 Task: Find connections with filter location Caucete with filter topic #technologywith filter profile language German with filter current company Godrej Properties Limited with filter school Maharaja Surajmal Institute with filter industry Real Estate with filter service category Financial Advisory with filter keywords title Line Cook
Action: Mouse moved to (560, 117)
Screenshot: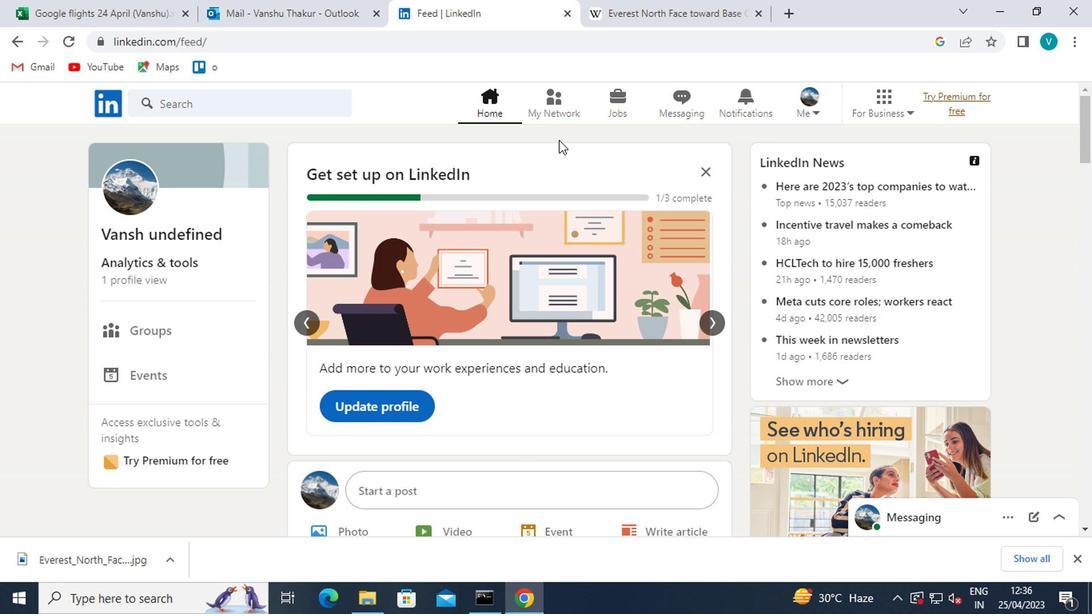 
Action: Mouse pressed left at (560, 117)
Screenshot: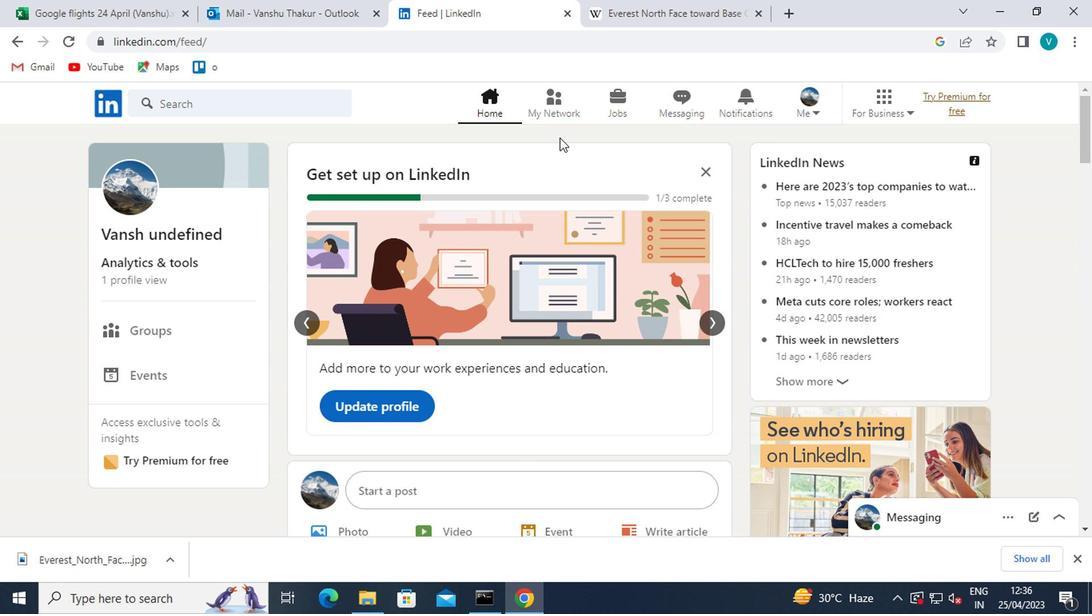 
Action: Mouse moved to (186, 193)
Screenshot: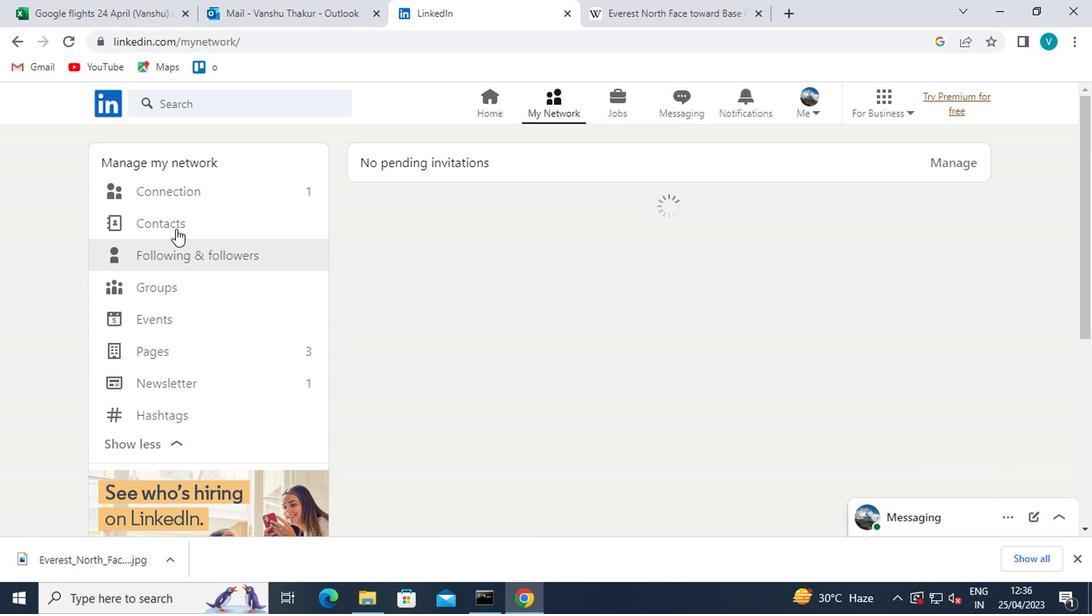 
Action: Mouse pressed left at (186, 193)
Screenshot: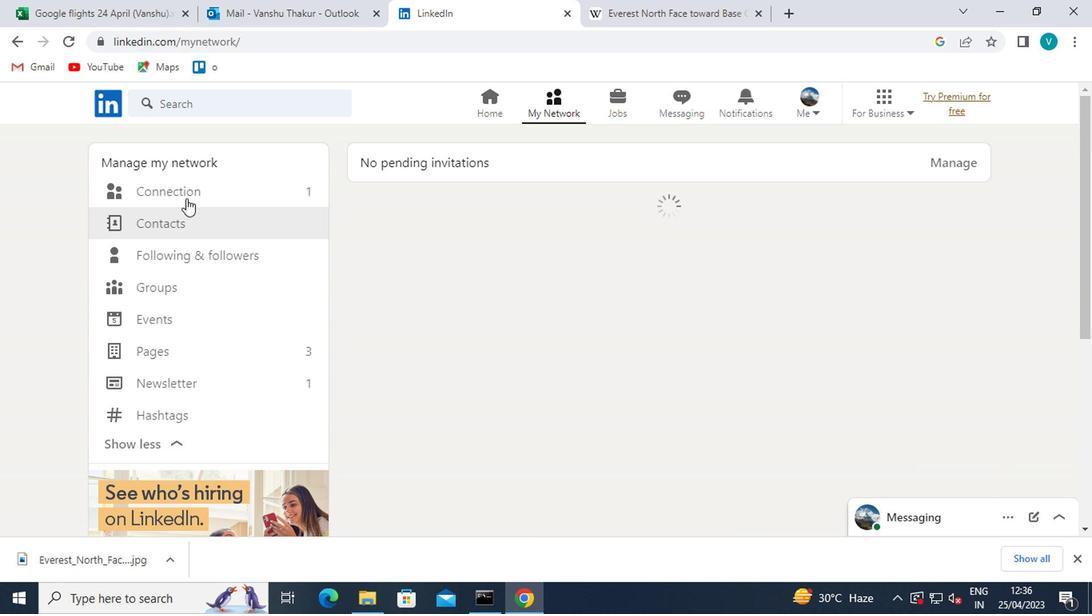
Action: Mouse moved to (620, 196)
Screenshot: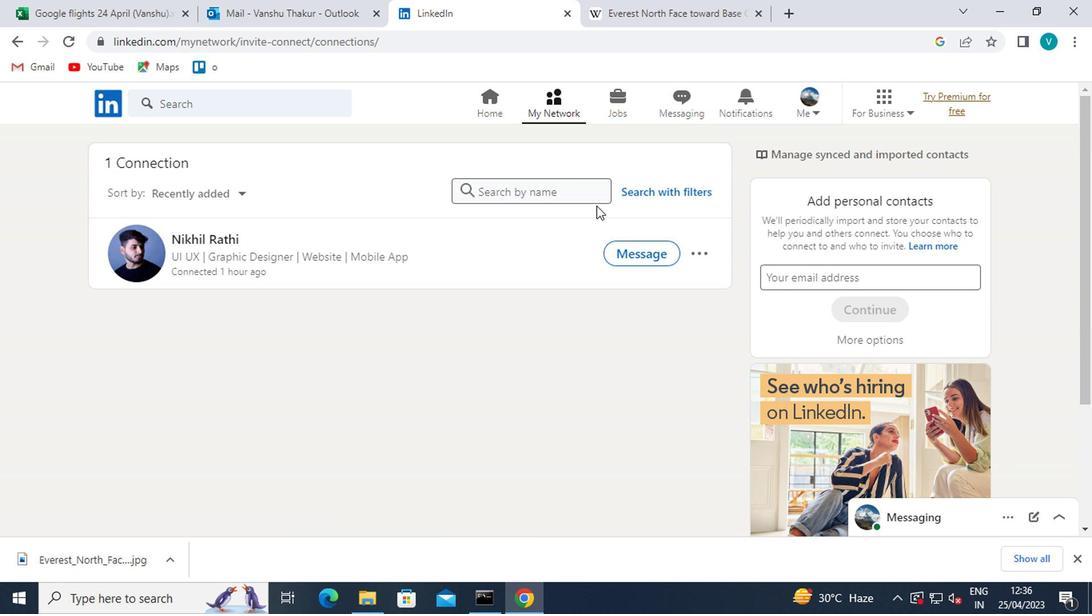 
Action: Mouse pressed left at (620, 196)
Screenshot: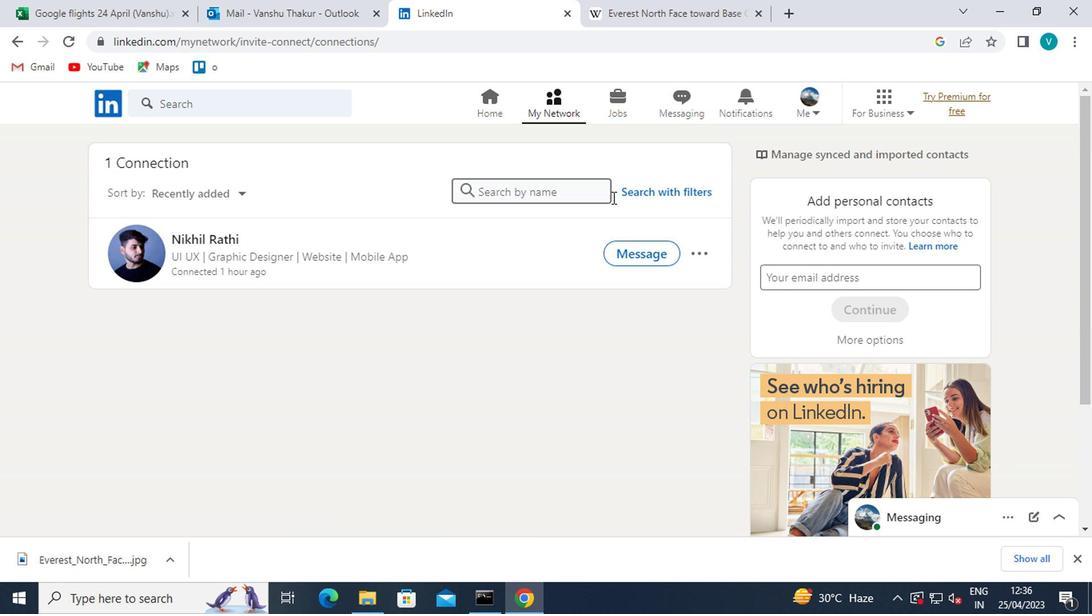 
Action: Mouse moved to (539, 149)
Screenshot: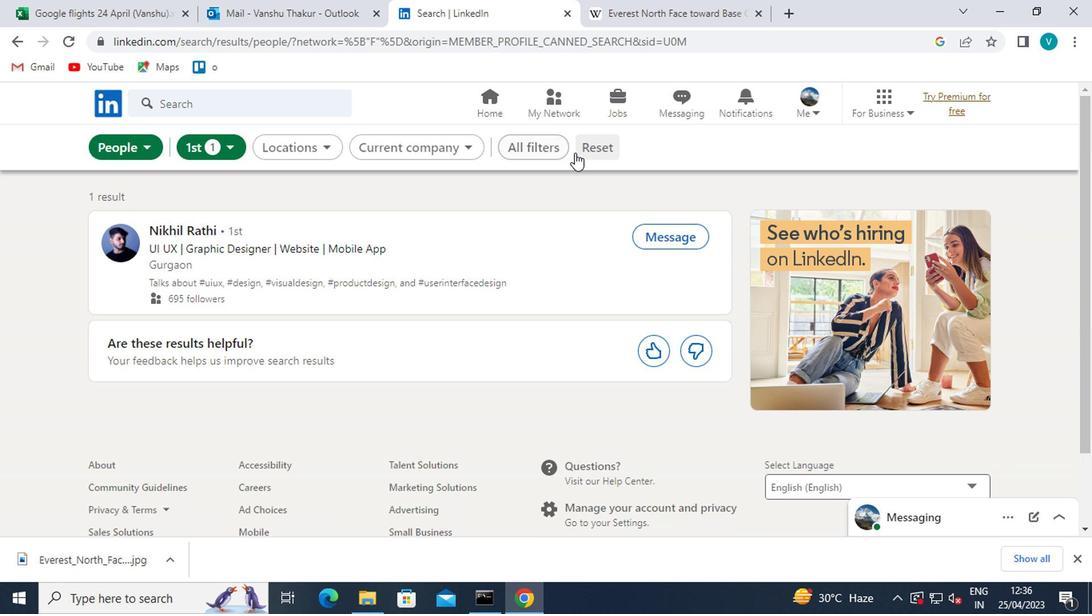 
Action: Mouse pressed left at (539, 149)
Screenshot: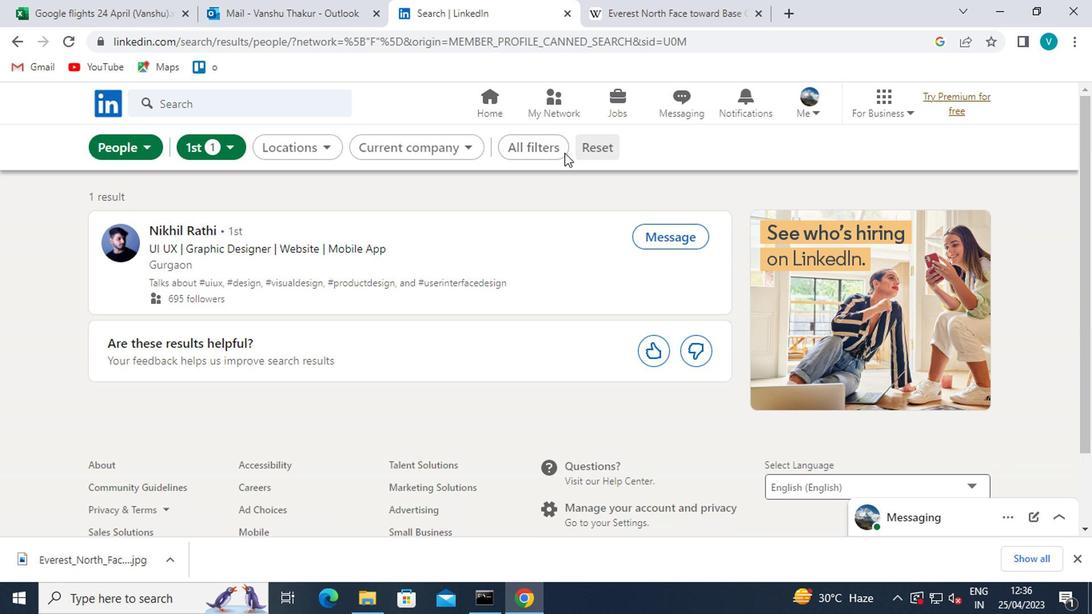 
Action: Mouse moved to (776, 316)
Screenshot: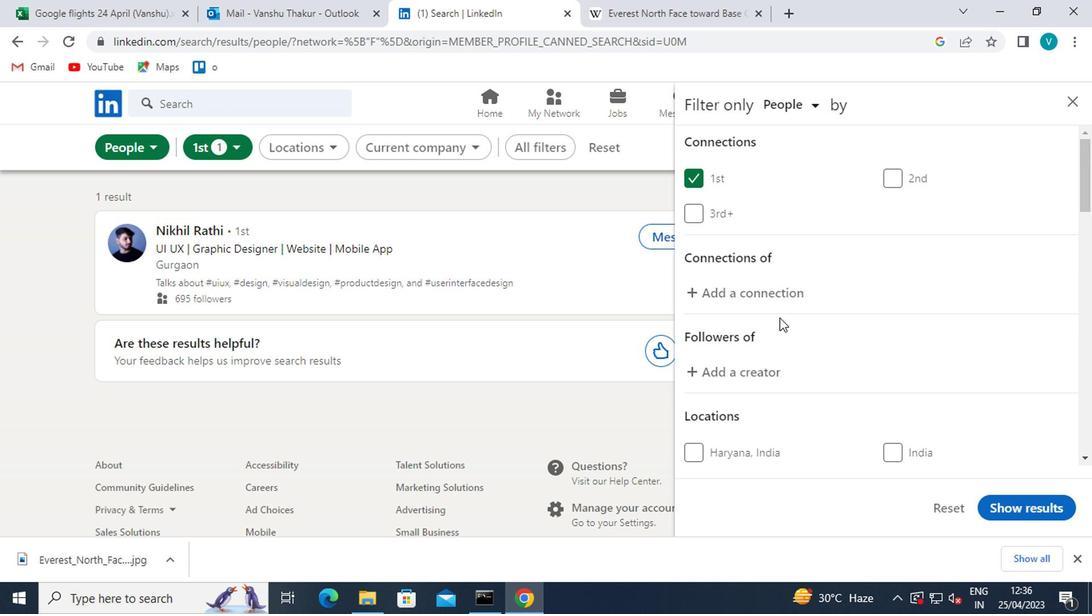 
Action: Mouse scrolled (776, 316) with delta (0, 0)
Screenshot: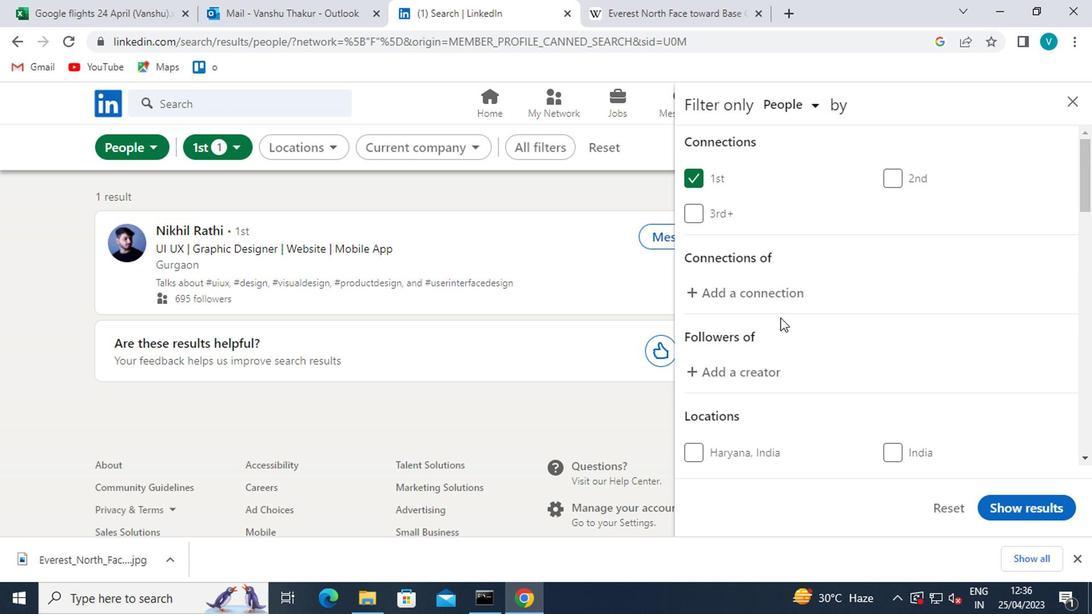 
Action: Mouse moved to (776, 320)
Screenshot: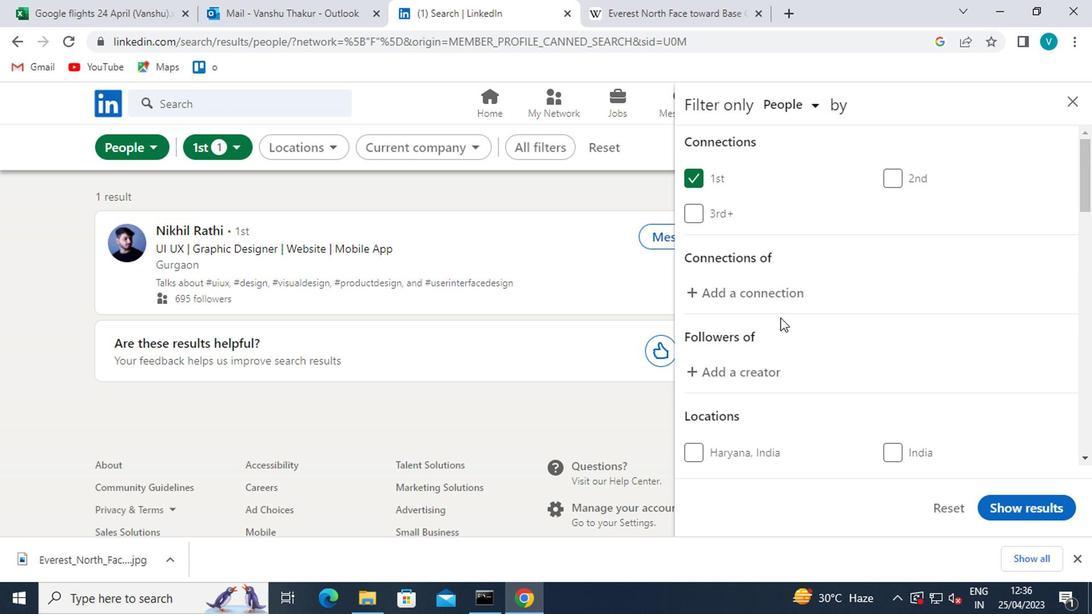 
Action: Mouse scrolled (776, 319) with delta (0, -1)
Screenshot: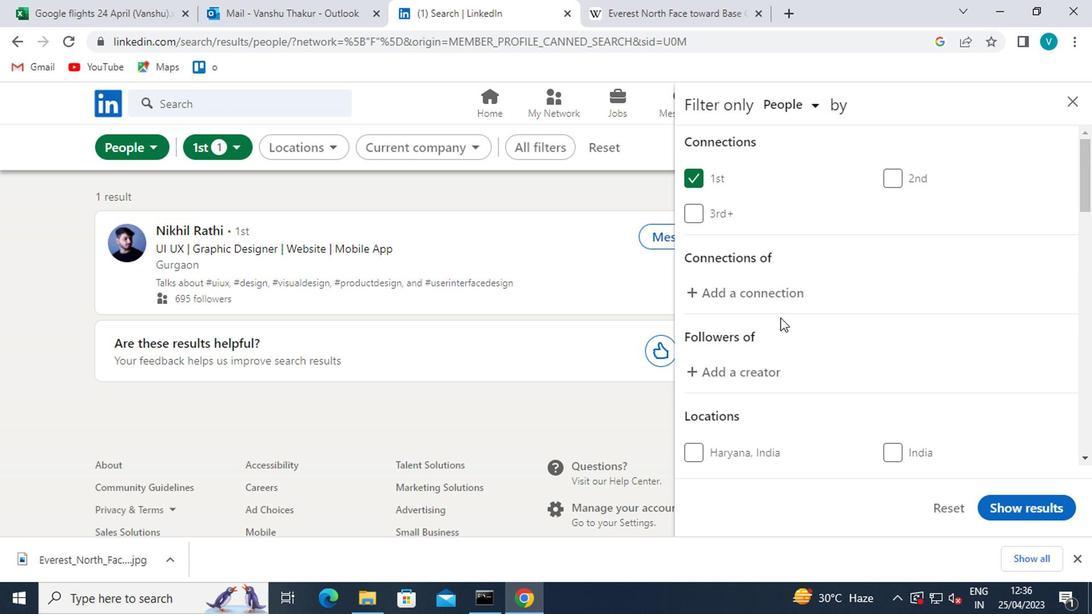 
Action: Mouse moved to (746, 366)
Screenshot: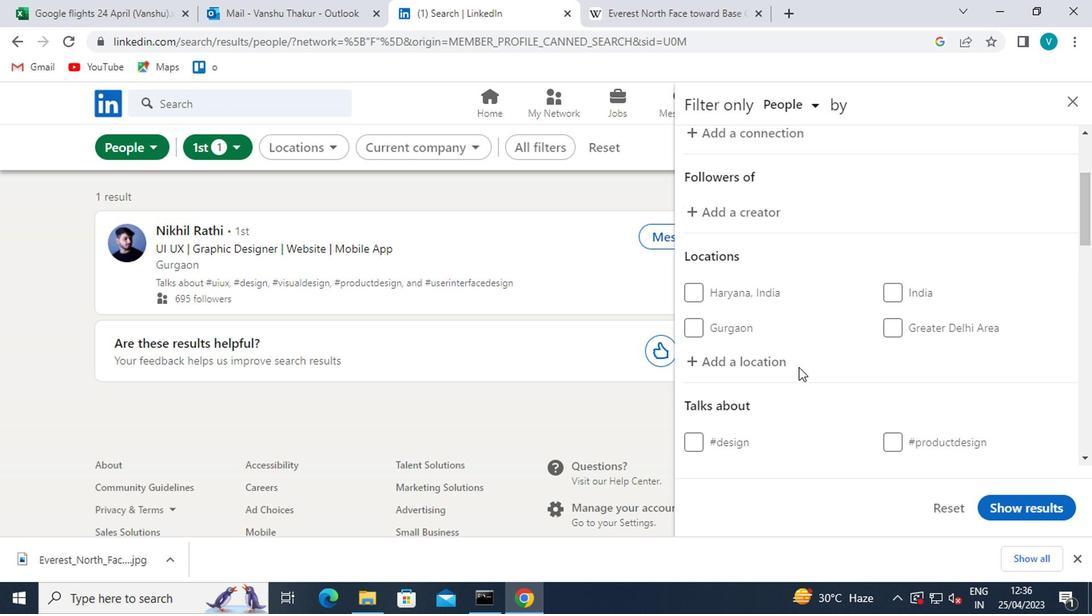 
Action: Mouse pressed left at (746, 366)
Screenshot: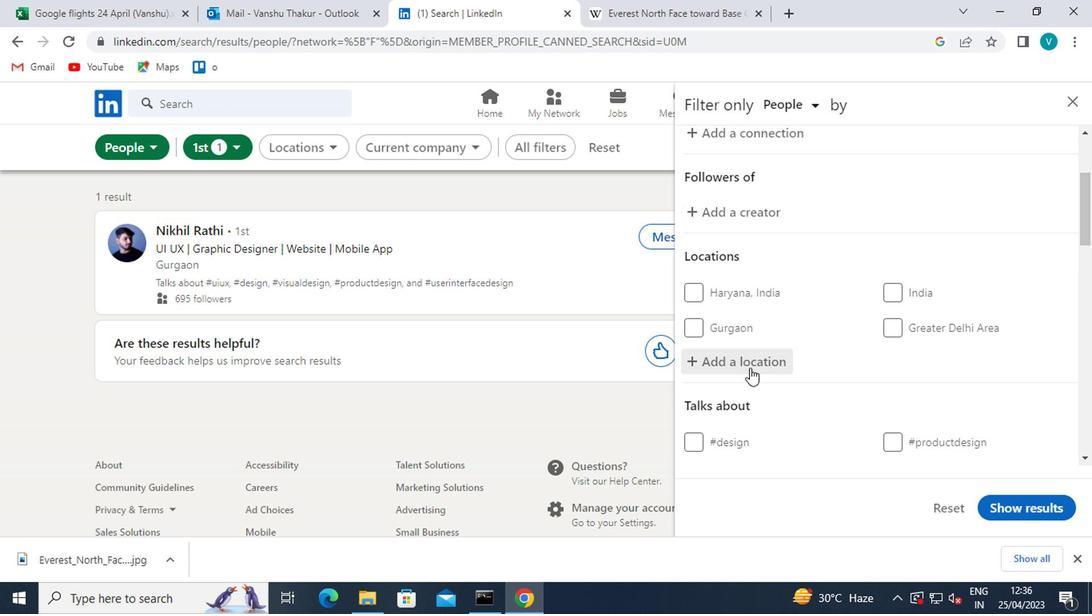 
Action: Mouse moved to (628, 432)
Screenshot: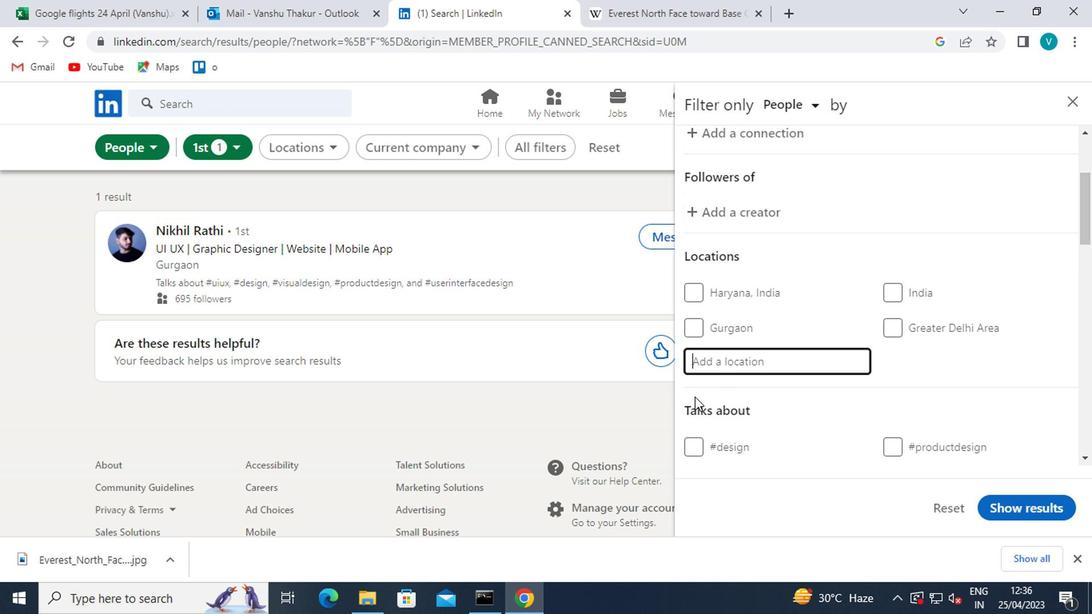 
Action: Key pressed <Key.shift>CAUCETE
Screenshot: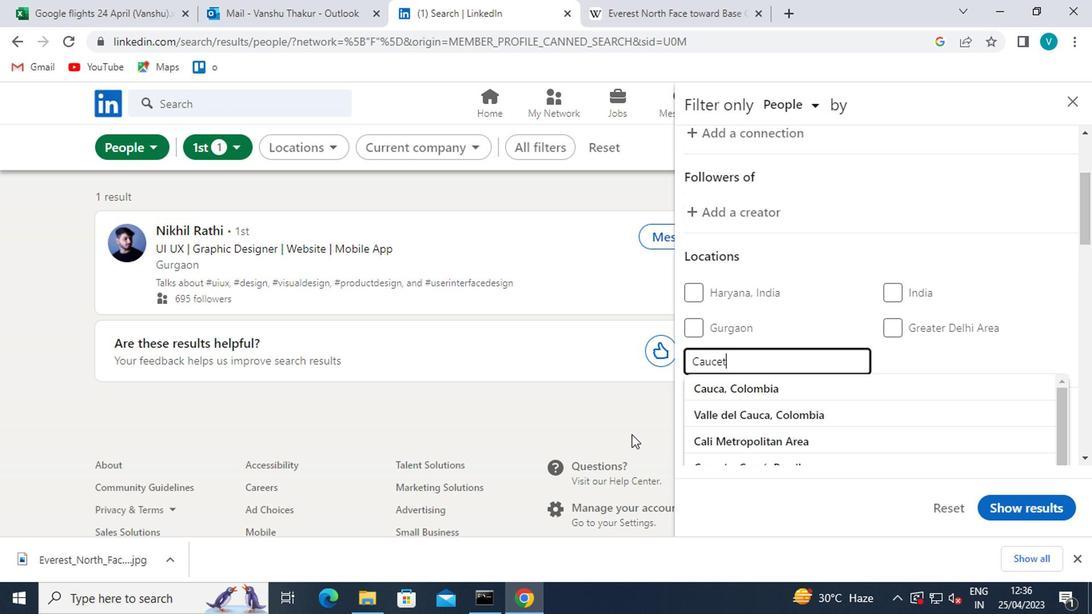 
Action: Mouse moved to (788, 411)
Screenshot: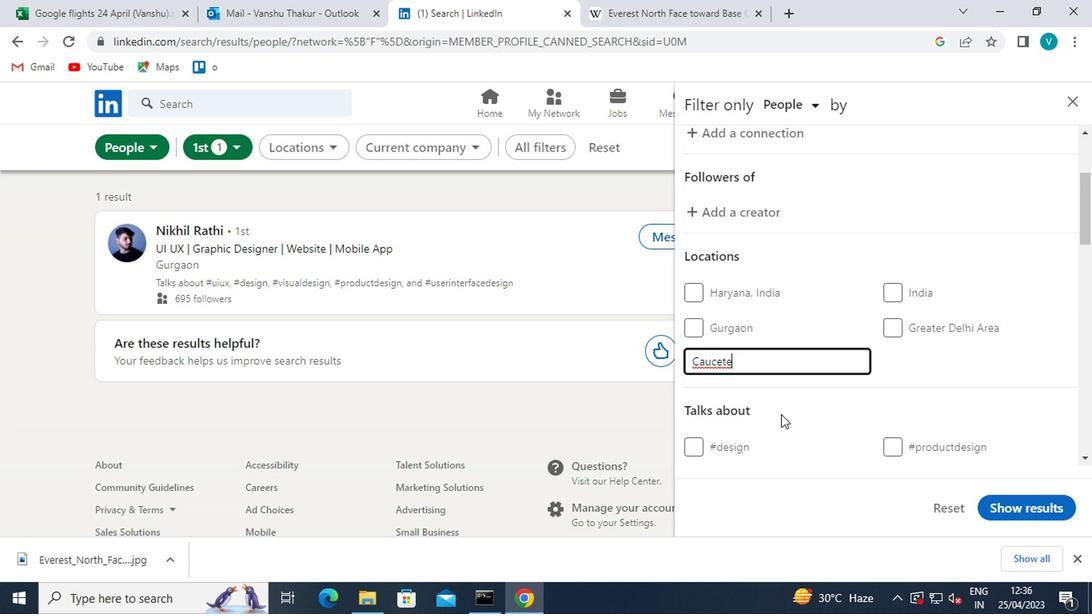 
Action: Mouse scrolled (788, 410) with delta (0, 0)
Screenshot: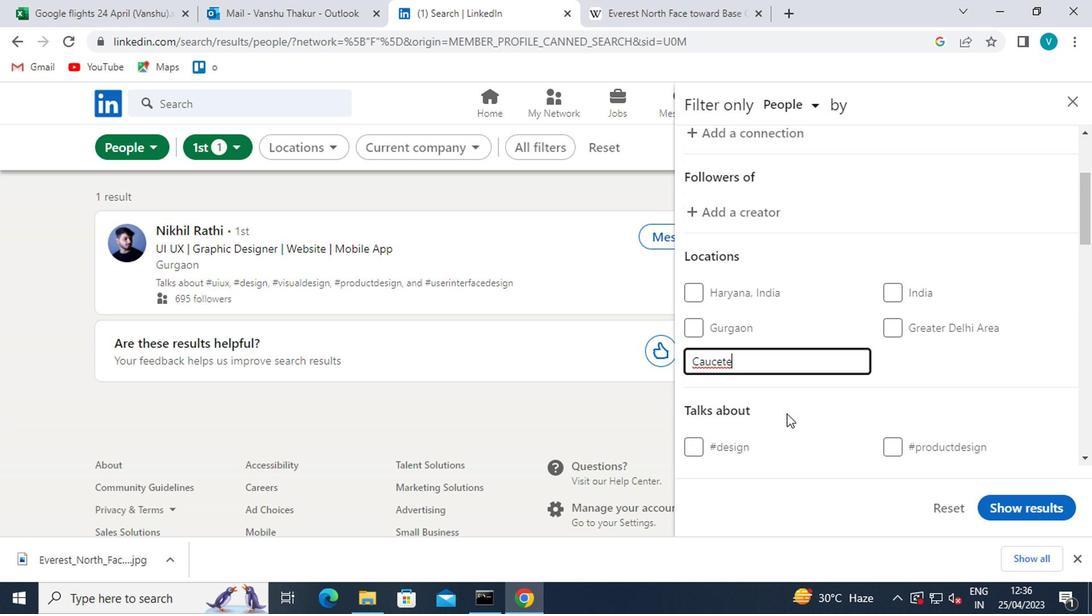 
Action: Mouse moved to (803, 407)
Screenshot: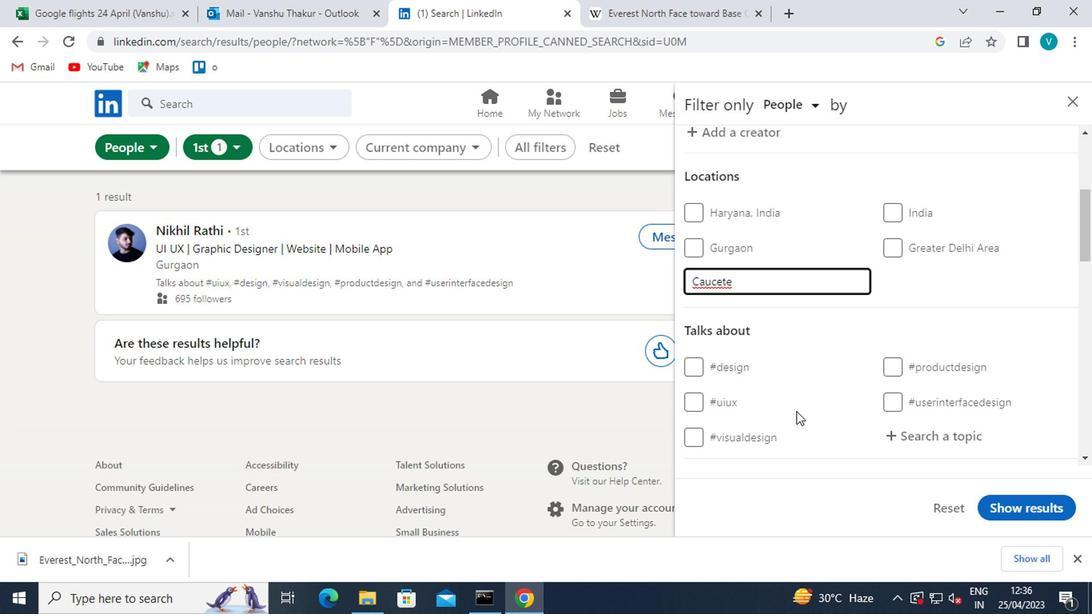 
Action: Mouse scrolled (803, 406) with delta (0, 0)
Screenshot: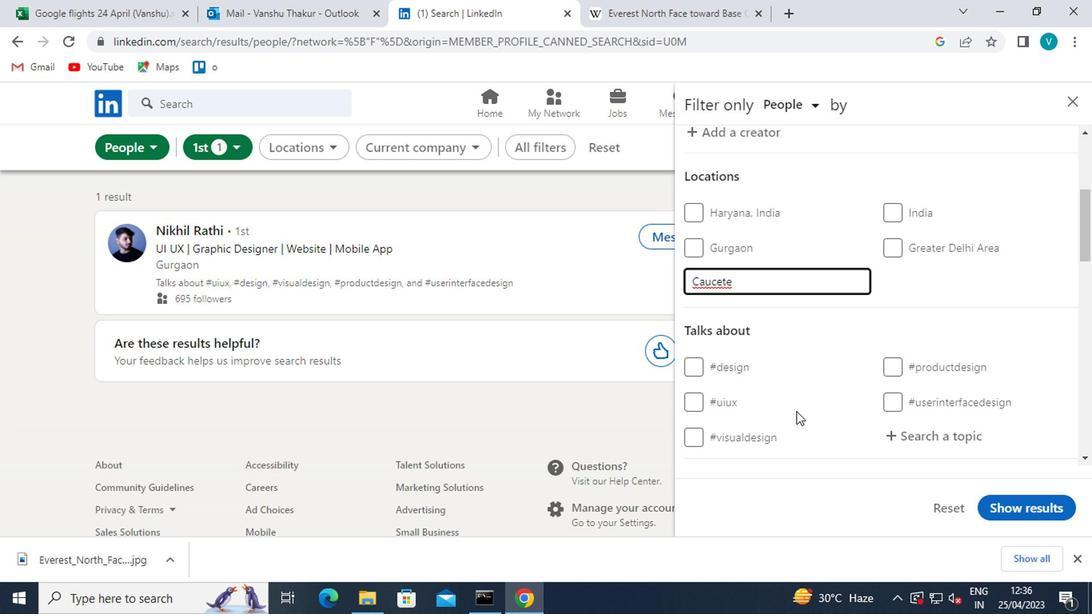 
Action: Mouse moved to (906, 353)
Screenshot: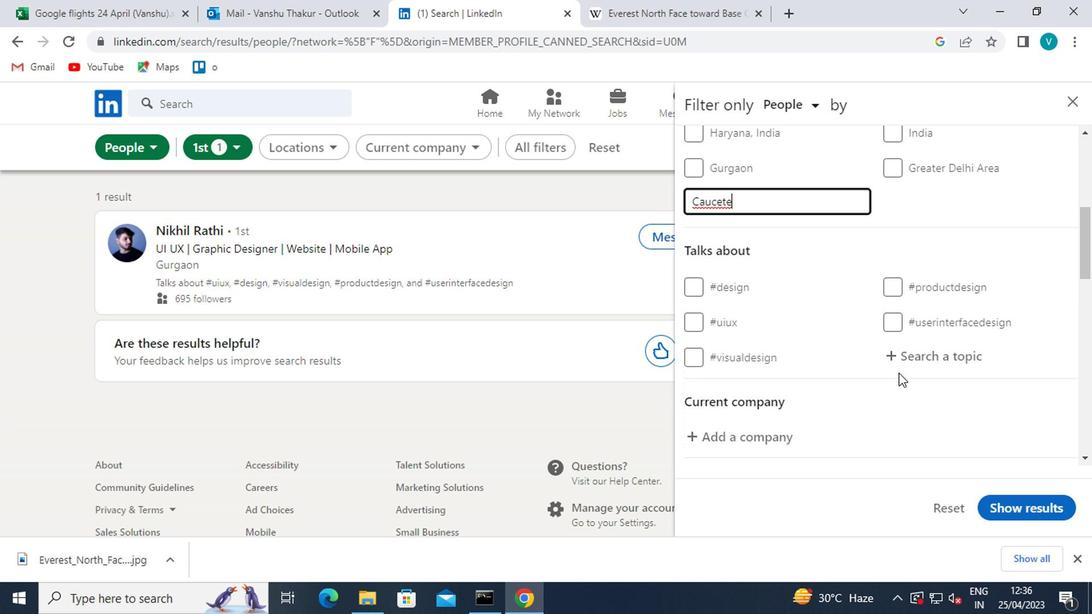 
Action: Mouse pressed left at (906, 353)
Screenshot: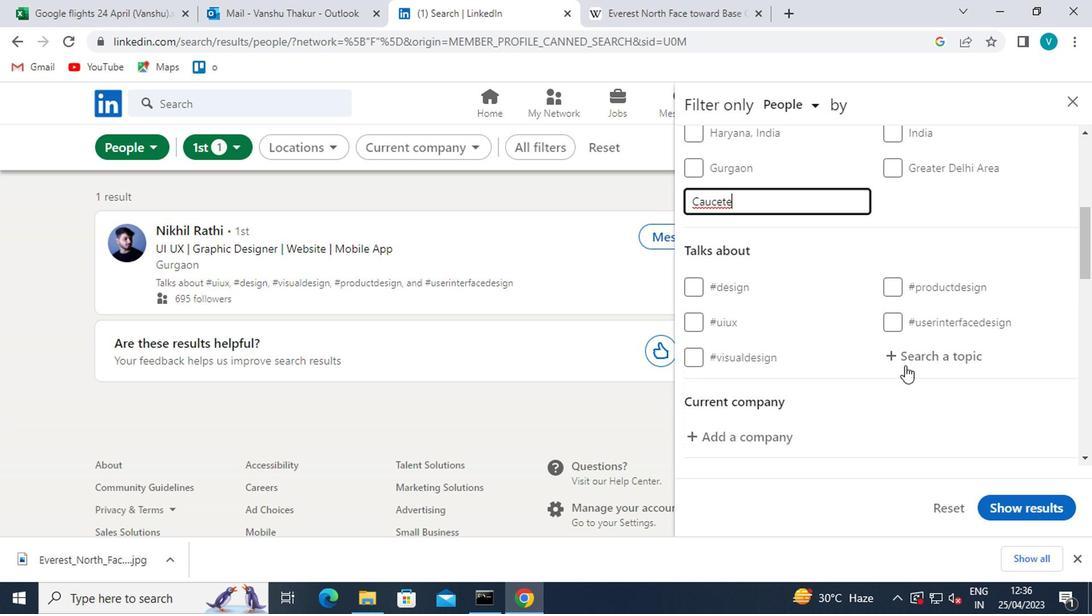 
Action: Mouse moved to (582, 184)
Screenshot: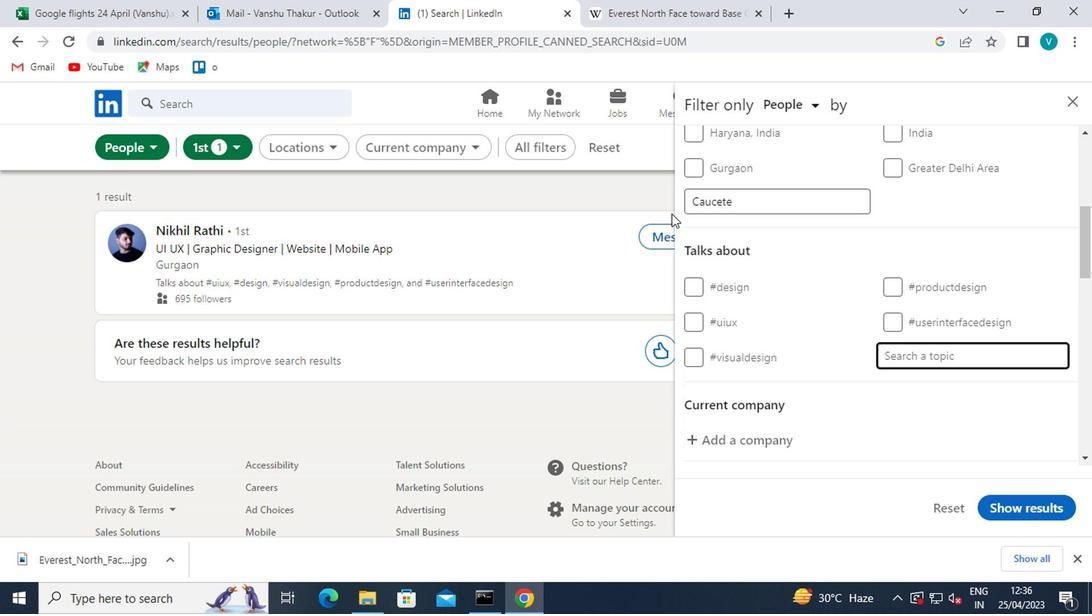 
Action: Key pressed <Key.shift><Key.shift><Key.shift><Key.shift><Key.shift><Key.shift><Key.shift><Key.shift><Key.shift><Key.shift><Key.shift><Key.shift><Key.shift><Key.shift><Key.shift><Key.shift><Key.shift><Key.shift><Key.shift><Key.shift><Key.shift><Key.shift><Key.shift><Key.shift><Key.shift><Key.shift><Key.shift><Key.shift><Key.shift><Key.shift><Key.shift><Key.shift><Key.shift><Key.shift><Key.shift><Key.shift>#TECHNOLOGY
Screenshot: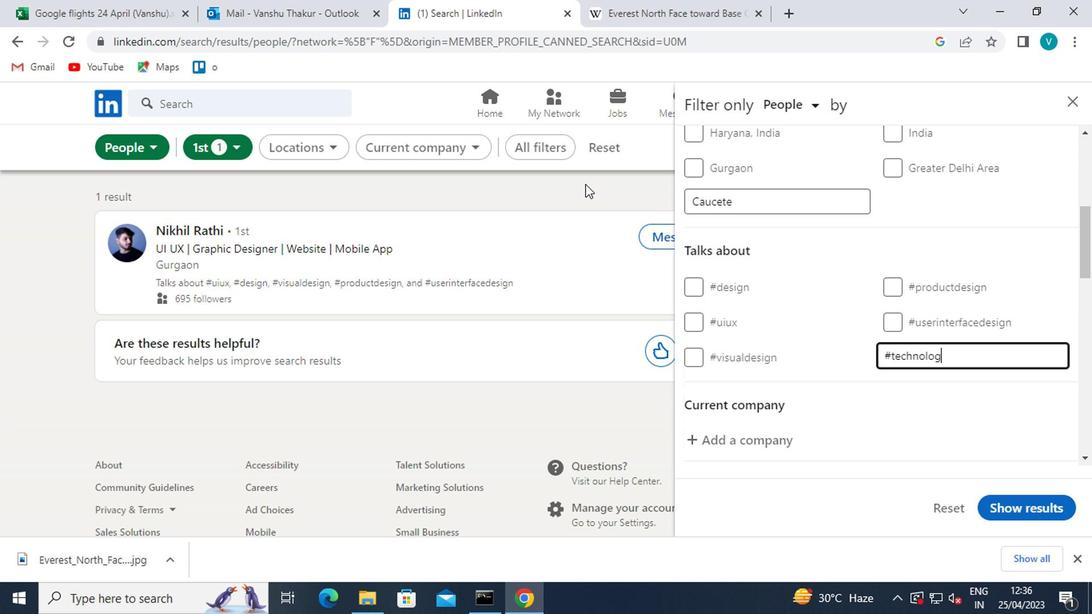 
Action: Mouse moved to (896, 400)
Screenshot: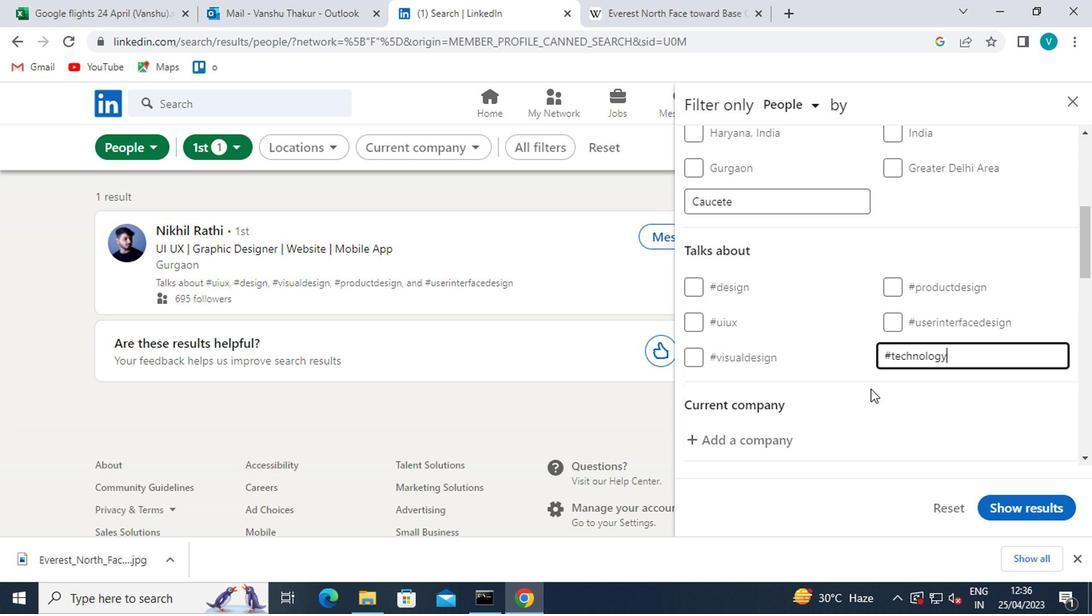 
Action: Mouse pressed left at (896, 400)
Screenshot: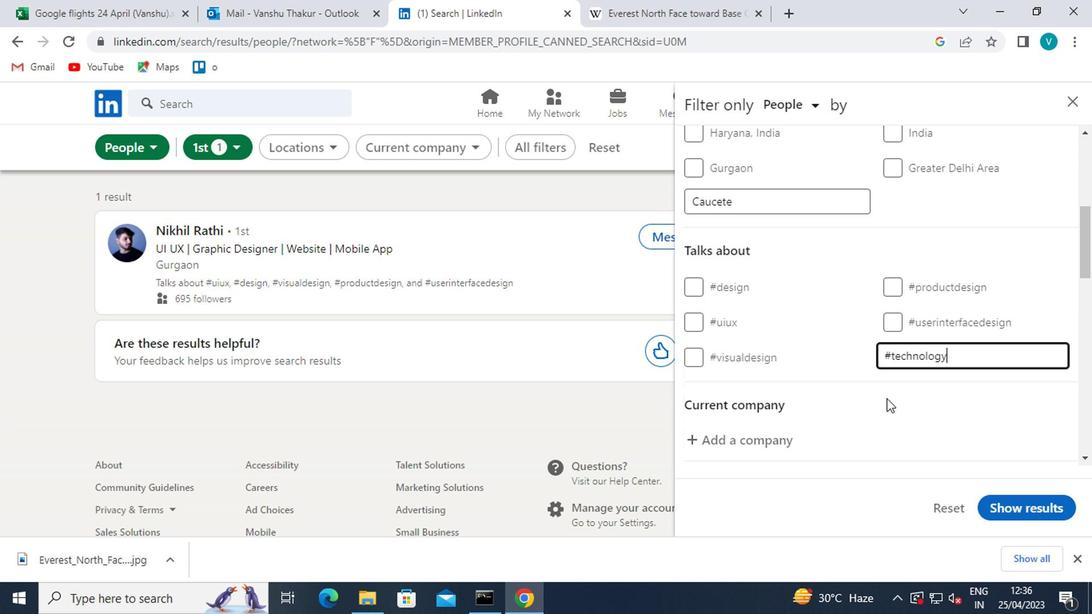 
Action: Mouse moved to (728, 318)
Screenshot: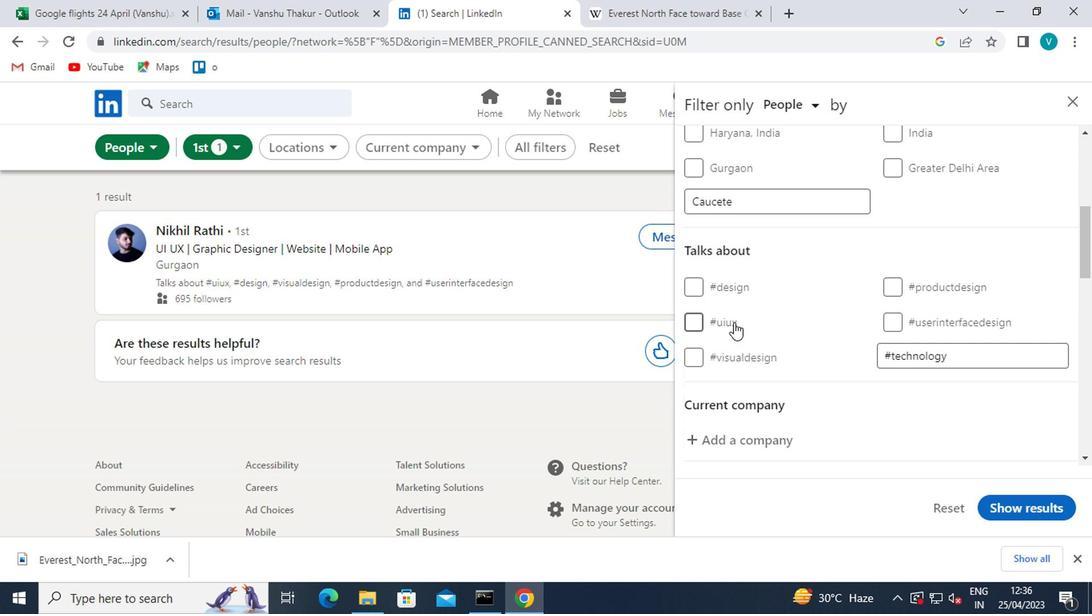 
Action: Mouse scrolled (728, 318) with delta (0, 0)
Screenshot: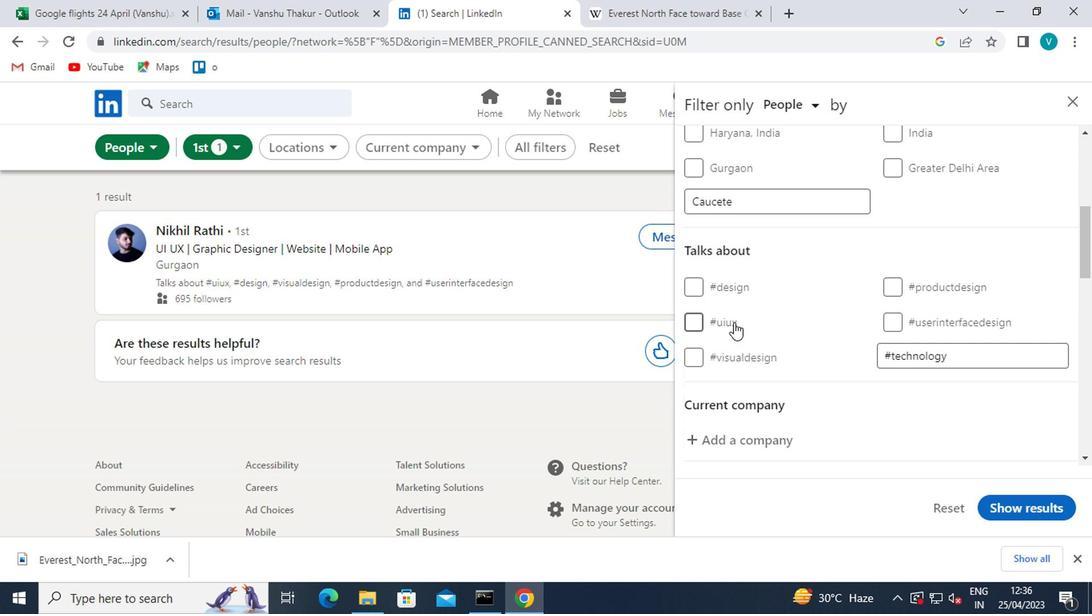 
Action: Mouse moved to (720, 314)
Screenshot: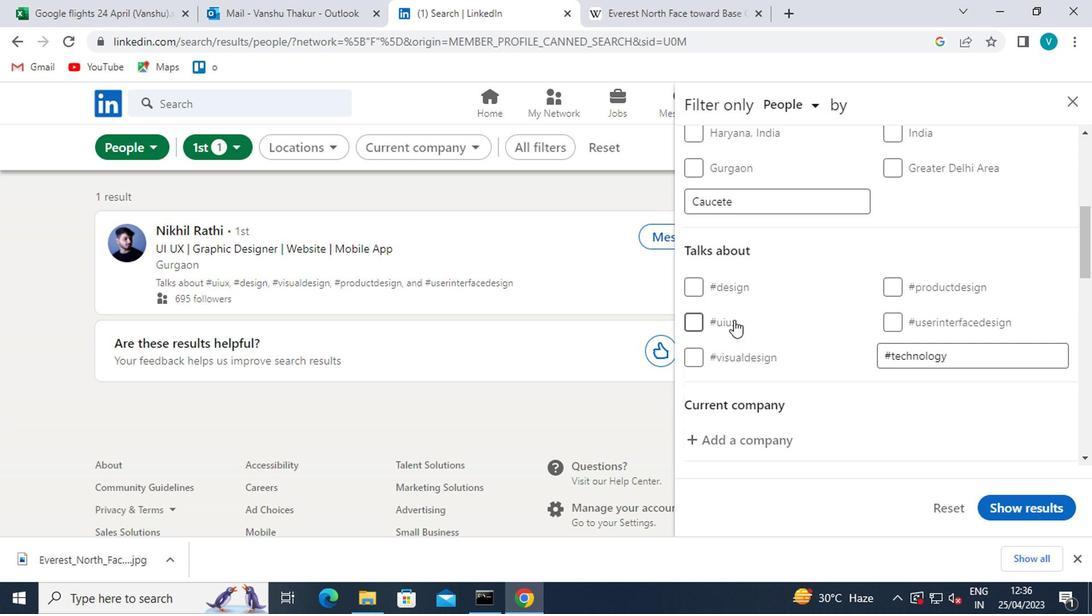 
Action: Mouse scrolled (720, 312) with delta (0, -1)
Screenshot: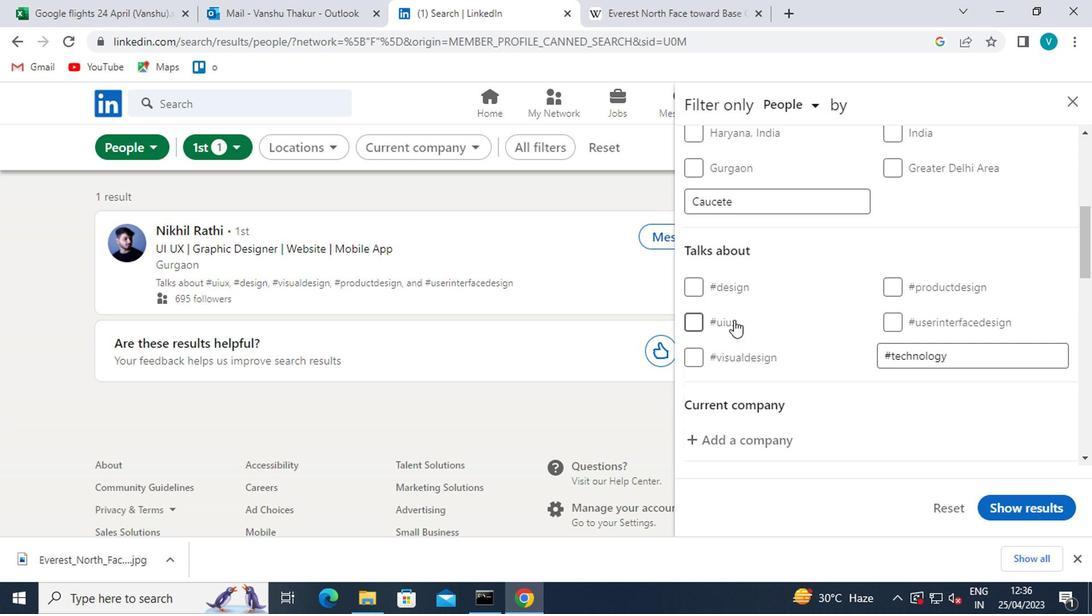 
Action: Mouse moved to (713, 312)
Screenshot: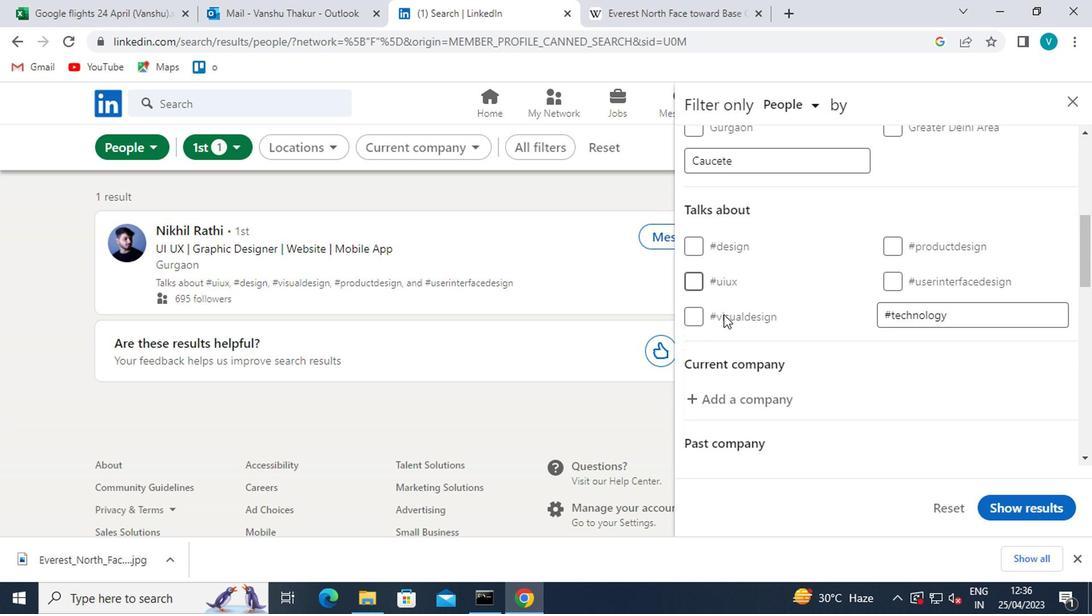 
Action: Mouse scrolled (713, 312) with delta (0, 0)
Screenshot: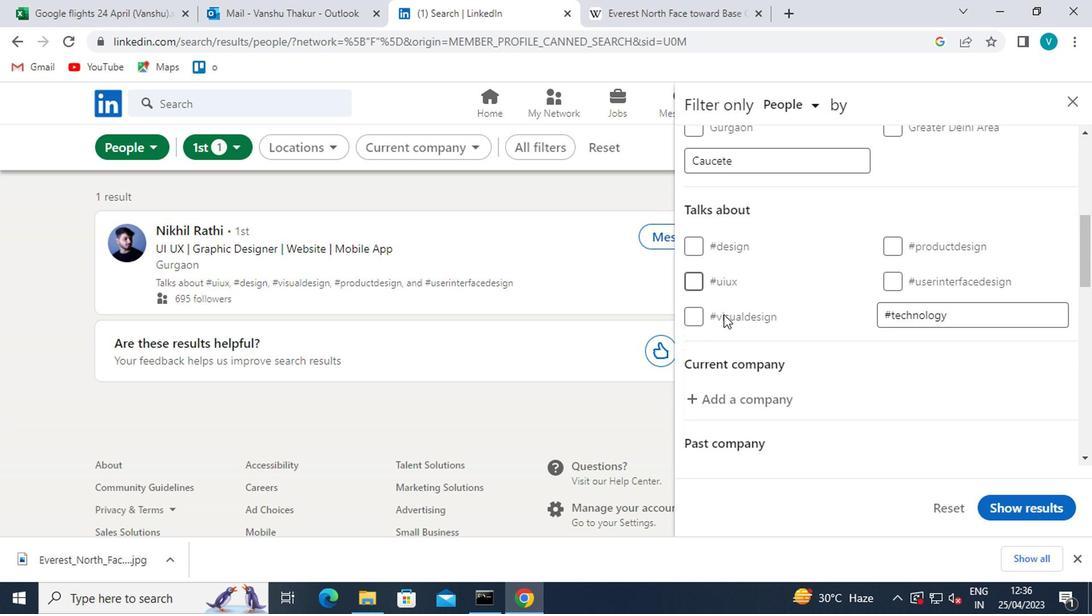 
Action: Mouse moved to (711, 312)
Screenshot: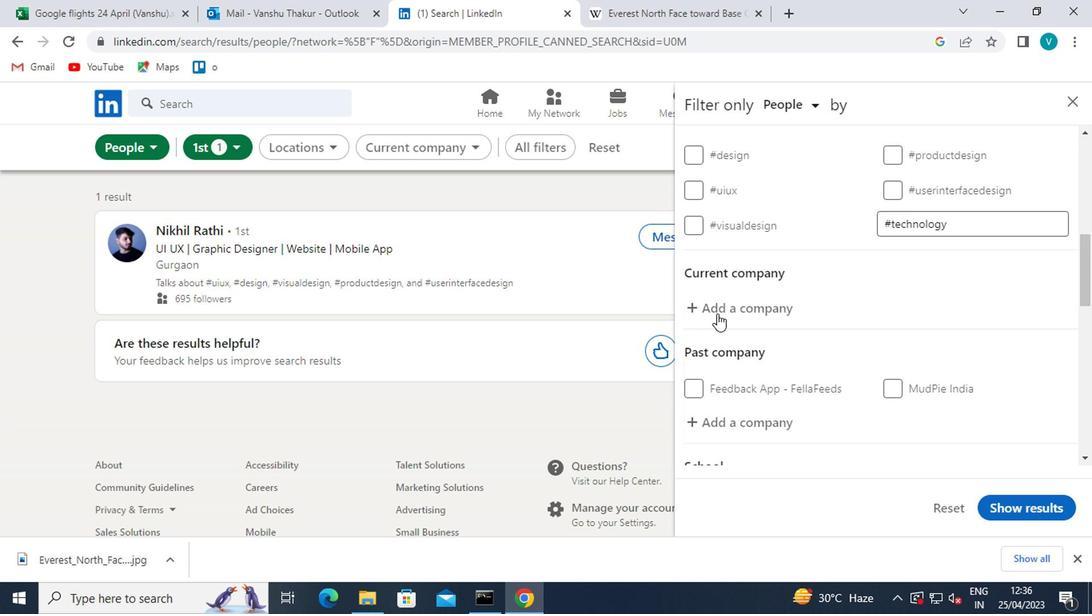
Action: Mouse scrolled (711, 312) with delta (0, 0)
Screenshot: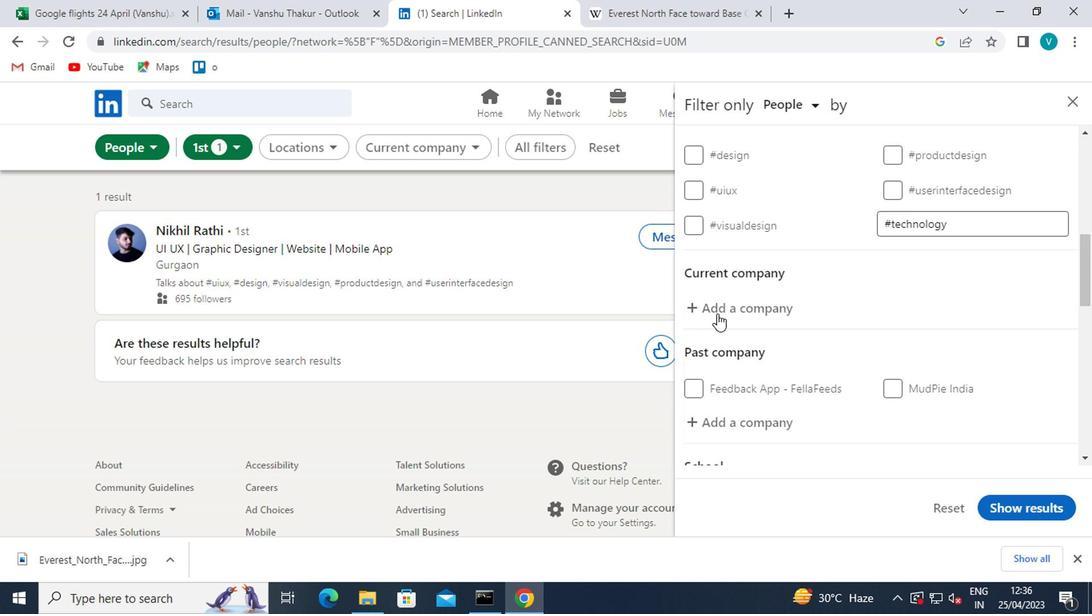 
Action: Mouse moved to (710, 316)
Screenshot: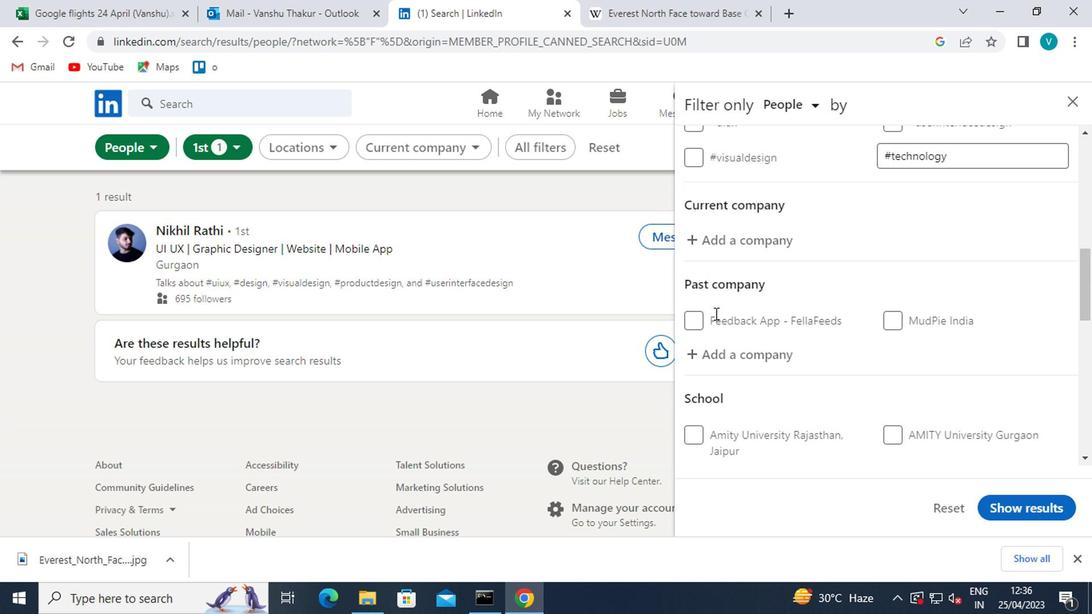 
Action: Mouse scrolled (710, 315) with delta (0, -1)
Screenshot: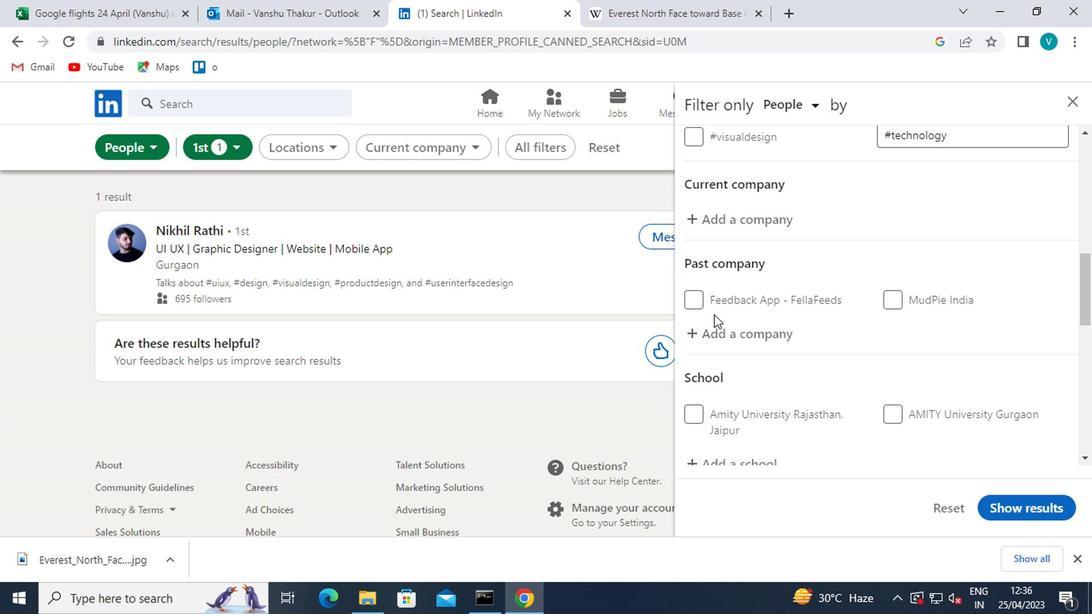 
Action: Mouse moved to (720, 323)
Screenshot: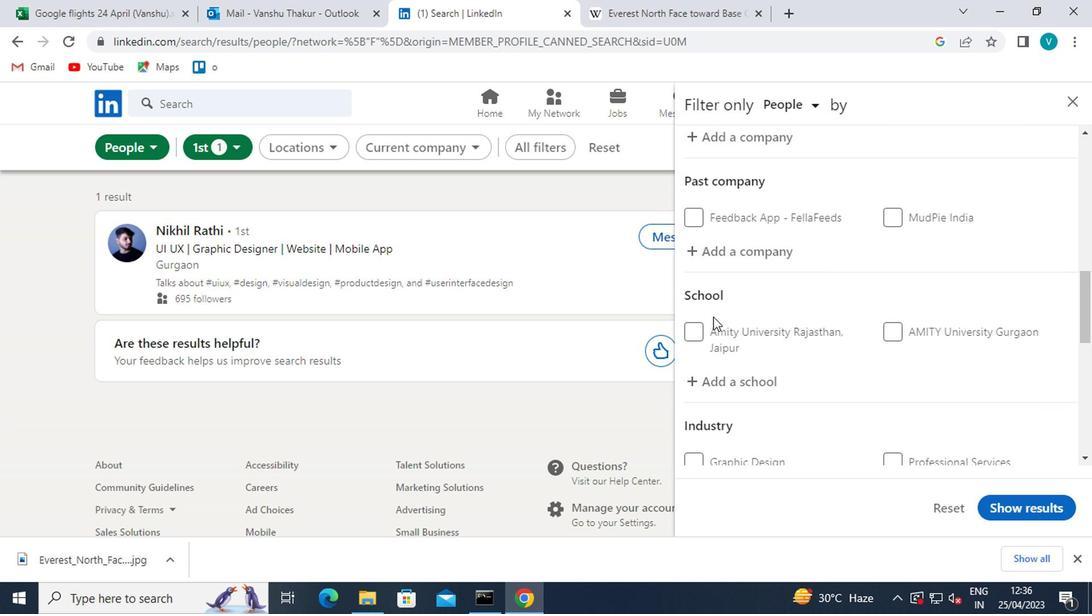 
Action: Mouse scrolled (720, 322) with delta (0, 0)
Screenshot: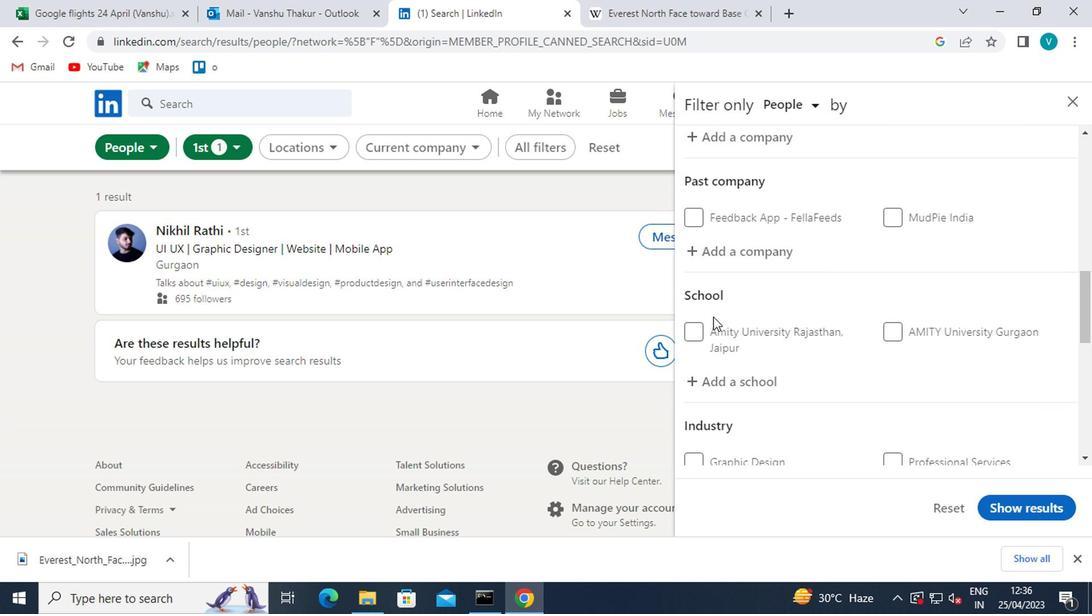 
Action: Mouse moved to (768, 345)
Screenshot: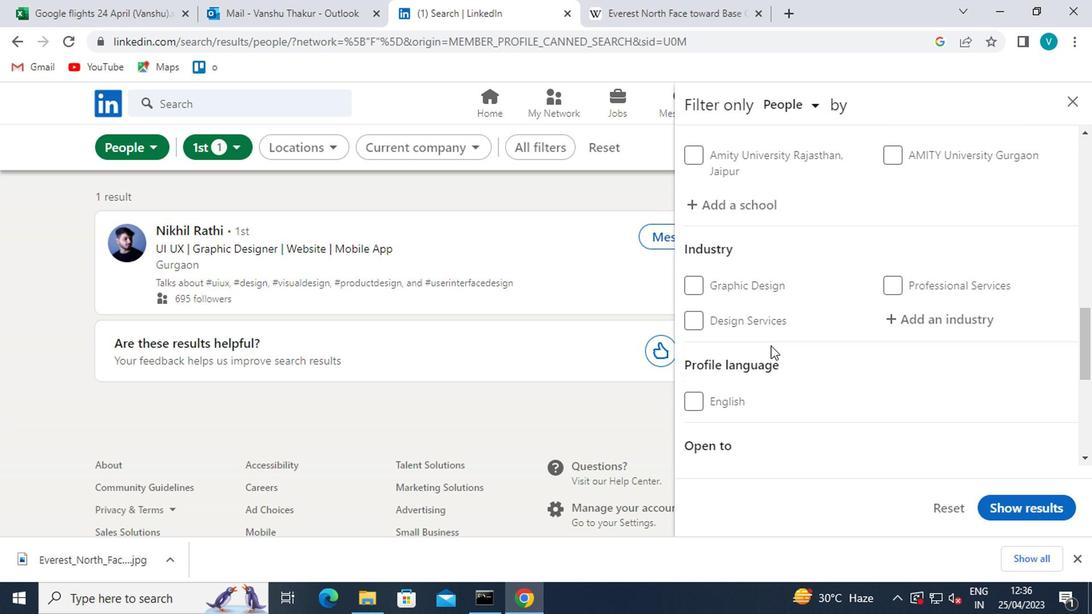 
Action: Mouse scrolled (768, 344) with delta (0, 0)
Screenshot: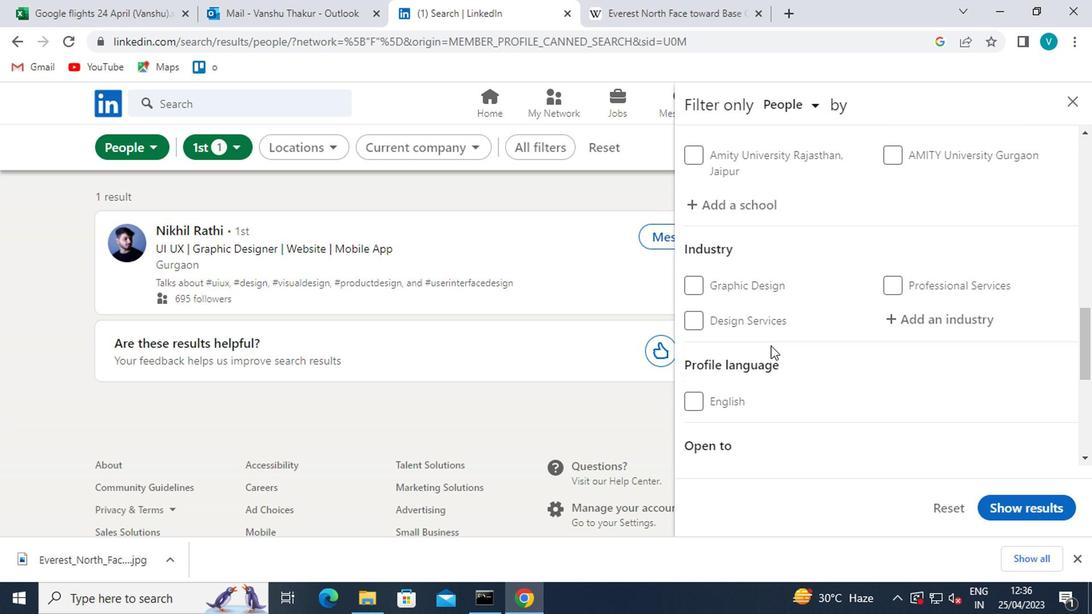 
Action: Mouse moved to (774, 355)
Screenshot: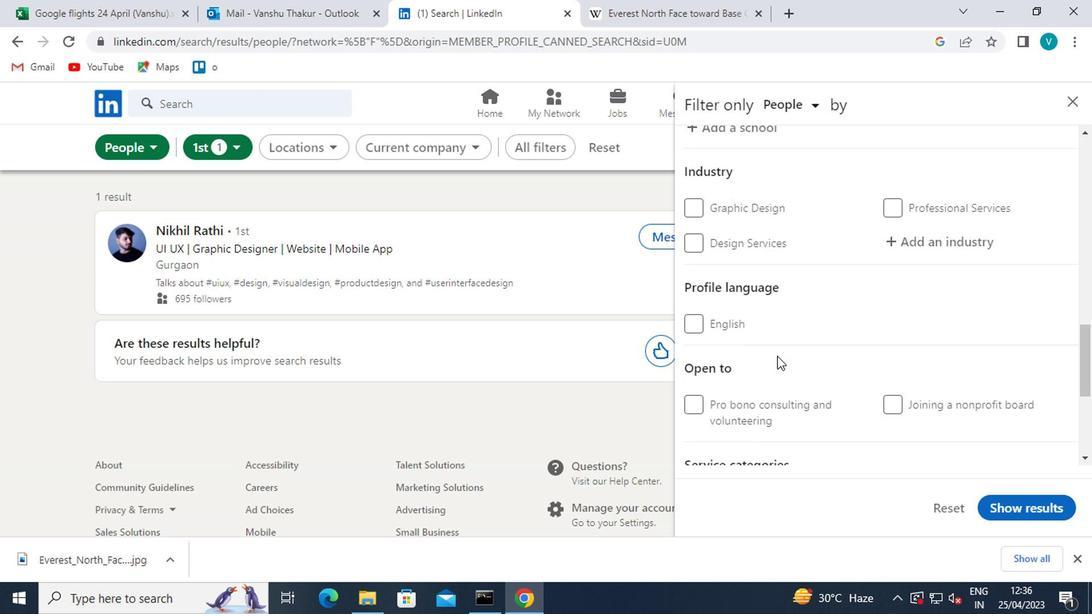 
Action: Mouse scrolled (774, 355) with delta (0, 0)
Screenshot: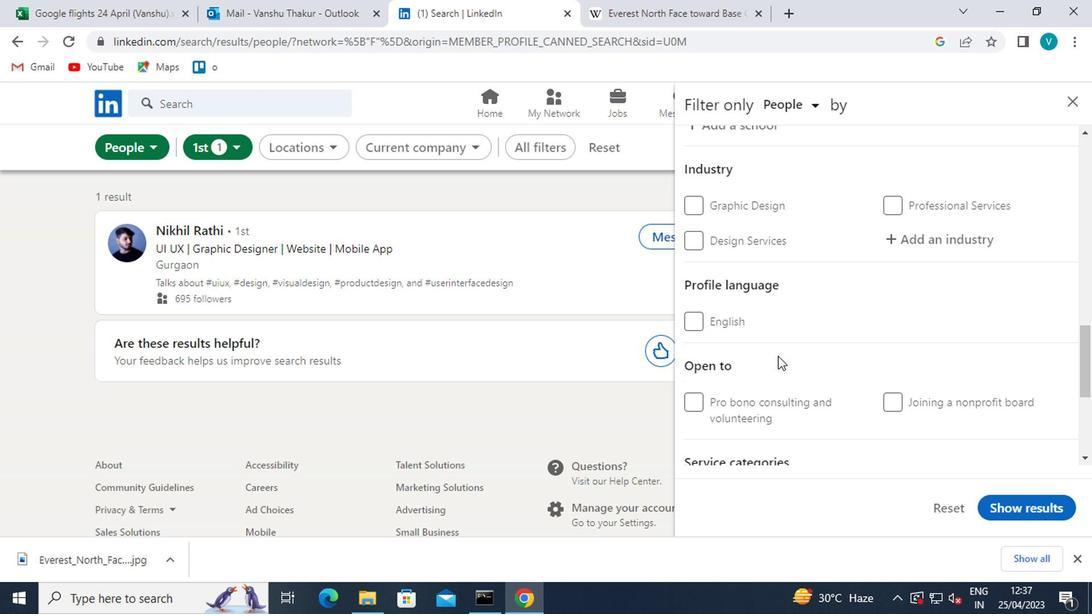 
Action: Mouse scrolled (774, 355) with delta (0, 0)
Screenshot: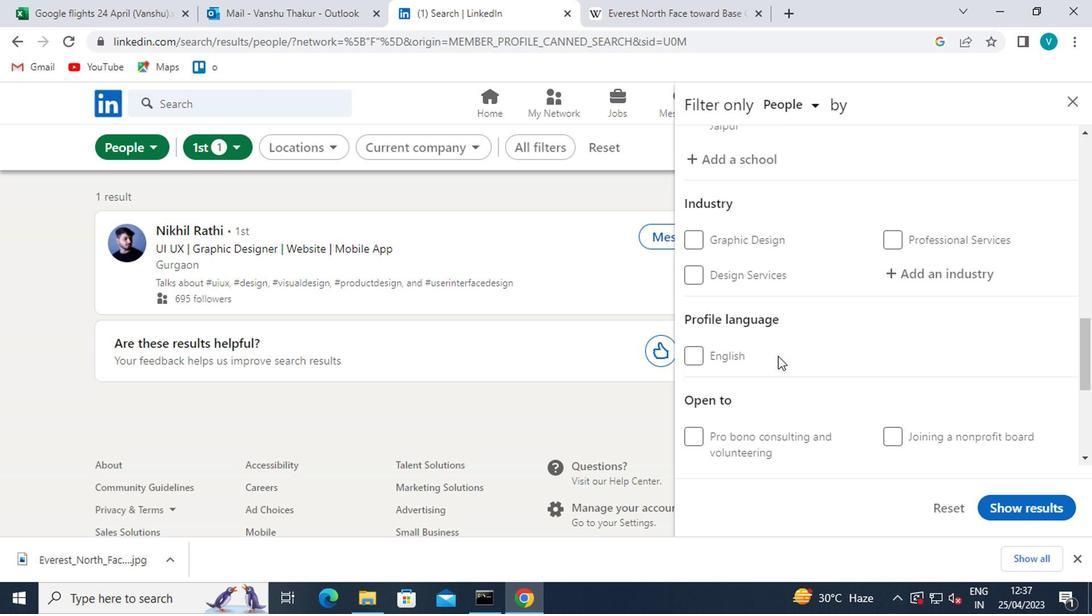 
Action: Mouse scrolled (774, 355) with delta (0, 0)
Screenshot: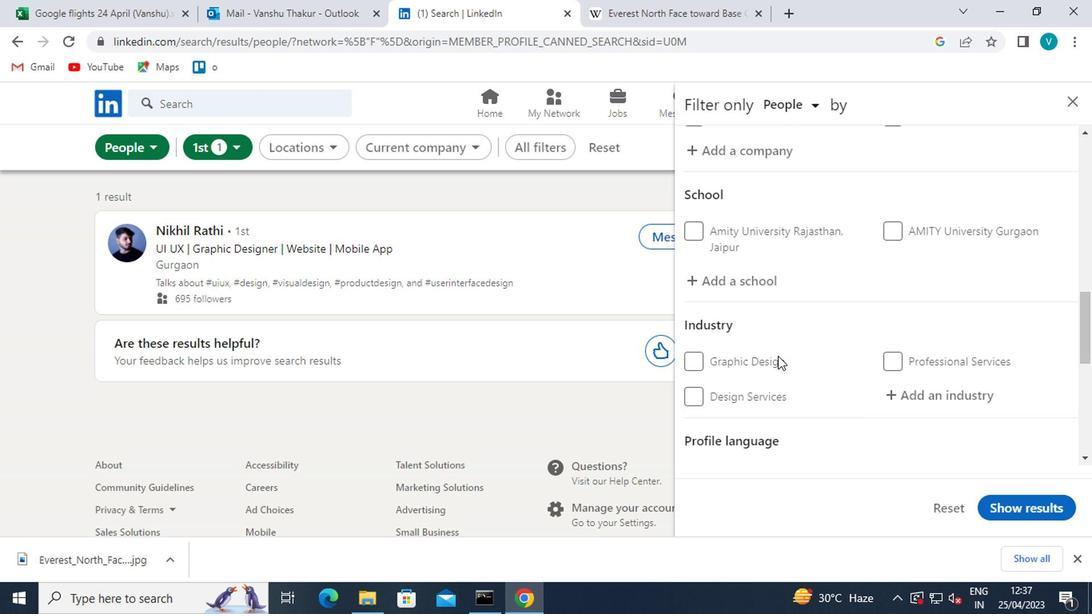 
Action: Mouse scrolled (774, 355) with delta (0, 0)
Screenshot: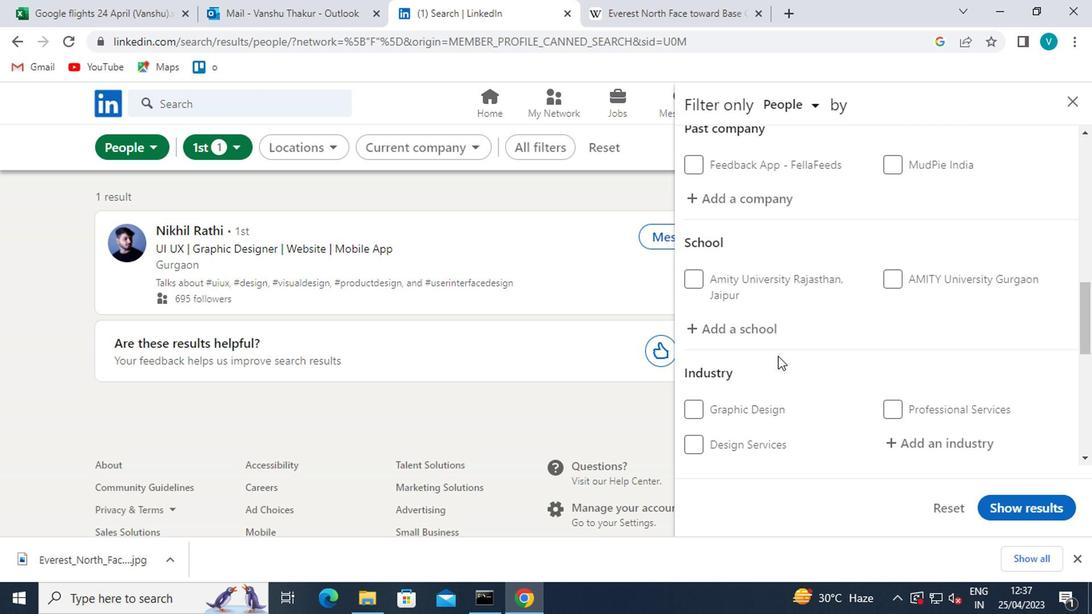 
Action: Mouse moved to (777, 351)
Screenshot: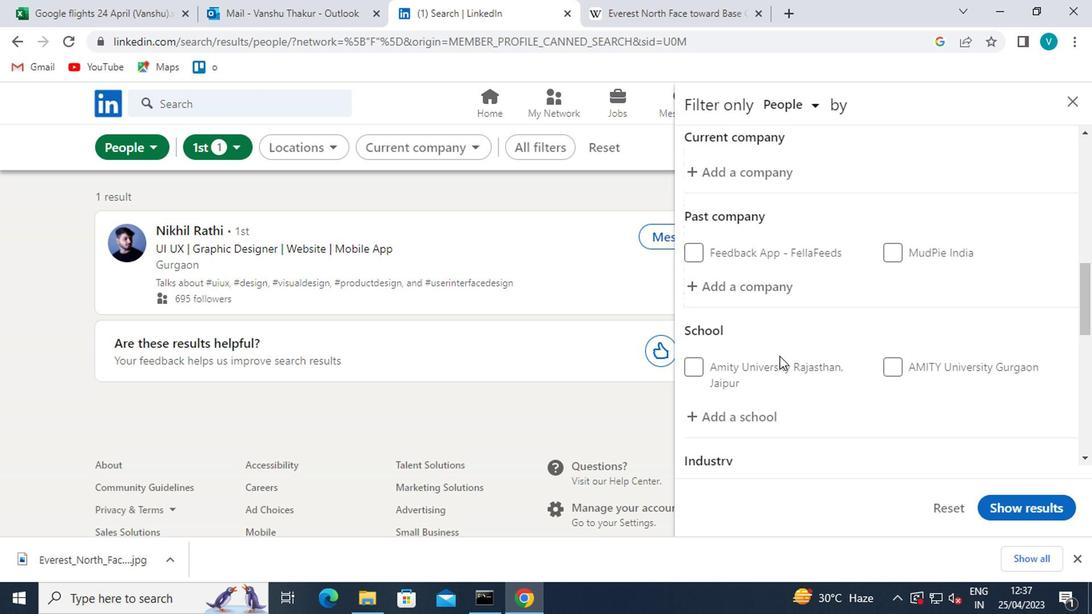 
Action: Mouse scrolled (777, 352) with delta (0, 1)
Screenshot: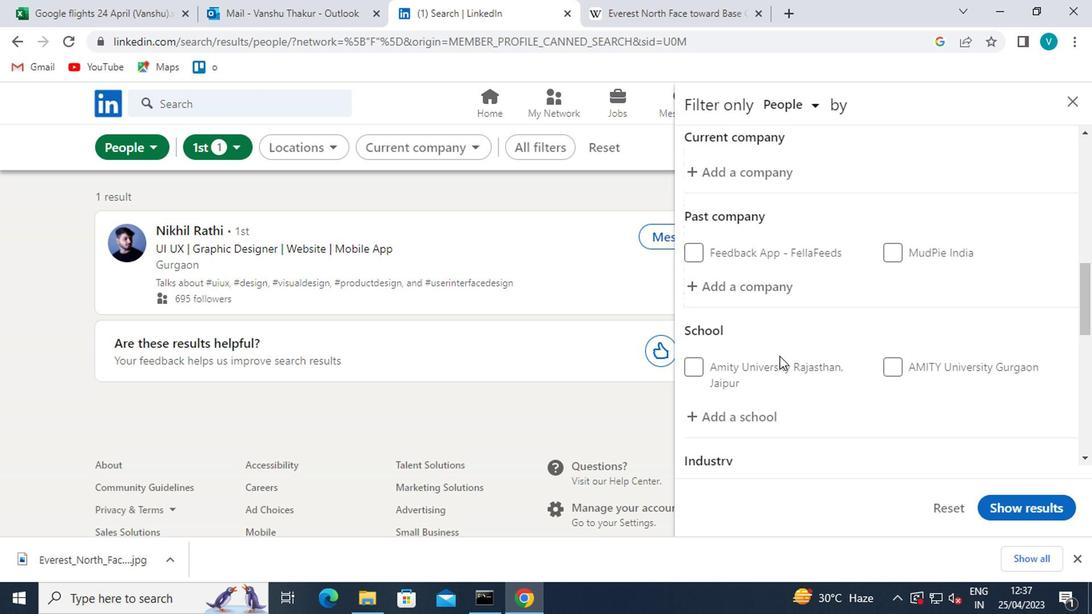 
Action: Mouse moved to (778, 344)
Screenshot: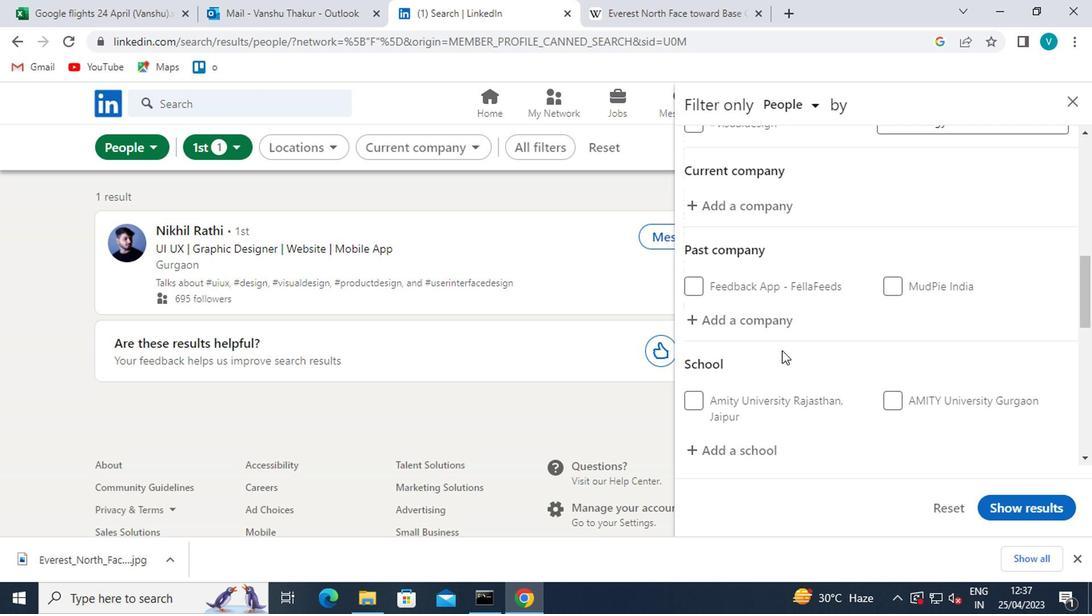 
Action: Mouse scrolled (778, 344) with delta (0, 0)
Screenshot: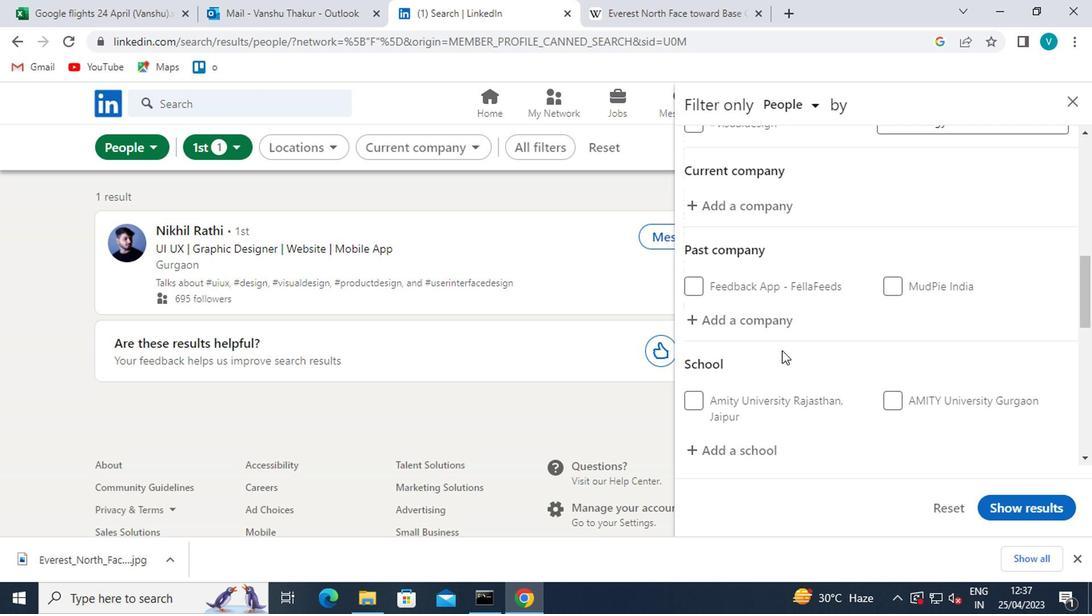 
Action: Mouse moved to (778, 340)
Screenshot: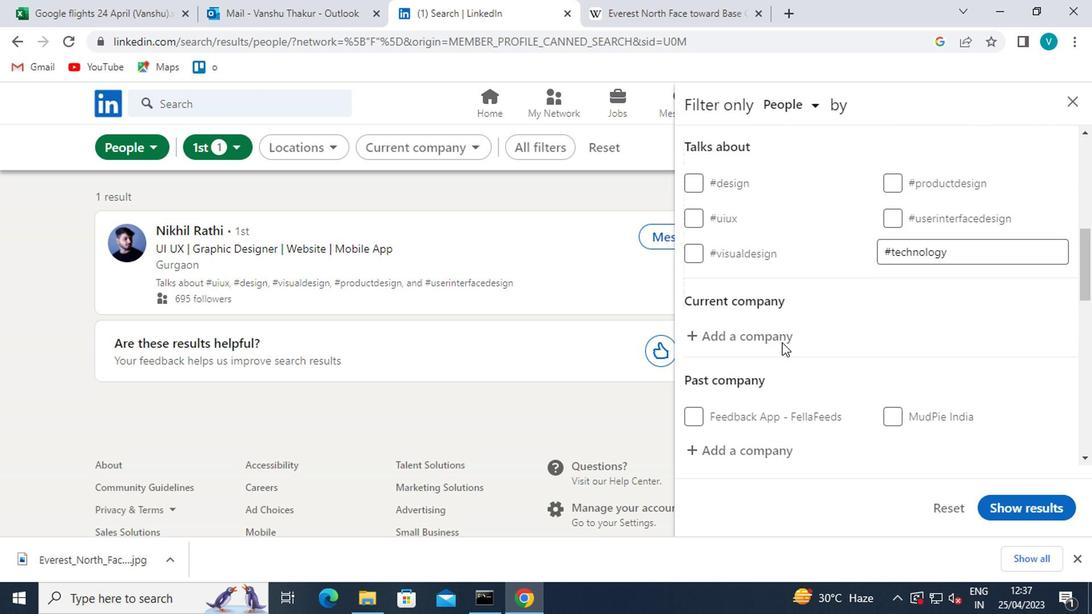 
Action: Mouse scrolled (778, 341) with delta (0, 0)
Screenshot: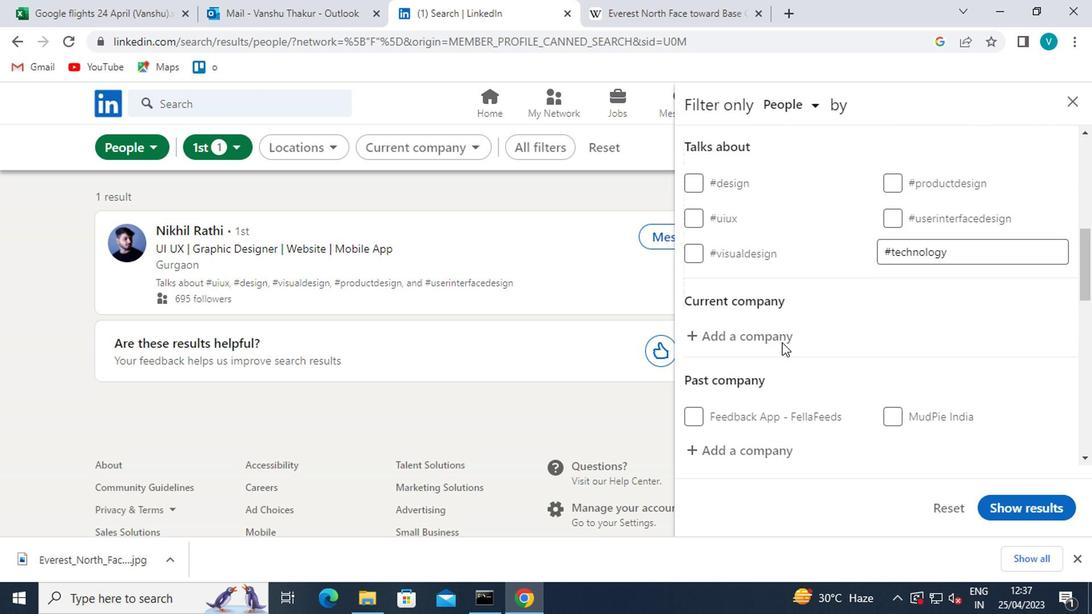 
Action: Mouse moved to (767, 433)
Screenshot: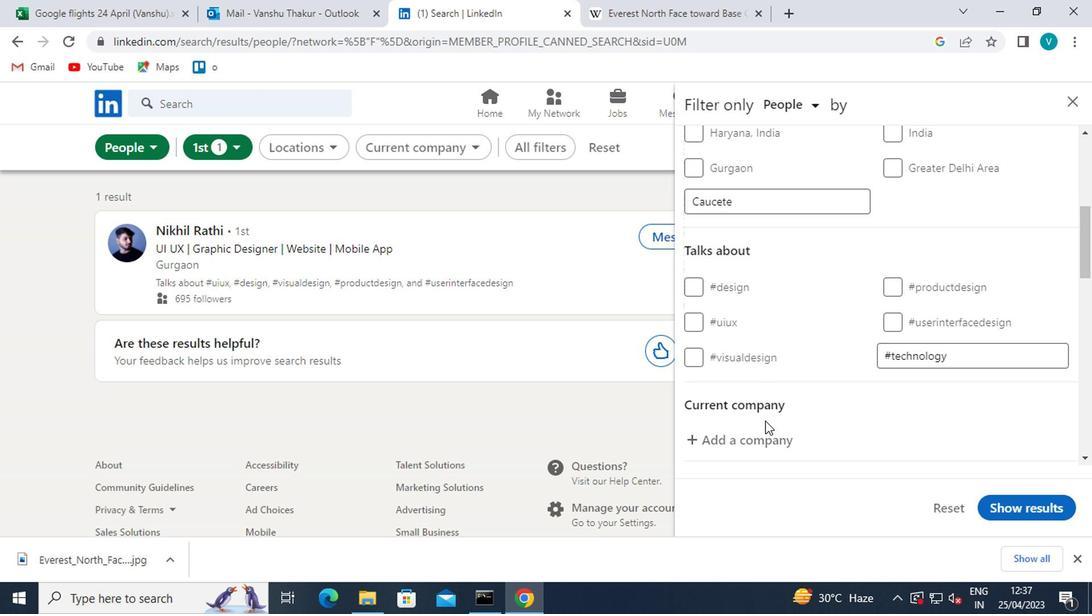 
Action: Mouse pressed left at (767, 433)
Screenshot: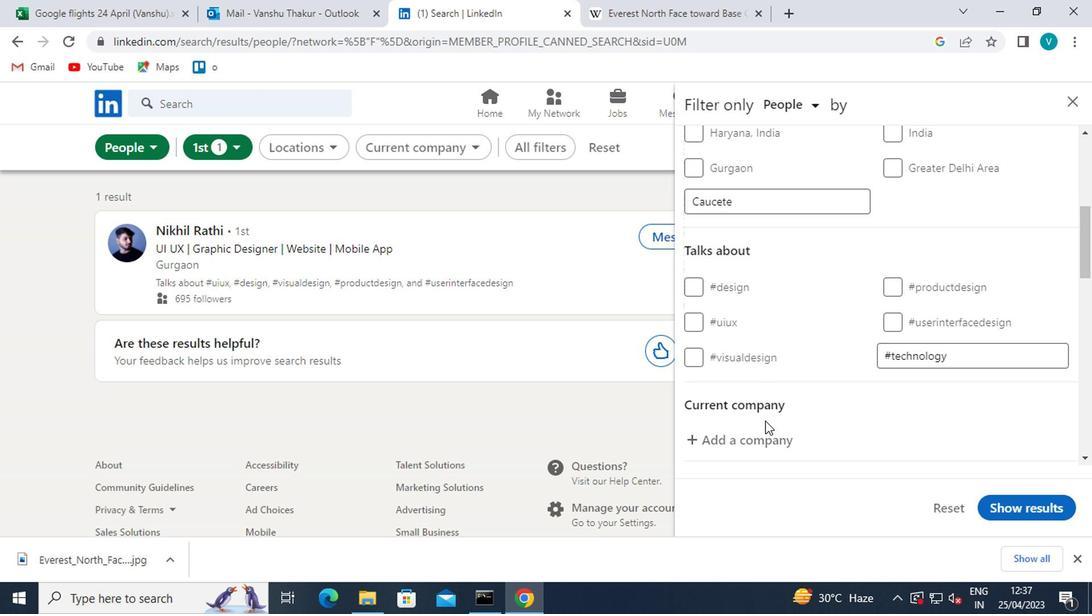 
Action: Mouse moved to (798, 364)
Screenshot: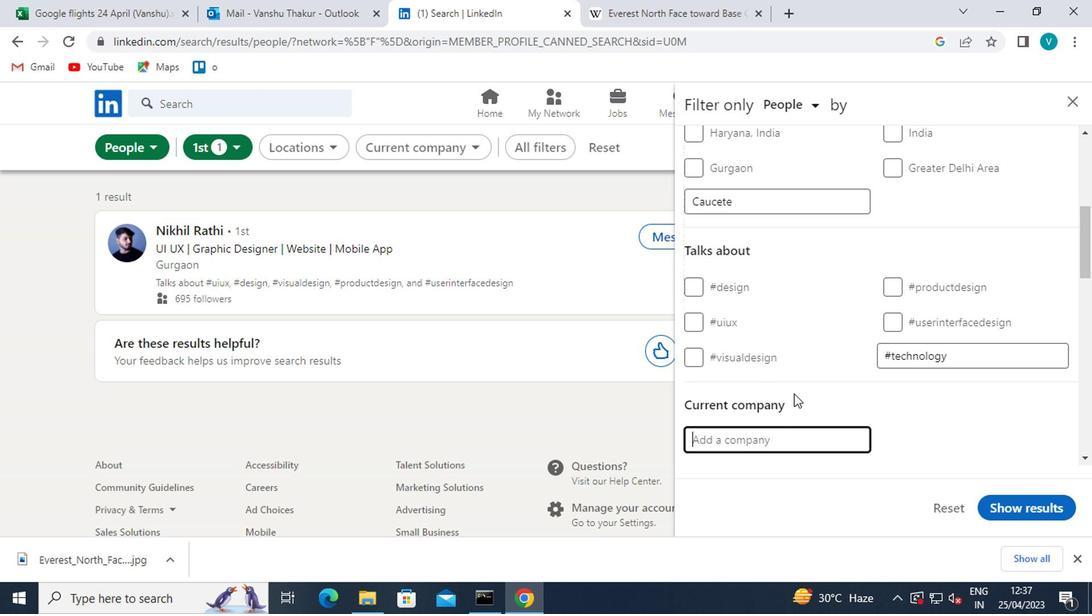 
Action: Mouse scrolled (798, 363) with delta (0, -1)
Screenshot: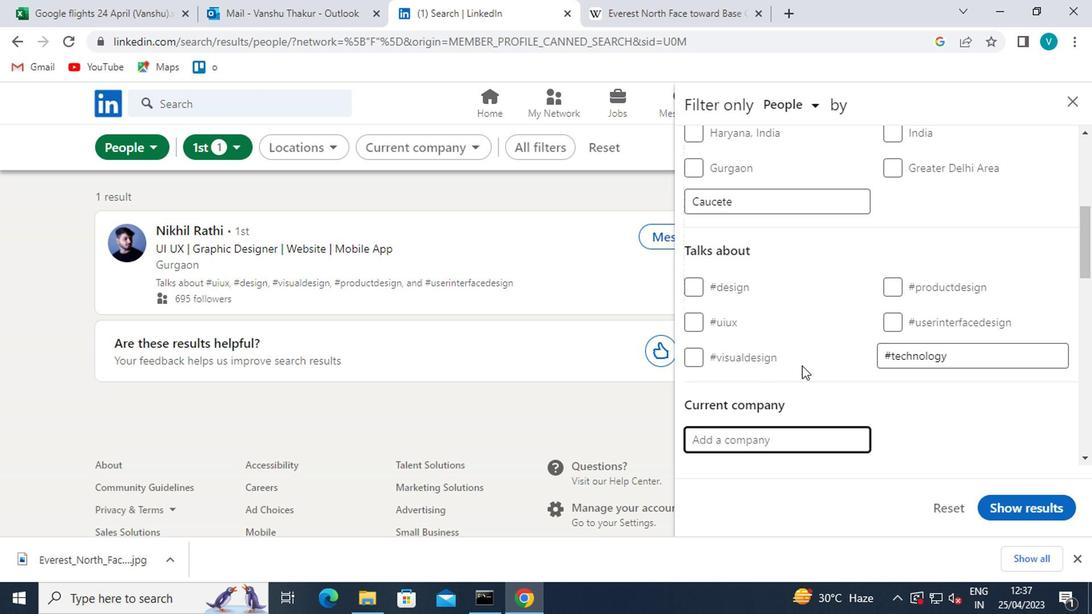 
Action: Mouse moved to (720, 340)
Screenshot: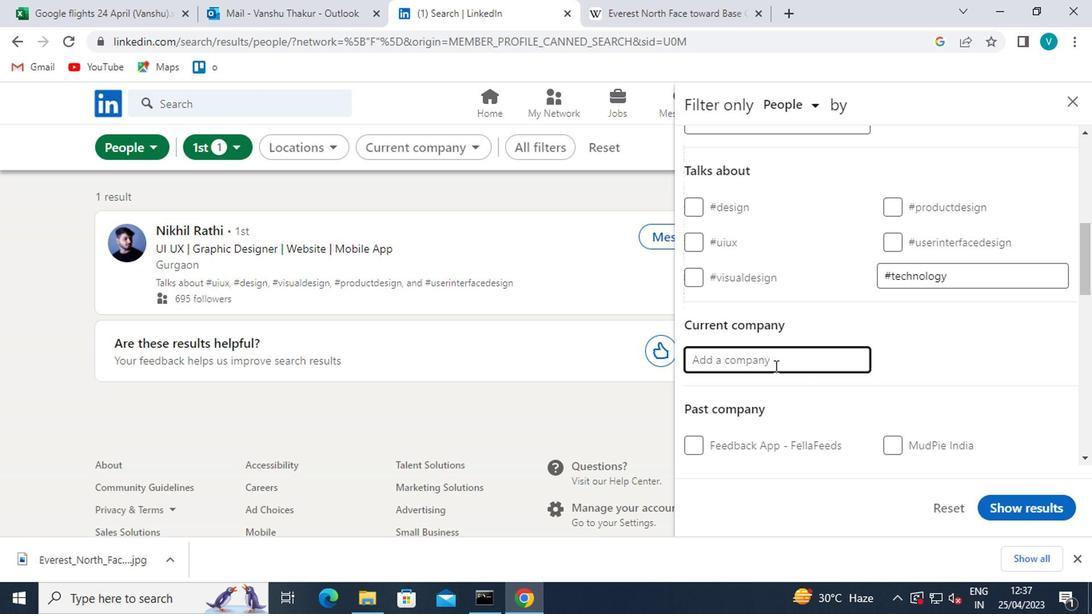 
Action: Key pressed <Key.shift>GODREH<Key.backspace>J<Key.space><Key.shift>PROP
Screenshot: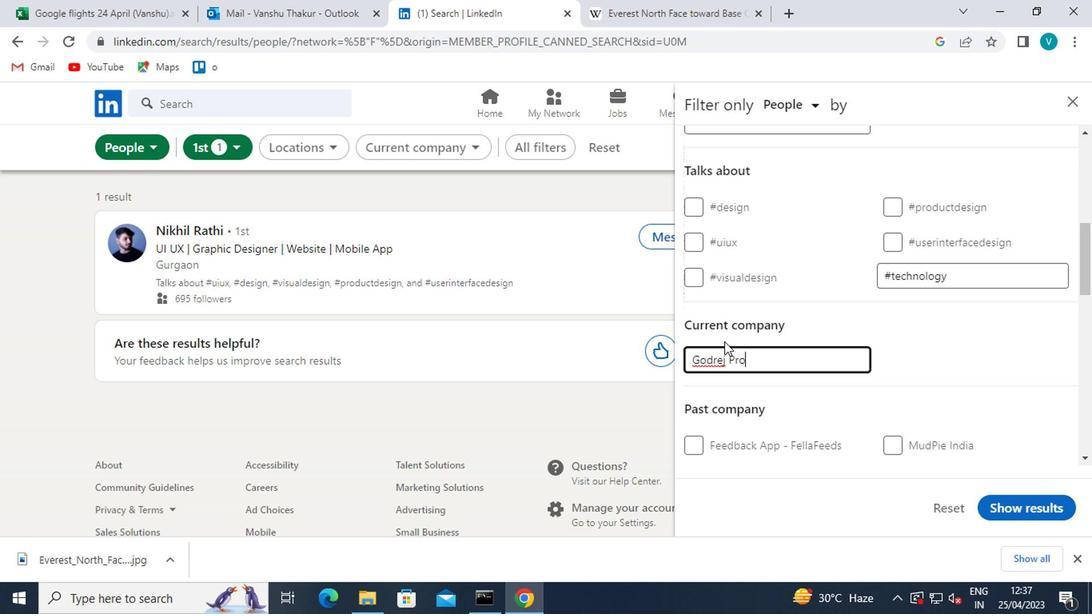 
Action: Mouse moved to (843, 399)
Screenshot: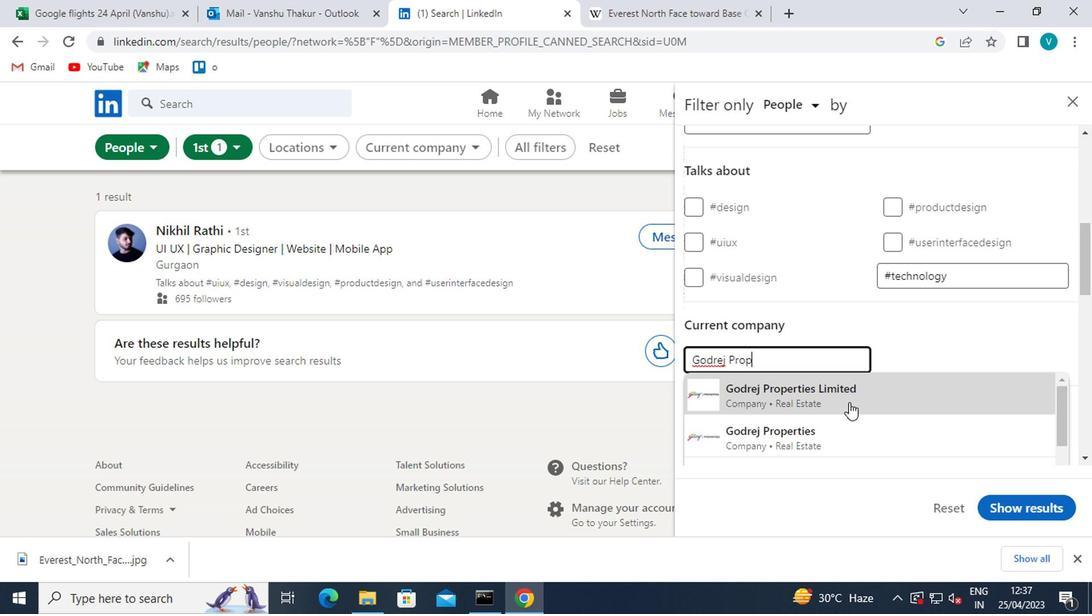
Action: Mouse pressed left at (843, 399)
Screenshot: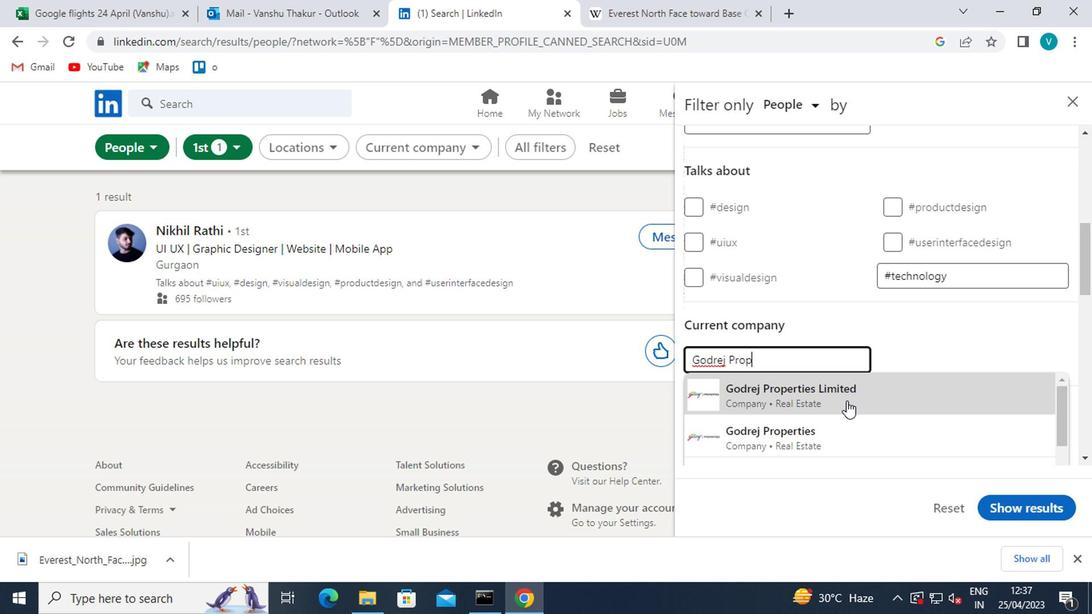 
Action: Mouse moved to (828, 364)
Screenshot: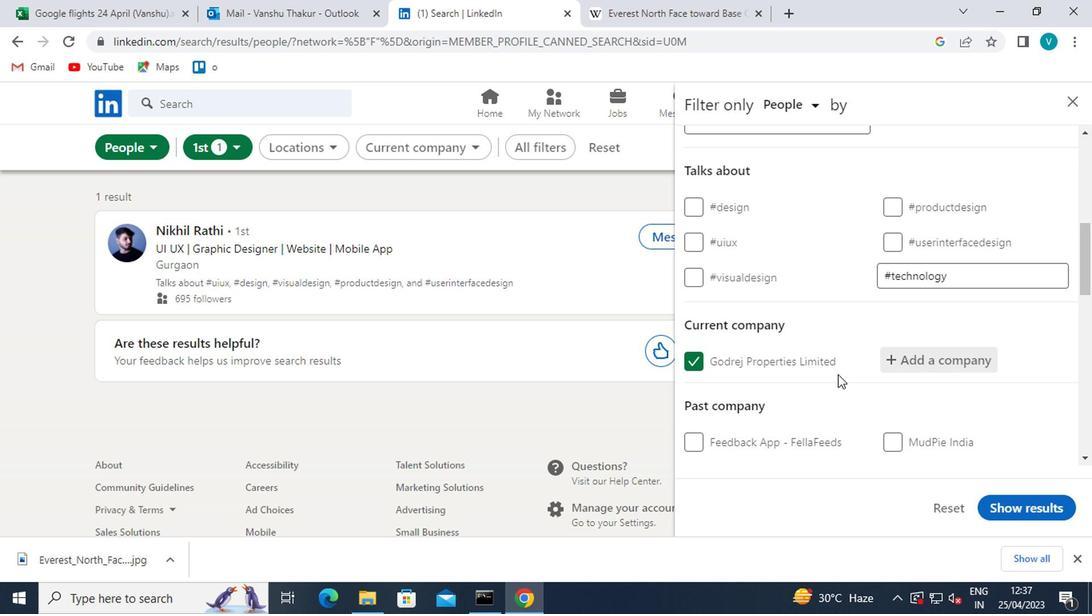 
Action: Mouse scrolled (828, 363) with delta (0, -1)
Screenshot: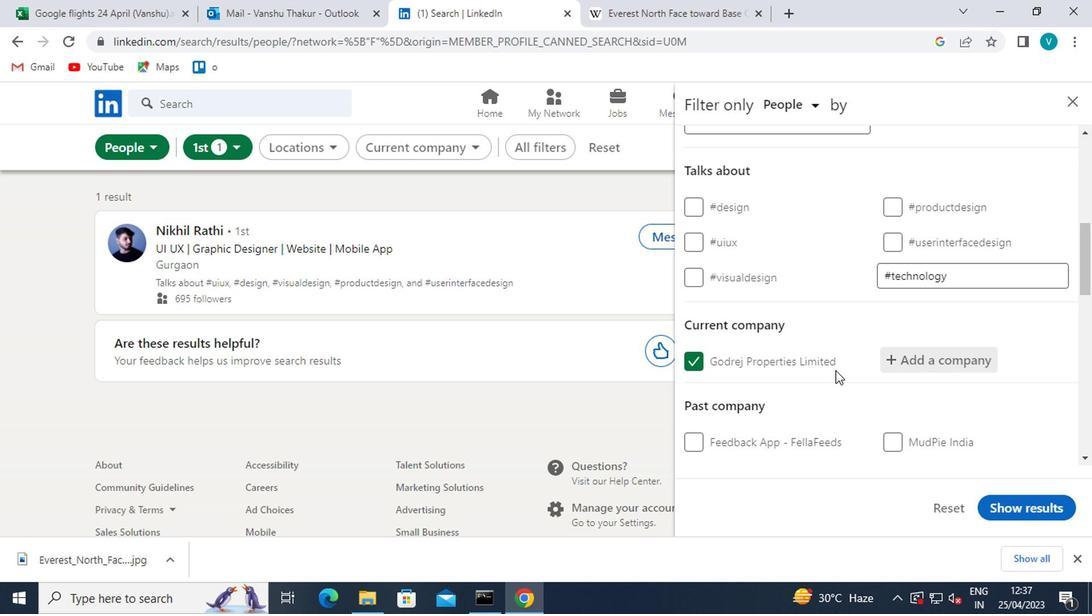 
Action: Mouse moved to (827, 362)
Screenshot: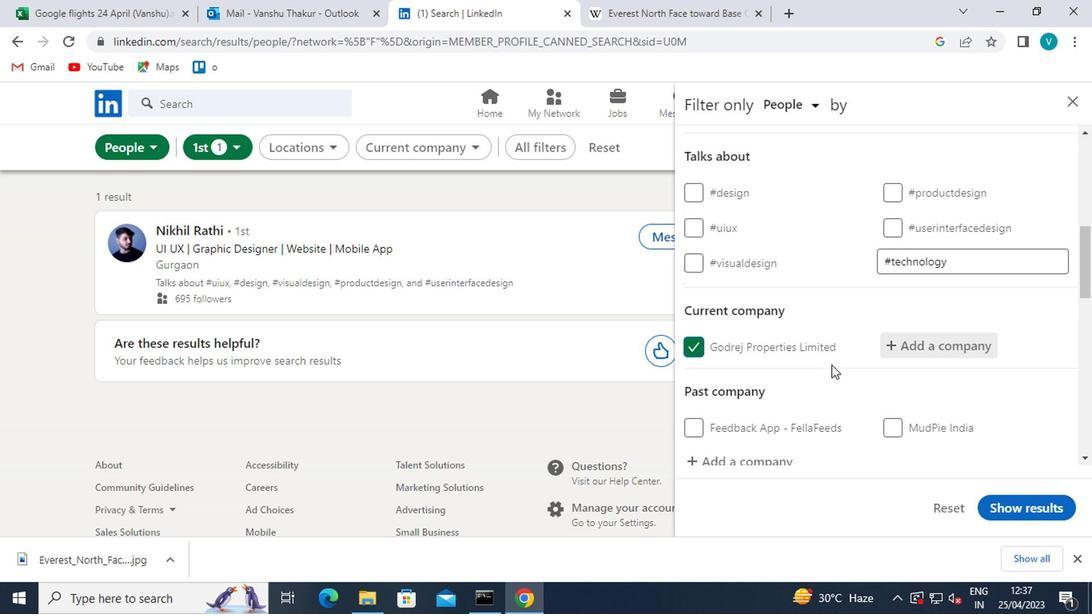
Action: Mouse scrolled (827, 362) with delta (0, 0)
Screenshot: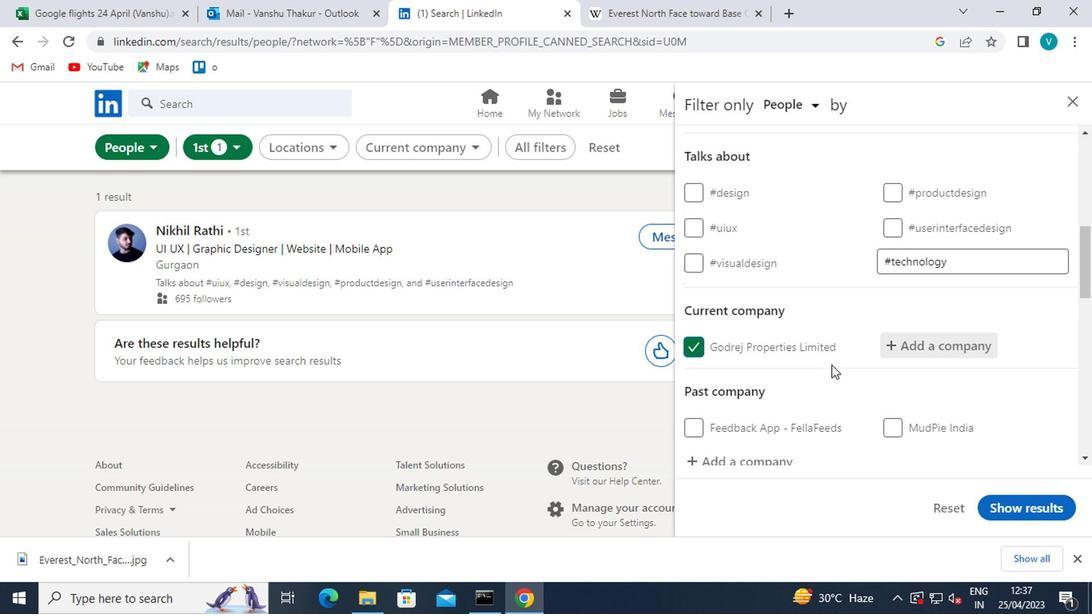 
Action: Mouse moved to (722, 391)
Screenshot: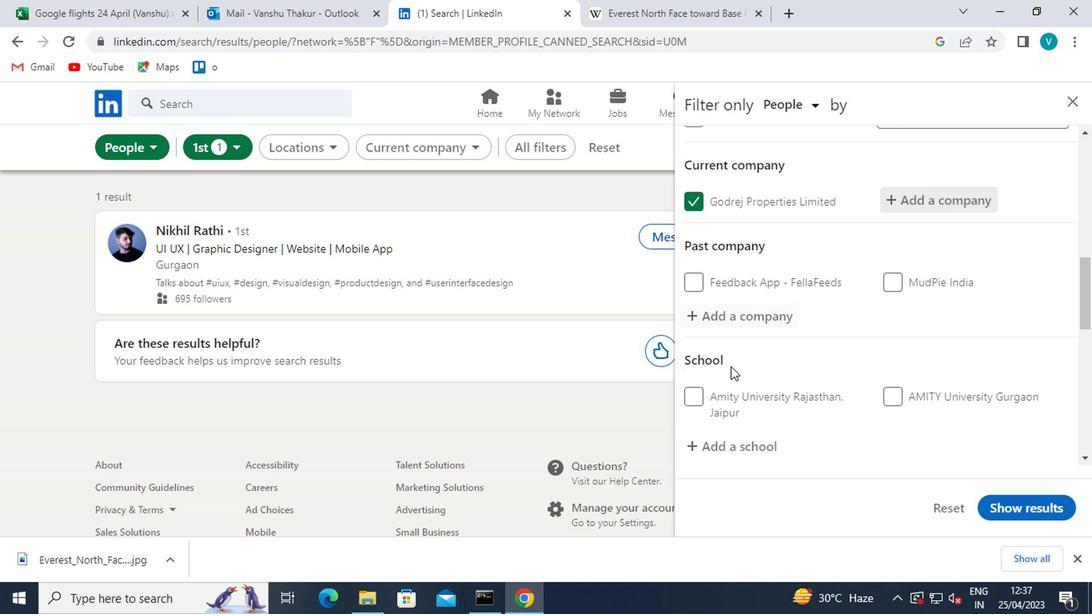 
Action: Mouse scrolled (722, 390) with delta (0, 0)
Screenshot: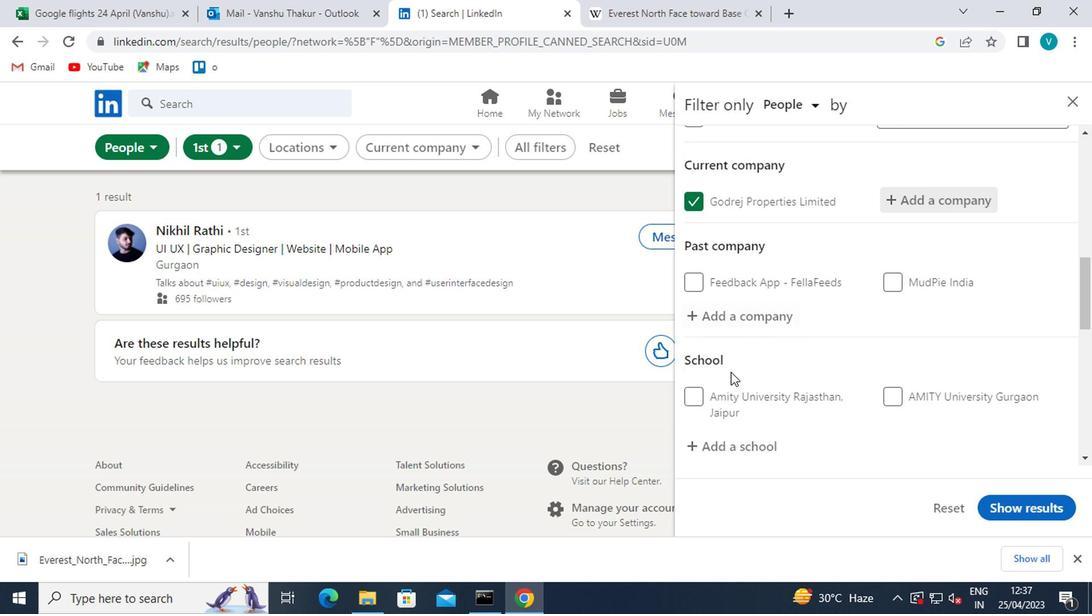 
Action: Mouse moved to (742, 362)
Screenshot: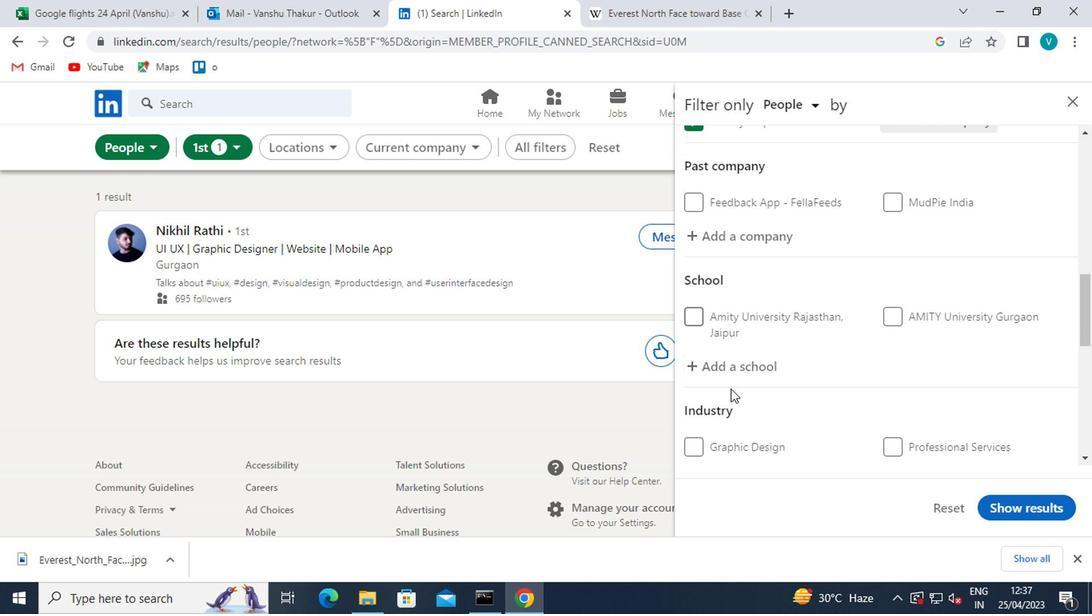 
Action: Mouse pressed left at (742, 362)
Screenshot: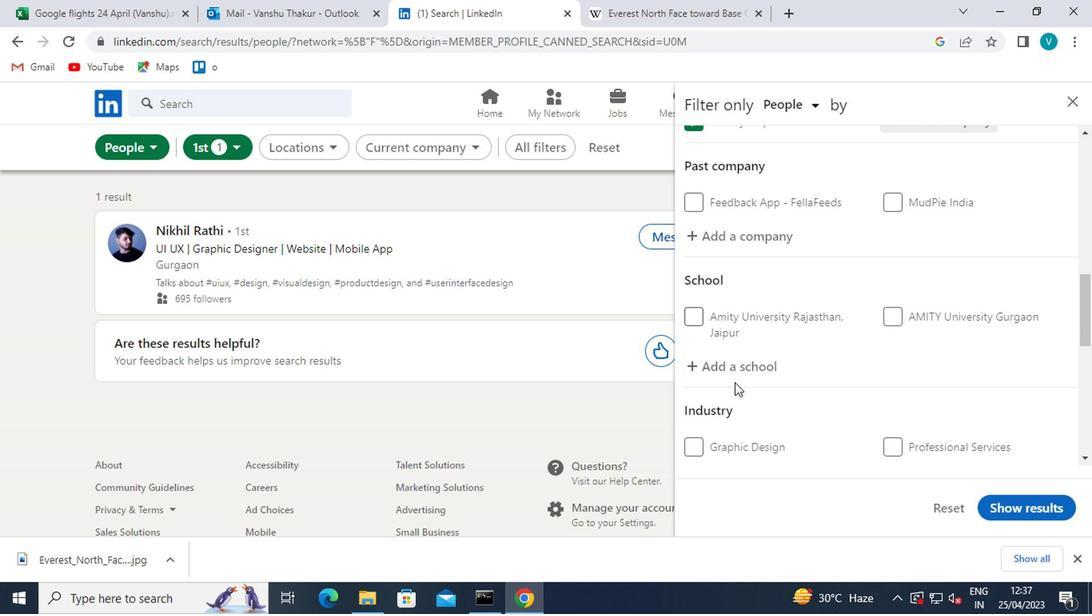 
Action: Mouse moved to (663, 327)
Screenshot: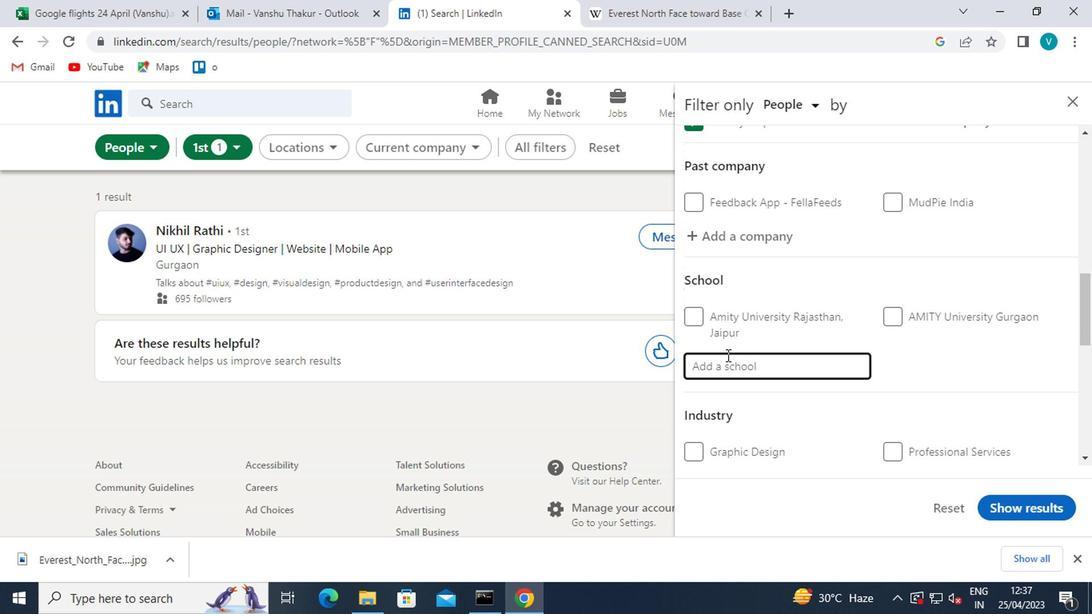 
Action: Key pressed <Key.shift>MAHARAJA
Screenshot: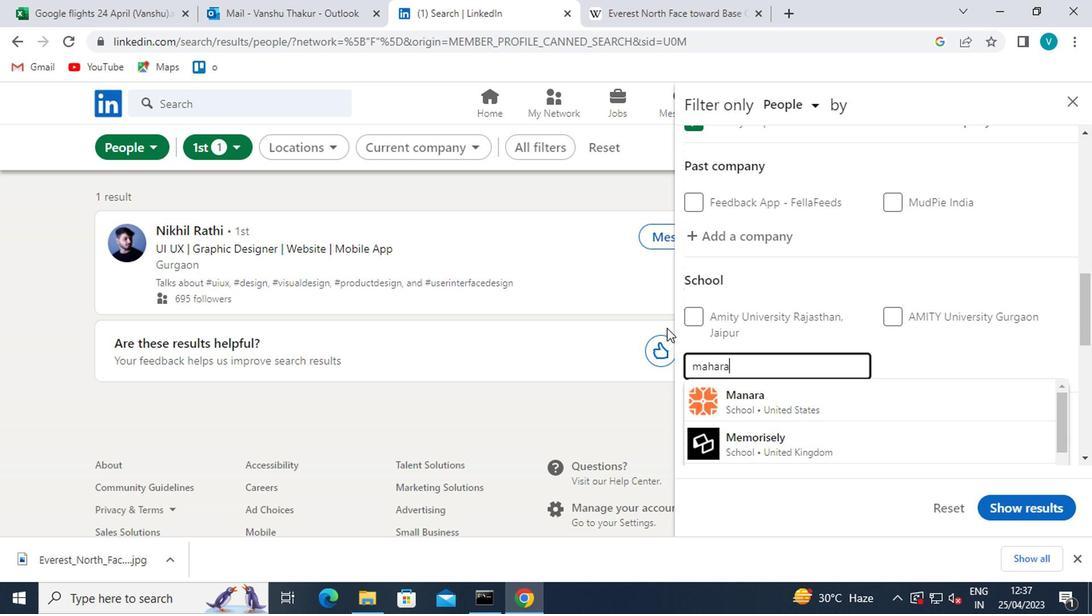 
Action: Mouse moved to (826, 400)
Screenshot: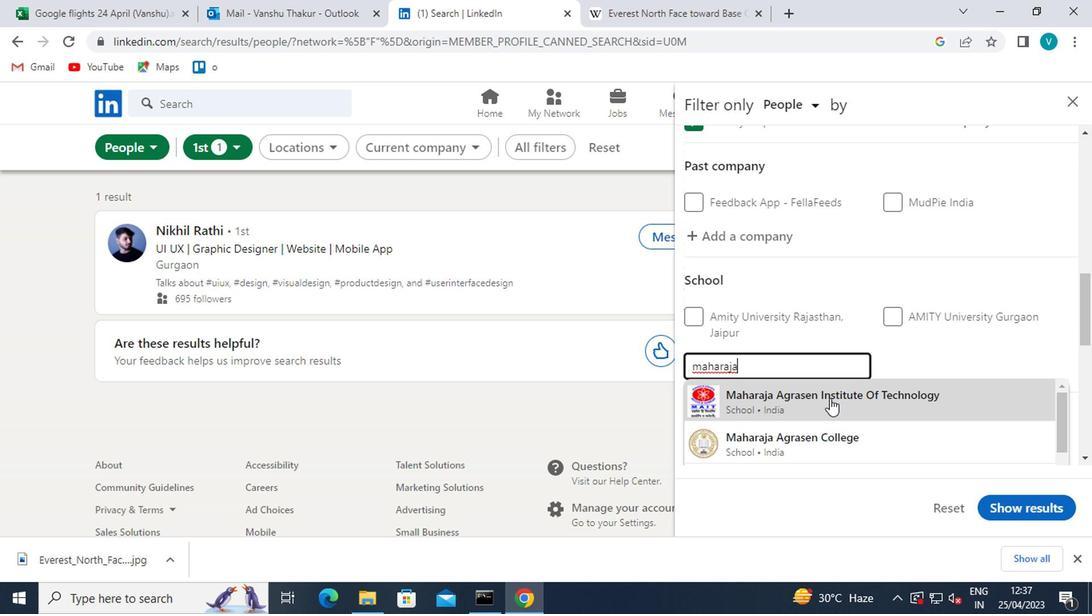
Action: Mouse scrolled (826, 399) with delta (0, -1)
Screenshot: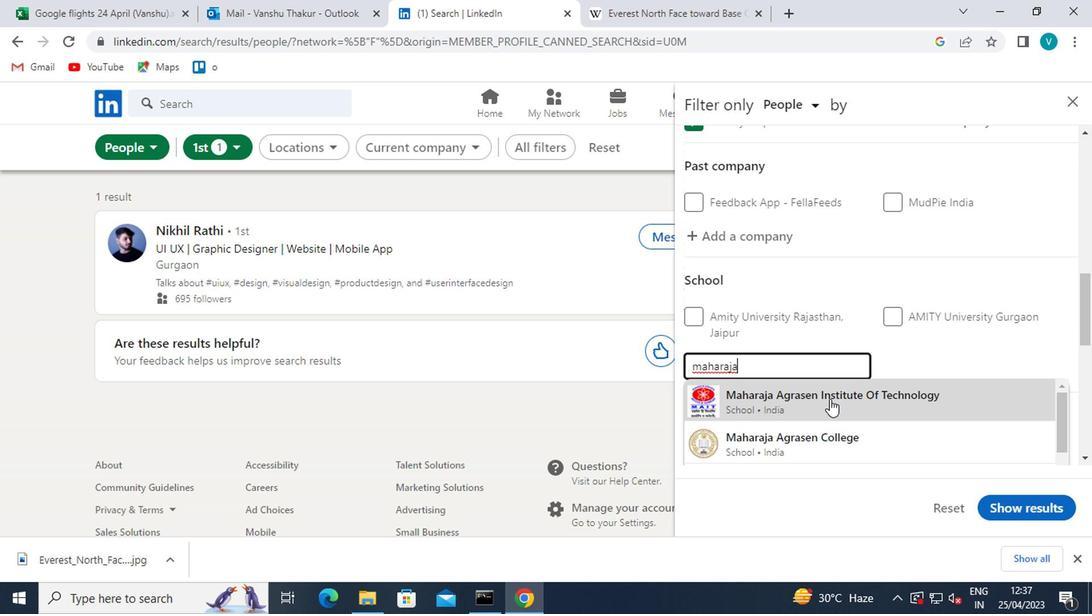 
Action: Mouse moved to (826, 437)
Screenshot: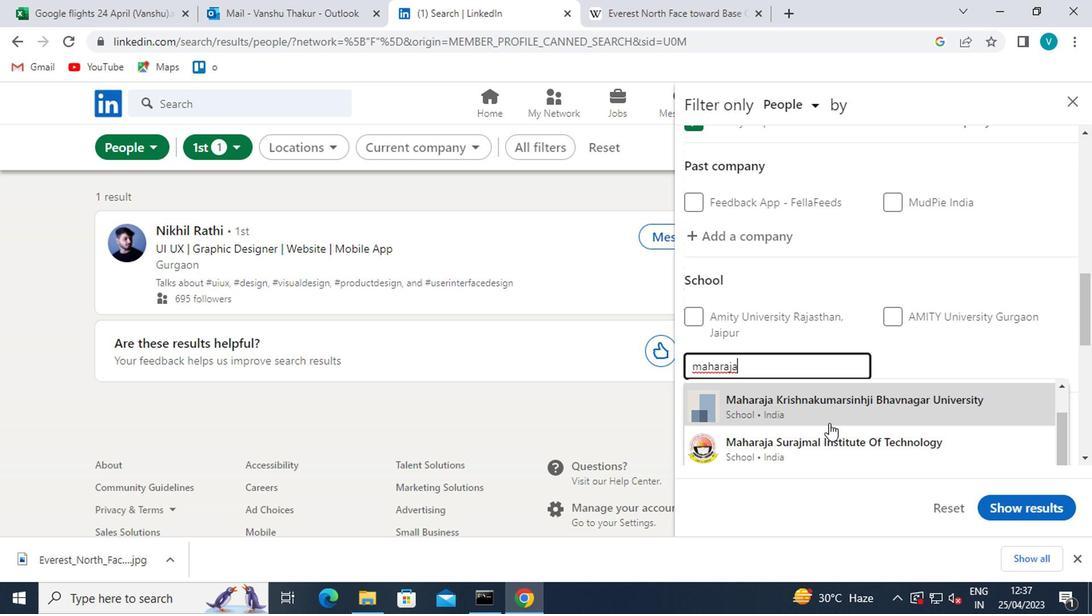 
Action: Mouse scrolled (826, 436) with delta (0, 0)
Screenshot: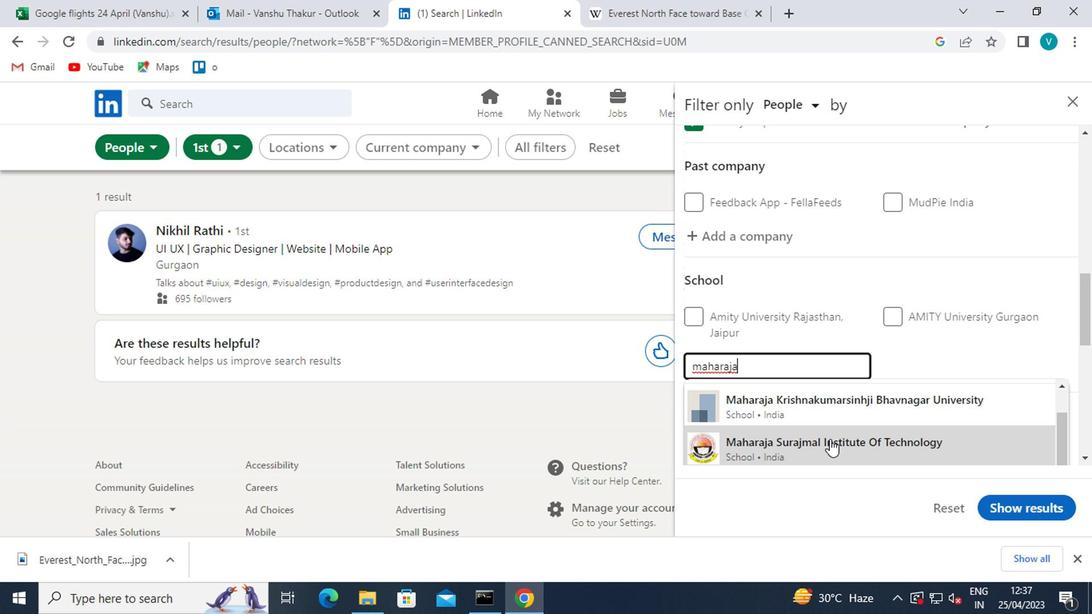 
Action: Mouse moved to (847, 409)
Screenshot: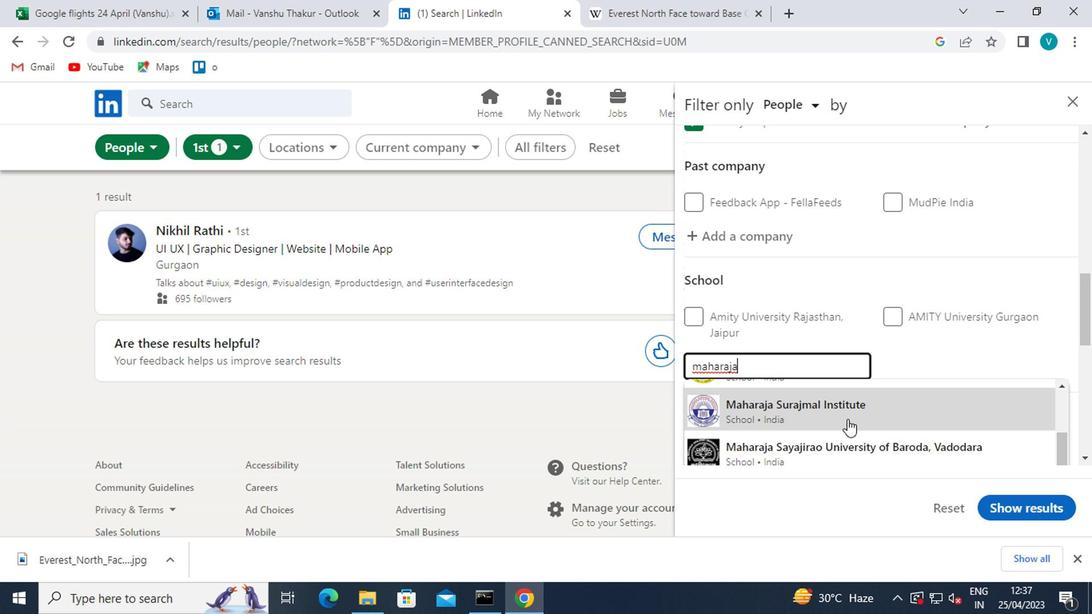 
Action: Mouse pressed left at (847, 409)
Screenshot: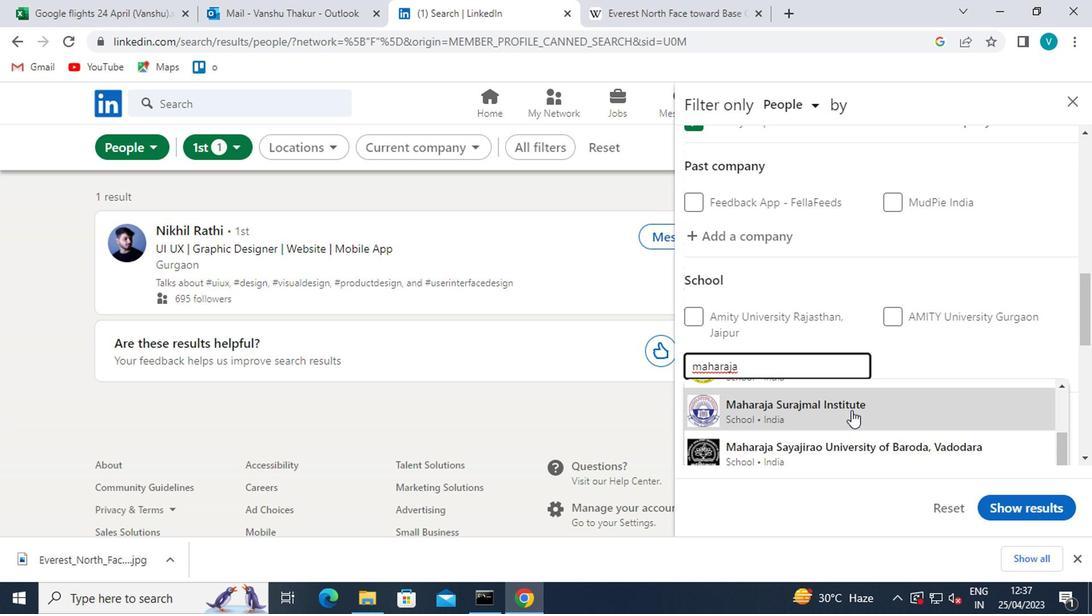 
Action: Mouse moved to (807, 389)
Screenshot: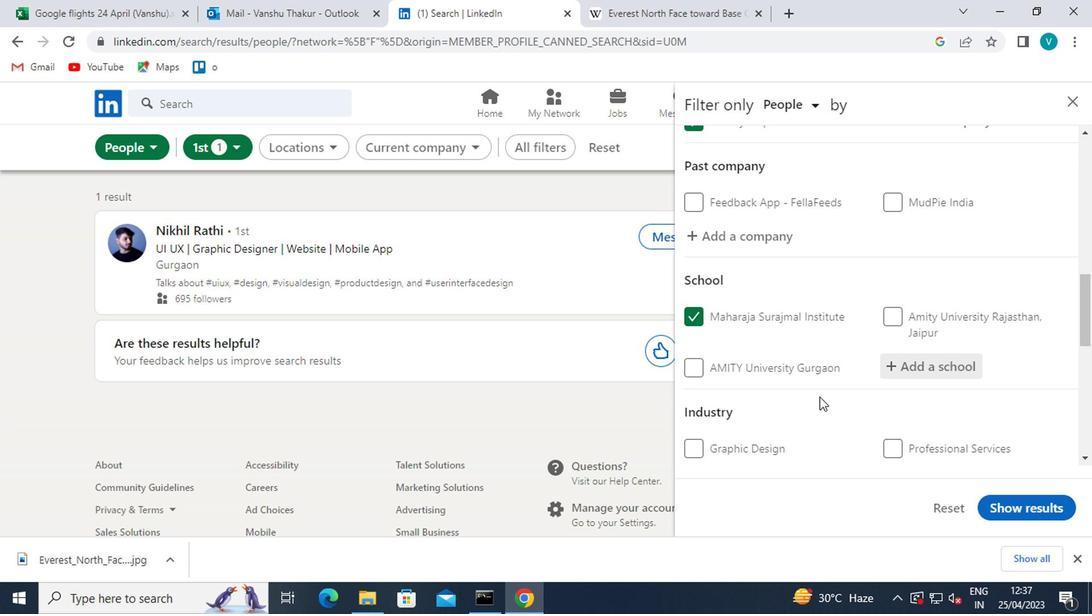 
Action: Mouse scrolled (807, 388) with delta (0, 0)
Screenshot: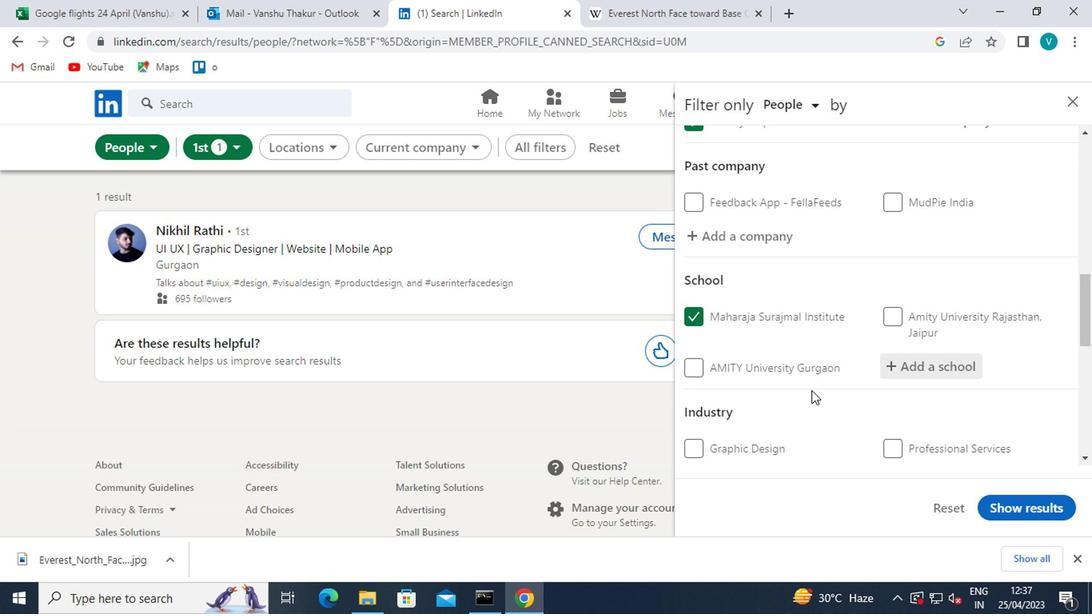 
Action: Mouse moved to (898, 394)
Screenshot: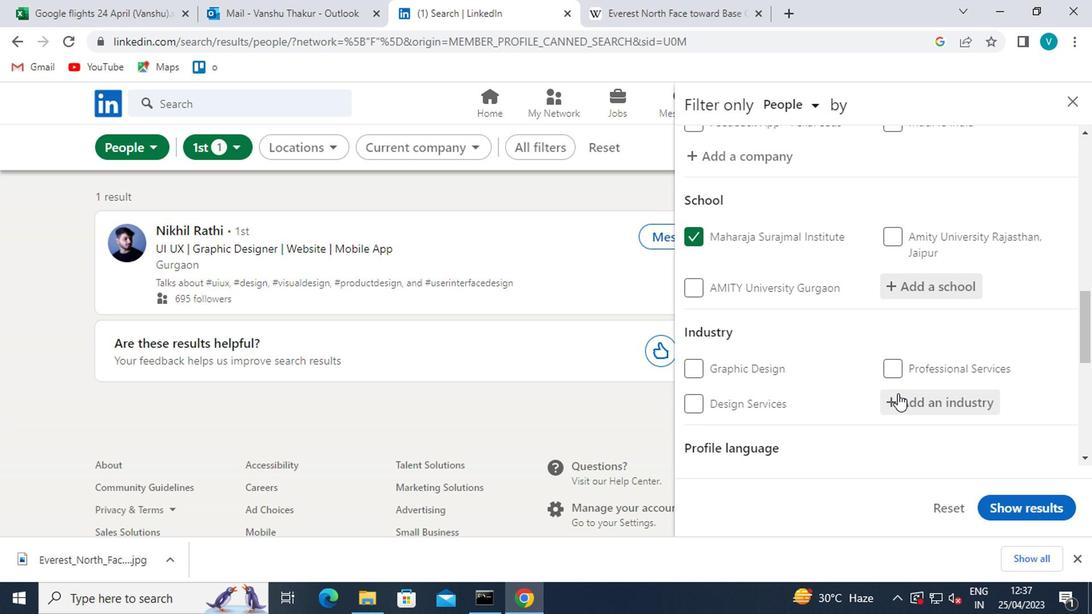 
Action: Mouse pressed left at (898, 394)
Screenshot: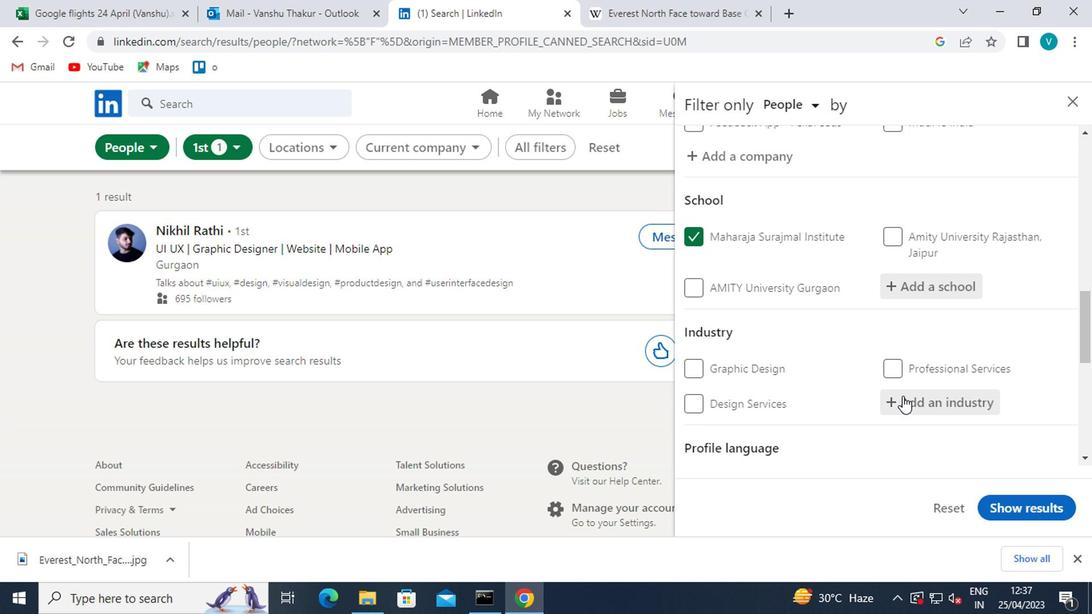 
Action: Mouse moved to (687, 266)
Screenshot: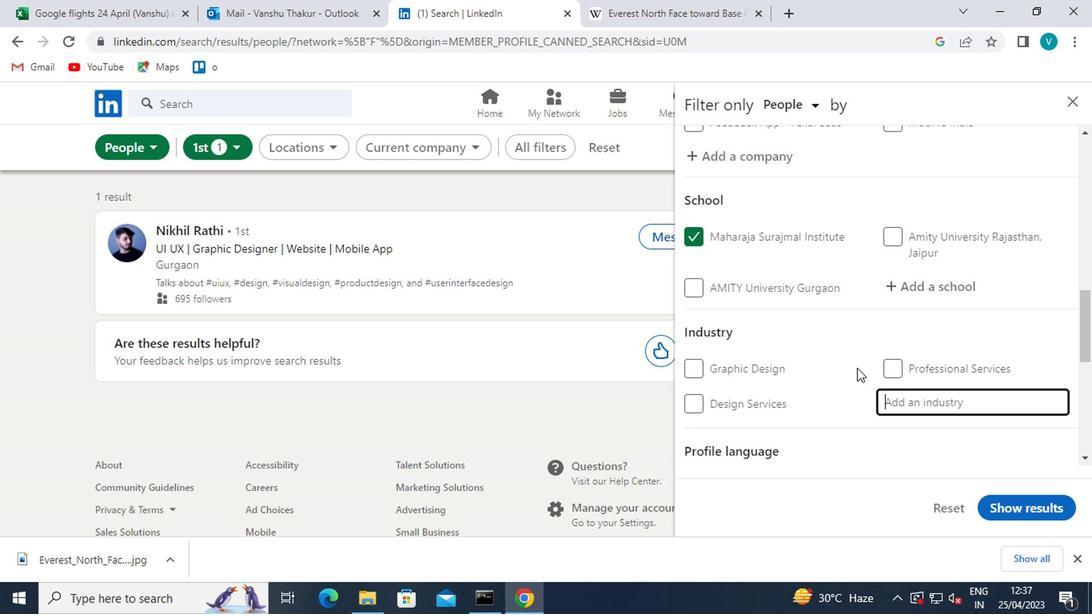 
Action: Key pressed <Key.shift>REAL<Key.space>
Screenshot: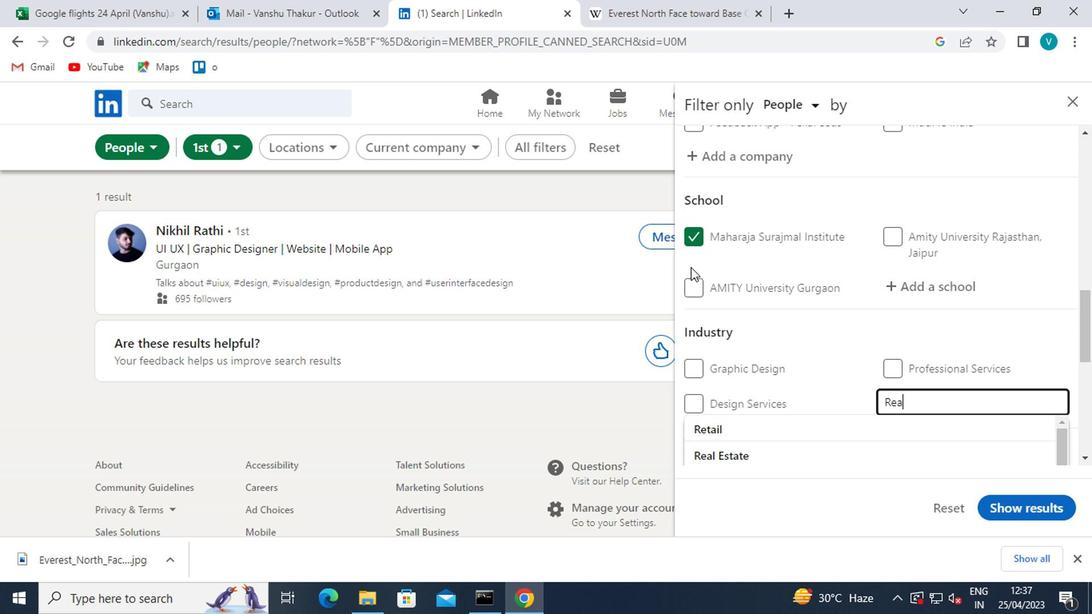 
Action: Mouse moved to (686, 266)
Screenshot: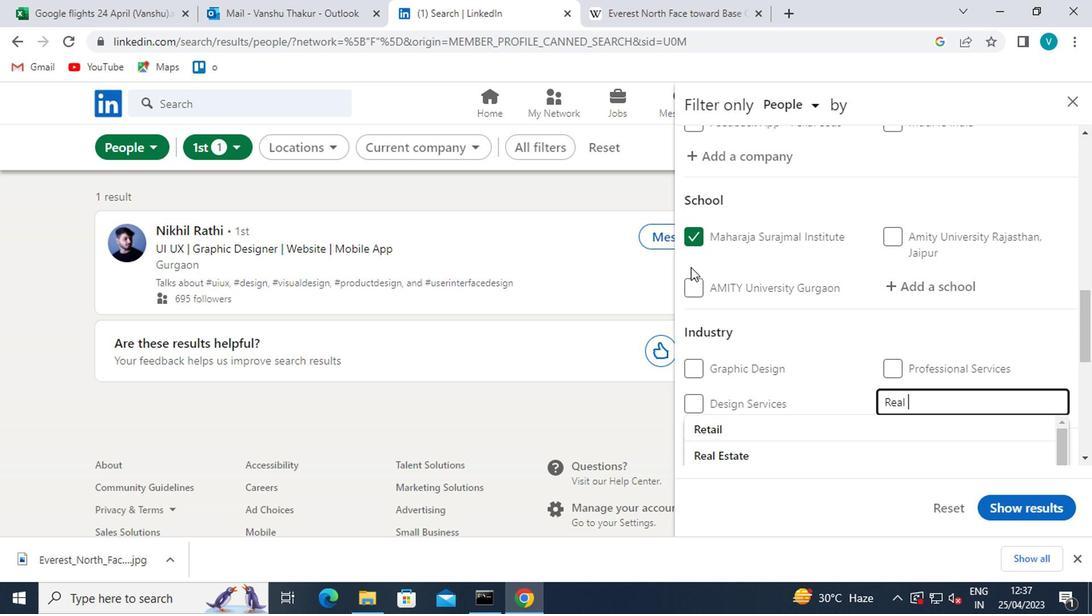 
Action: Key pressed <Key.shift>ESTATE
Screenshot: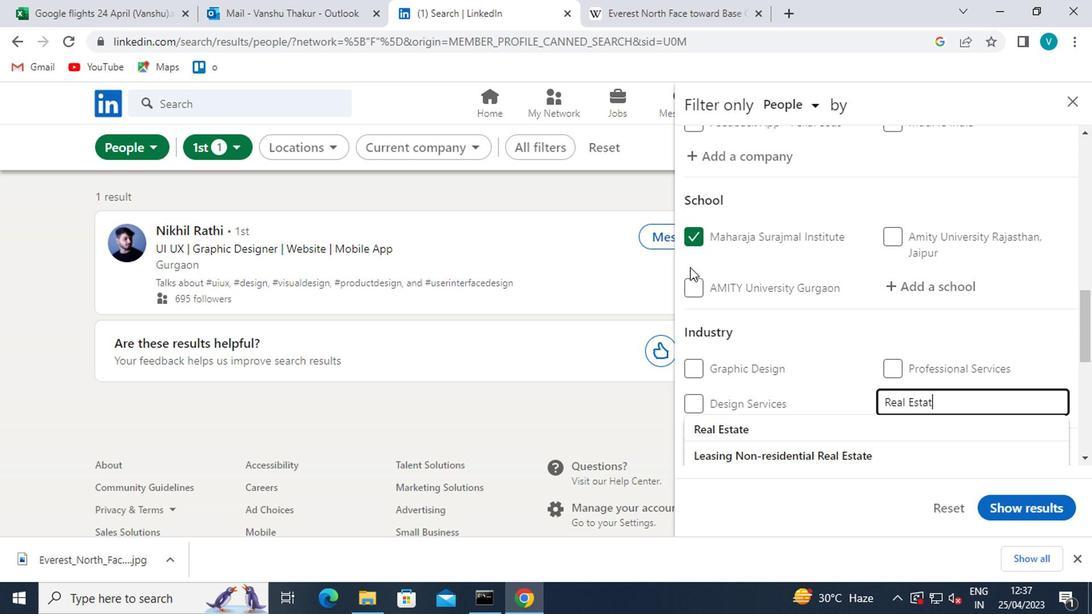 
Action: Mouse moved to (739, 429)
Screenshot: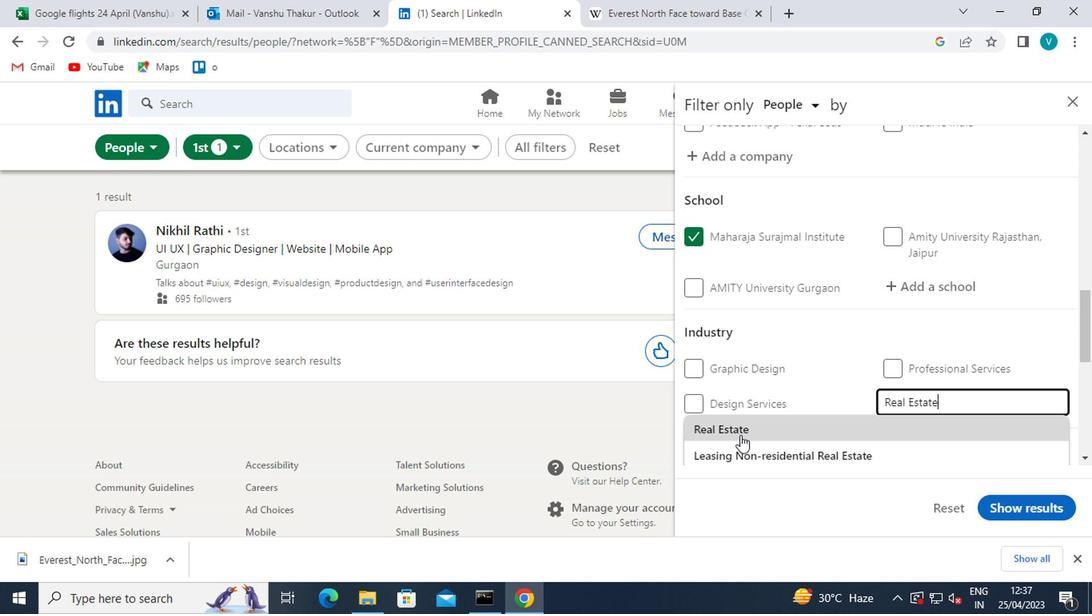 
Action: Mouse pressed left at (739, 429)
Screenshot: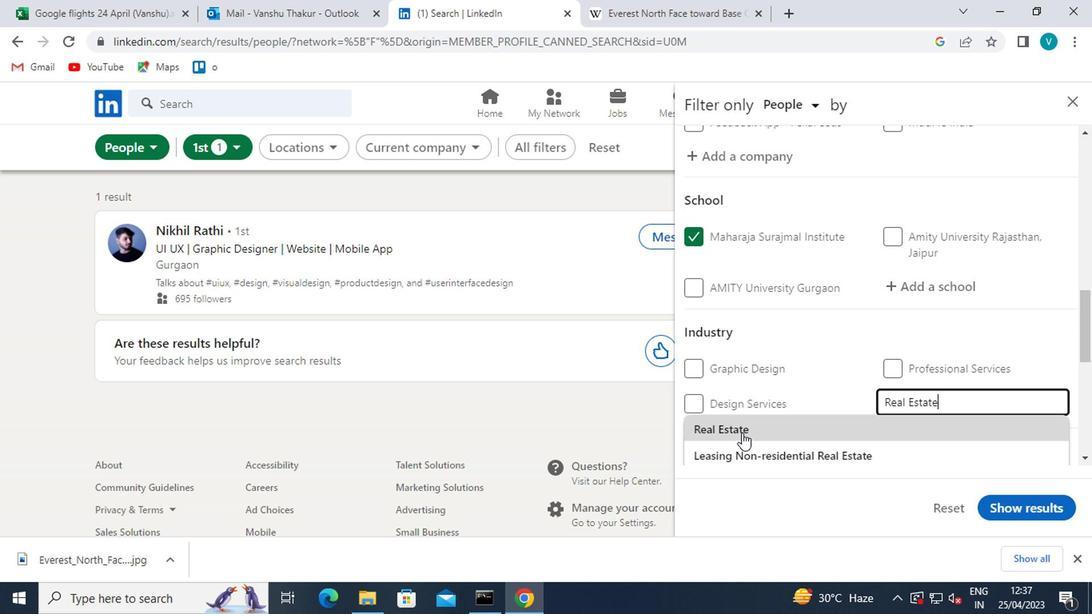 
Action: Mouse moved to (774, 386)
Screenshot: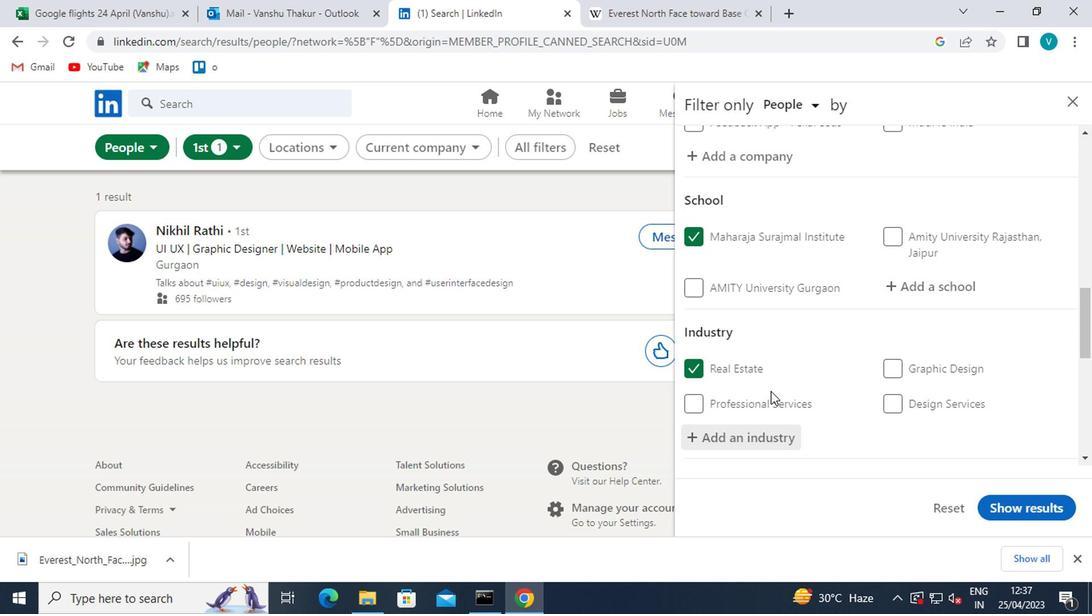 
Action: Mouse scrolled (774, 385) with delta (0, -1)
Screenshot: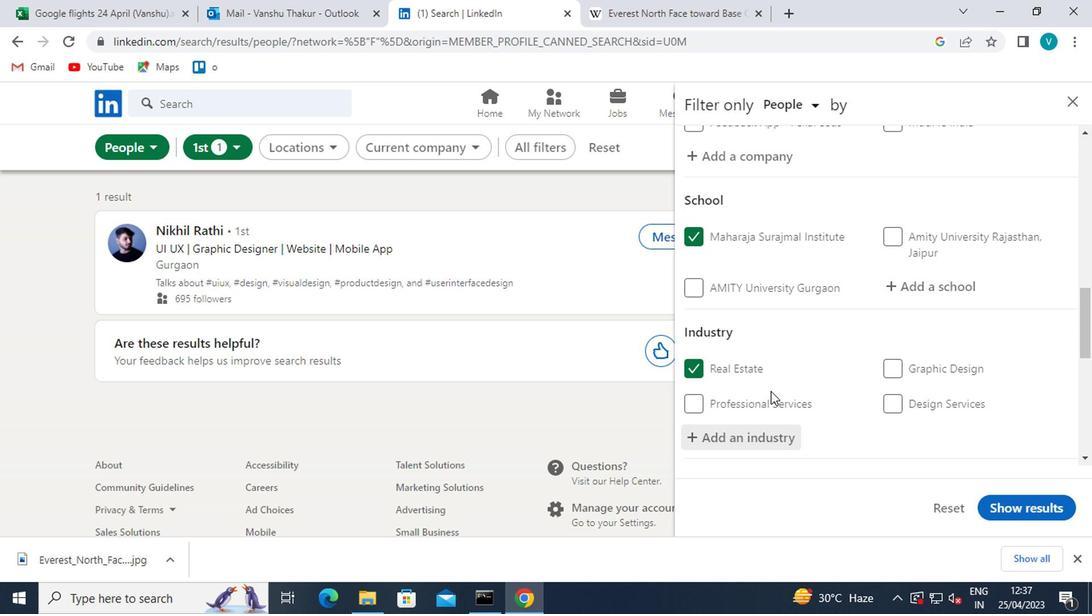 
Action: Mouse moved to (787, 377)
Screenshot: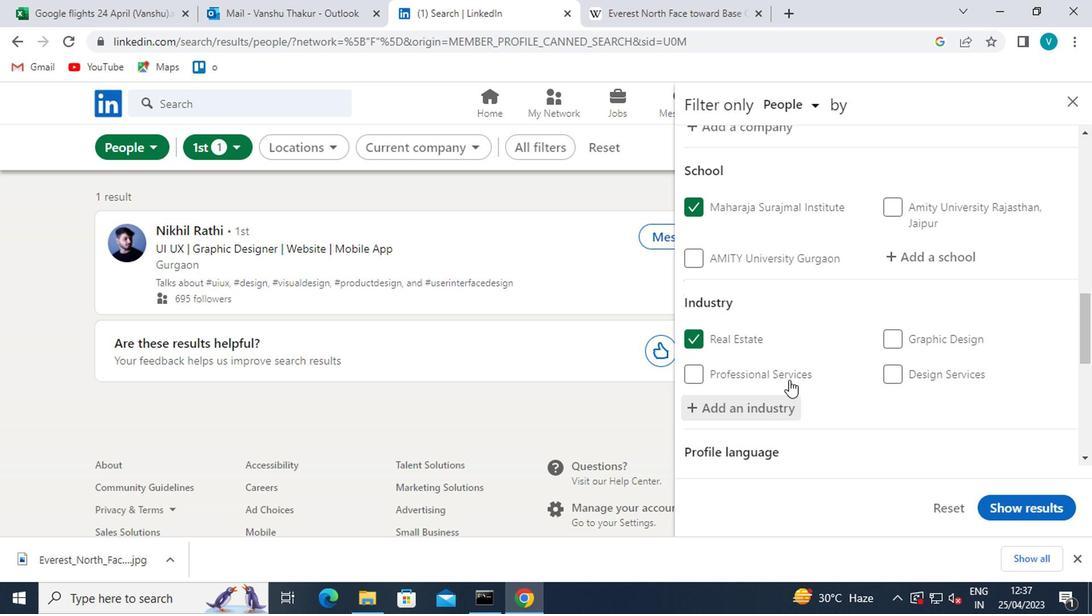
Action: Mouse scrolled (787, 376) with delta (0, 0)
Screenshot: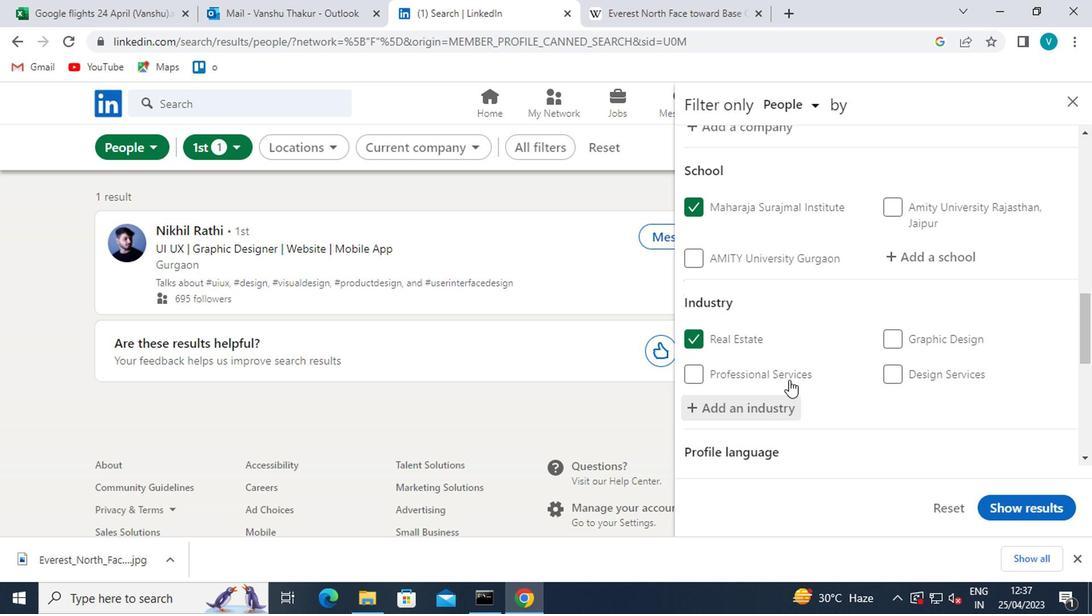 
Action: Mouse moved to (783, 393)
Screenshot: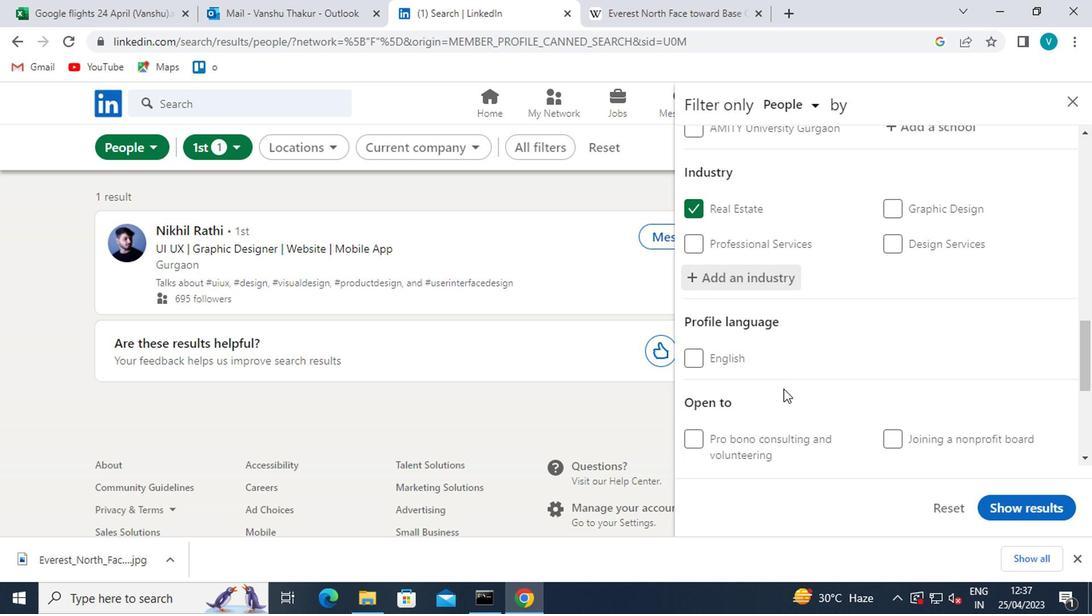 
Action: Mouse scrolled (783, 393) with delta (0, 0)
Screenshot: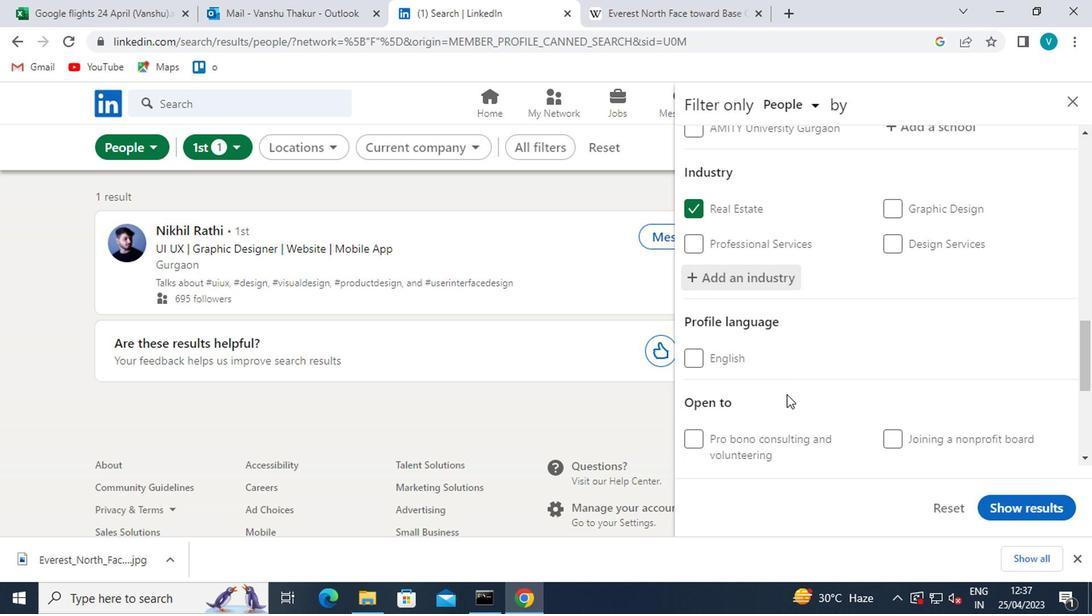 
Action: Mouse moved to (783, 394)
Screenshot: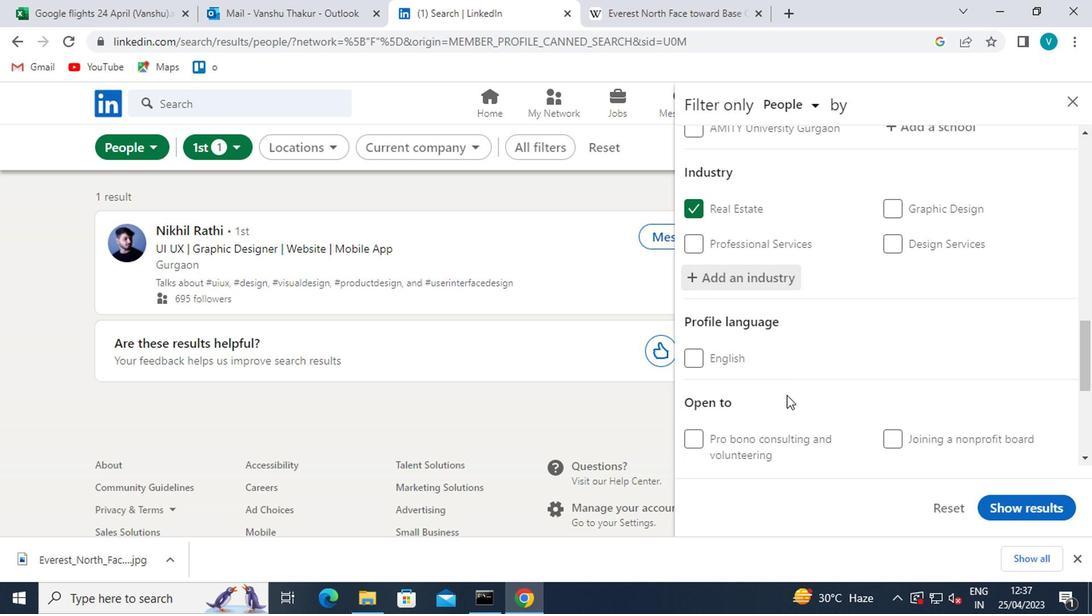 
Action: Mouse scrolled (783, 393) with delta (0, -1)
Screenshot: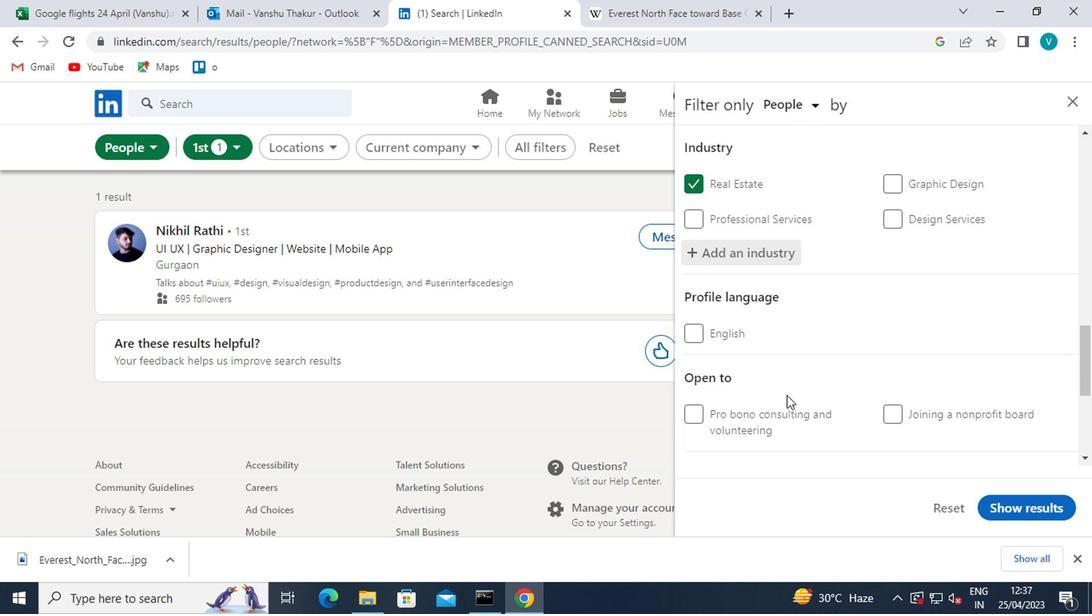 
Action: Mouse moved to (757, 381)
Screenshot: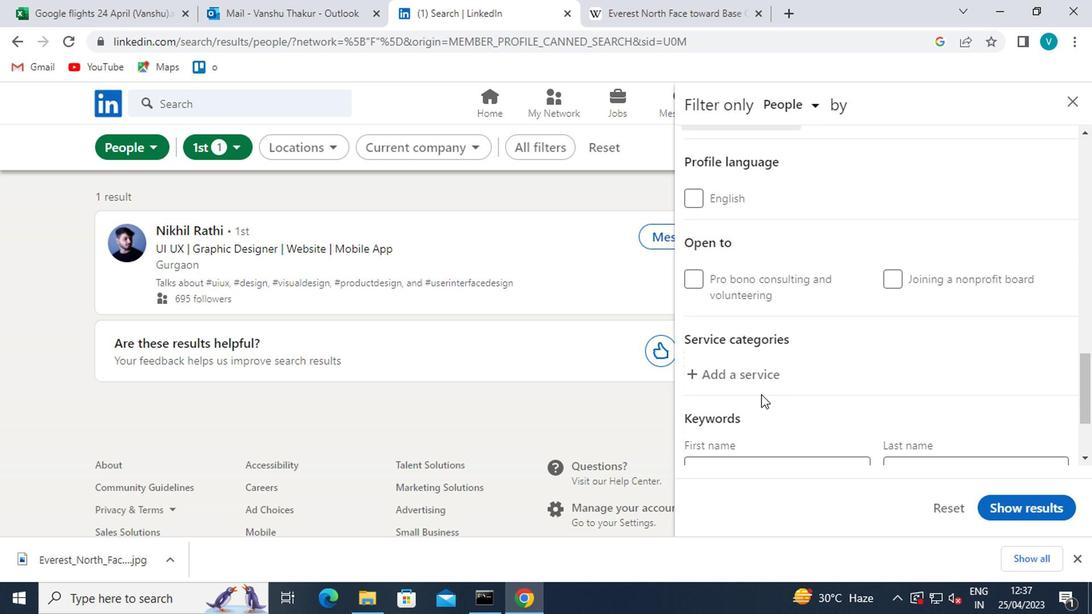 
Action: Mouse pressed left at (757, 381)
Screenshot: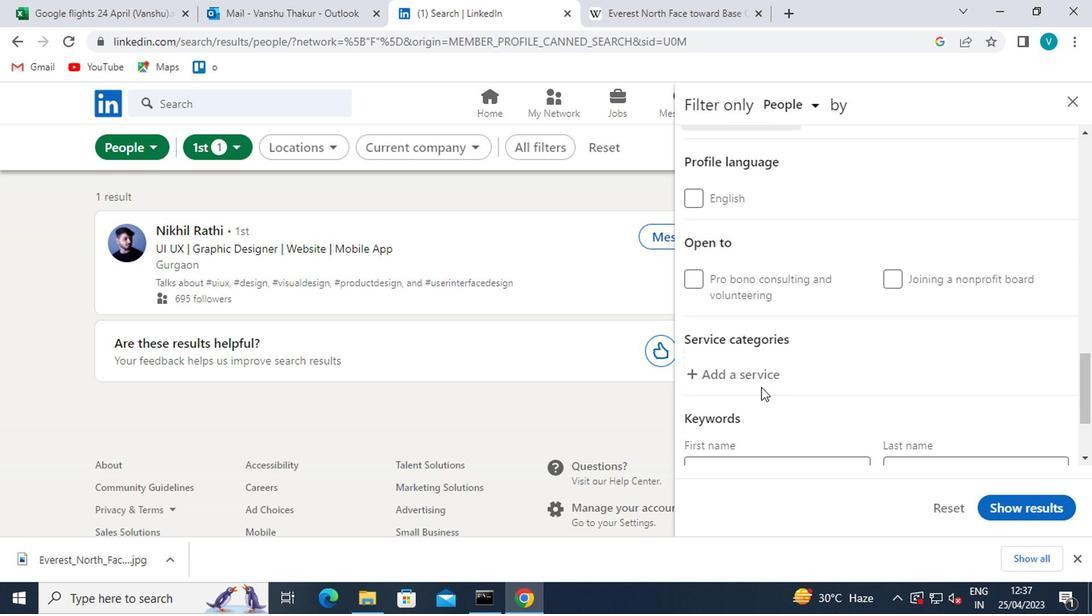 
Action: Mouse moved to (736, 332)
Screenshot: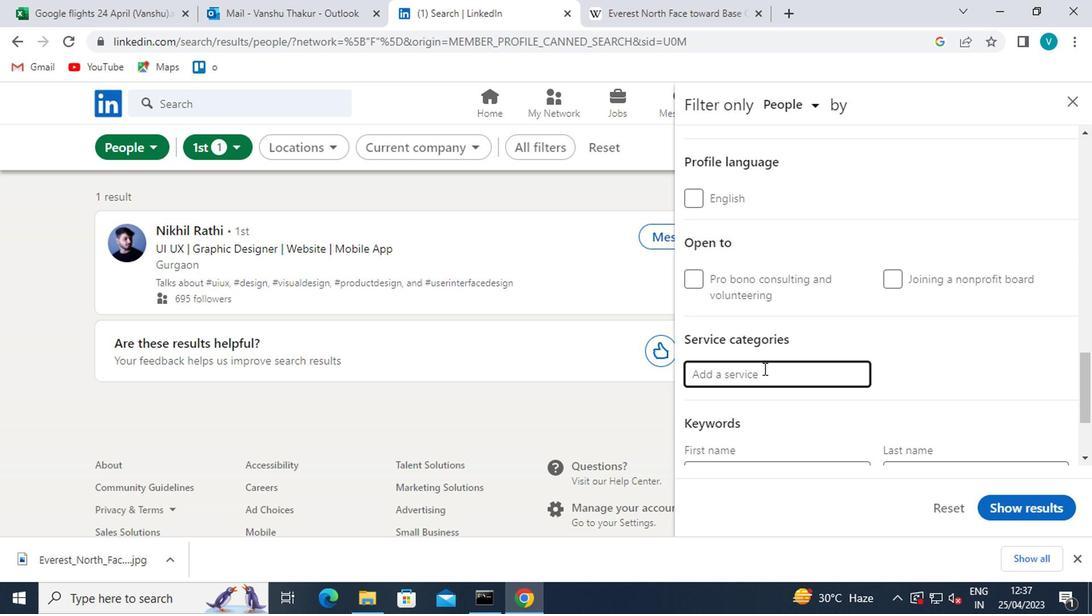 
Action: Key pressed <Key.shift>FINANCIAL<Key.space><Key.shift>ADVISORY<Key.space>
Screenshot: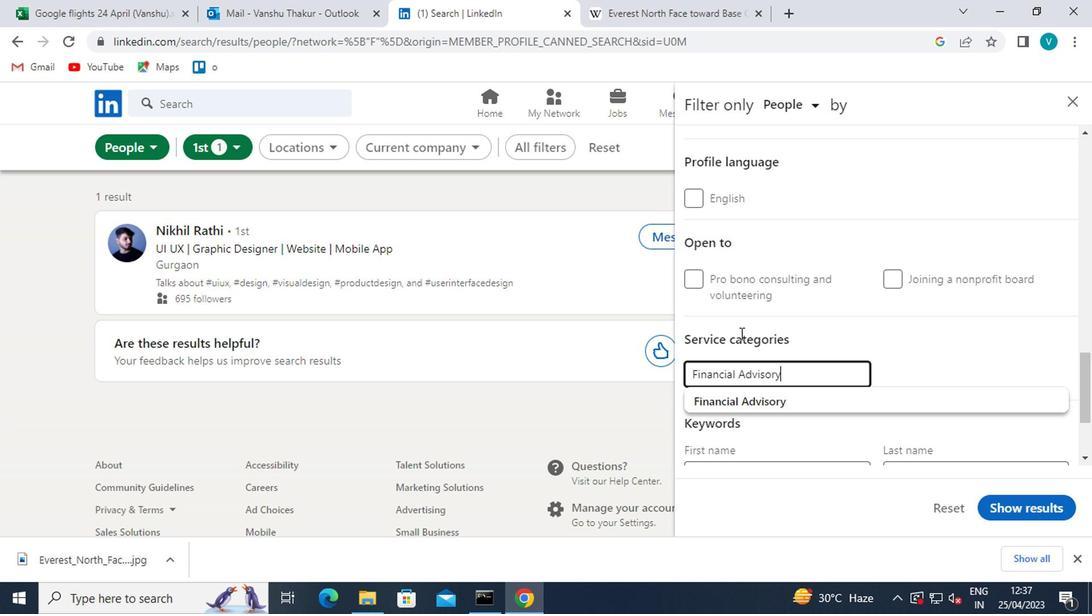 
Action: Mouse moved to (776, 403)
Screenshot: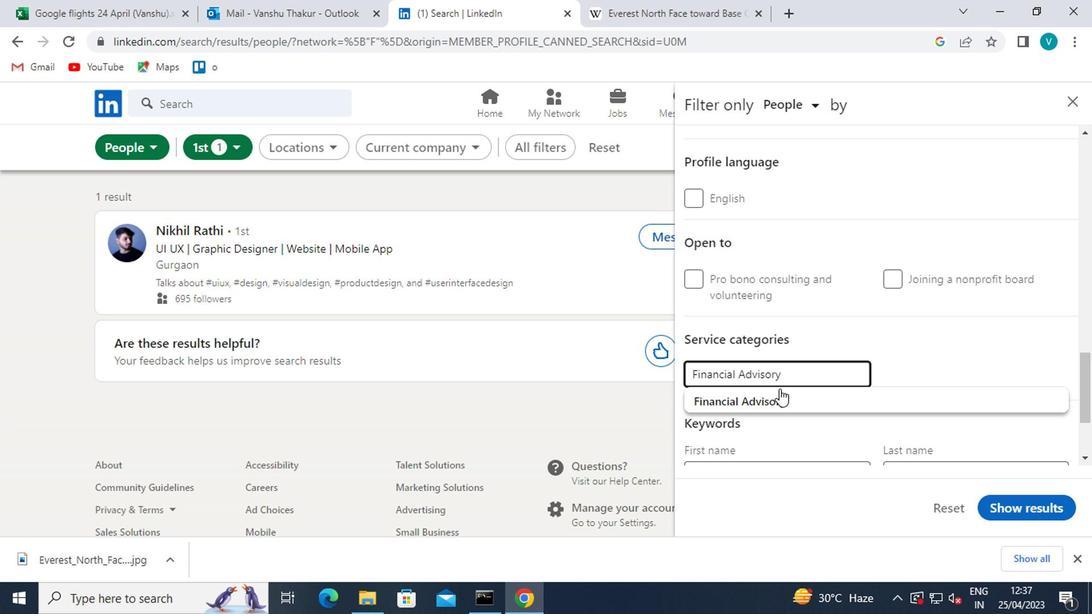 
Action: Mouse pressed left at (776, 403)
Screenshot: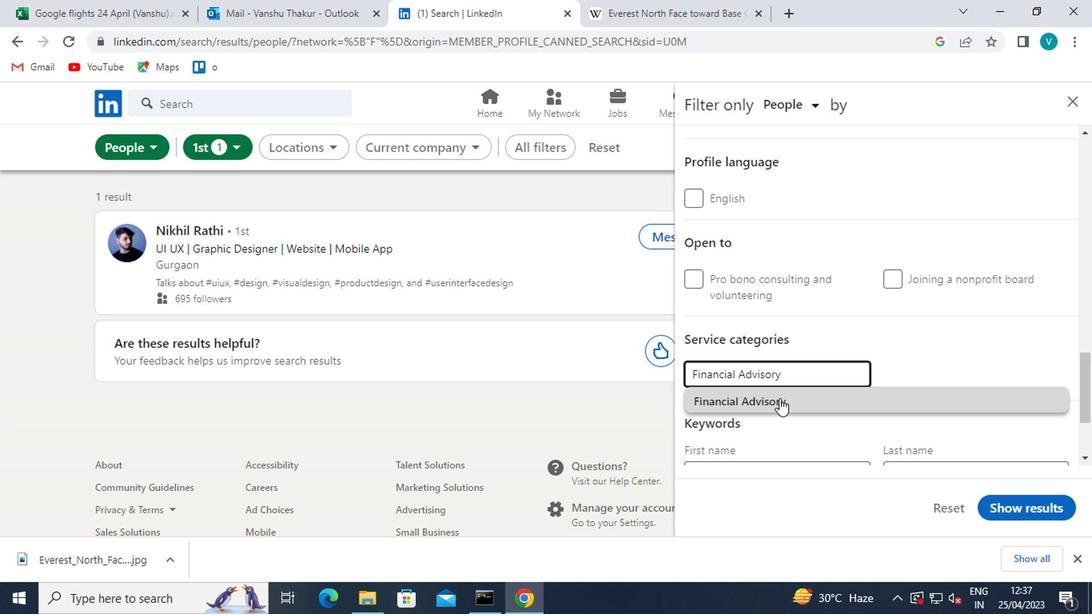
Action: Mouse moved to (855, 333)
Screenshot: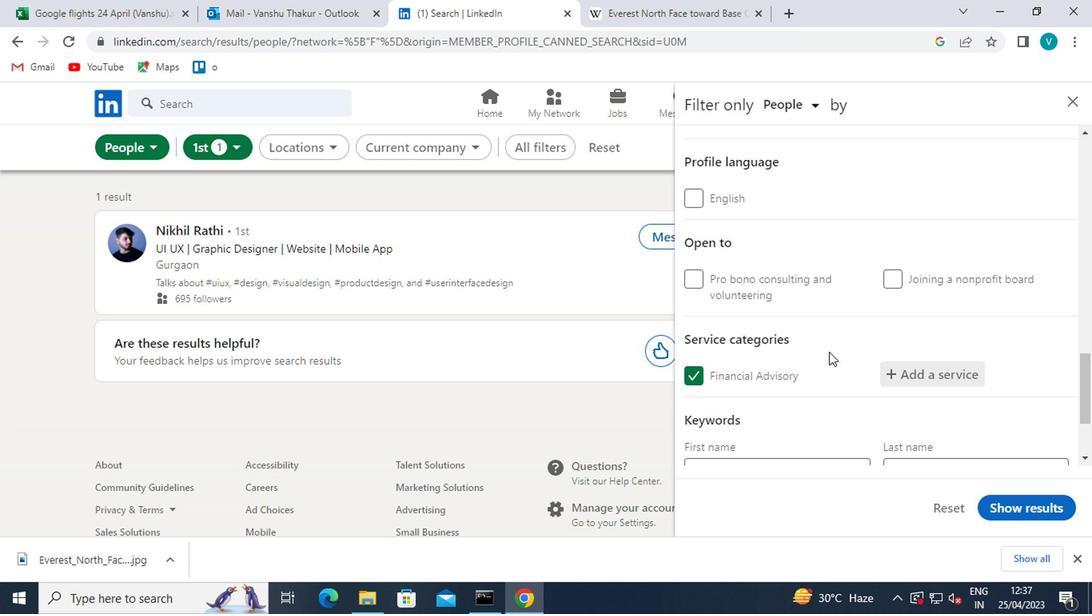 
Action: Mouse scrolled (855, 332) with delta (0, 0)
Screenshot: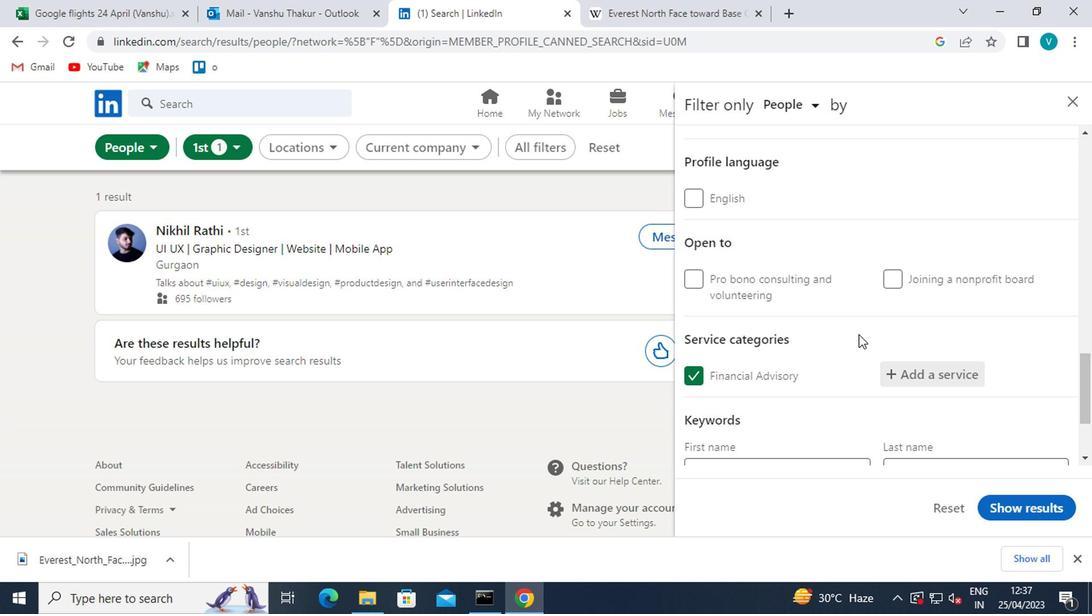 
Action: Mouse scrolled (855, 332) with delta (0, 0)
Screenshot: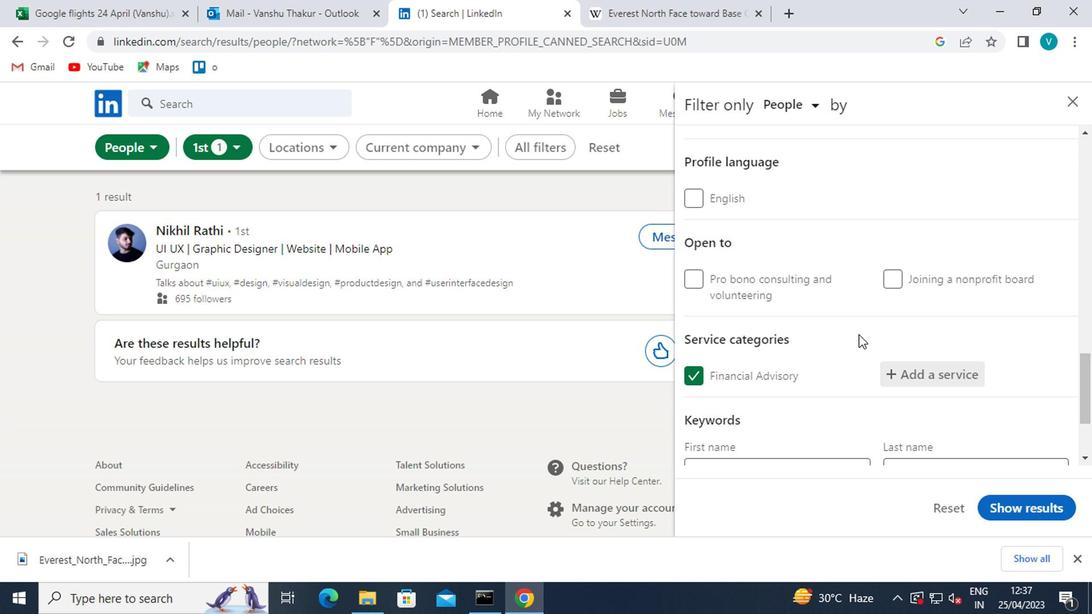 
Action: Mouse moved to (852, 333)
Screenshot: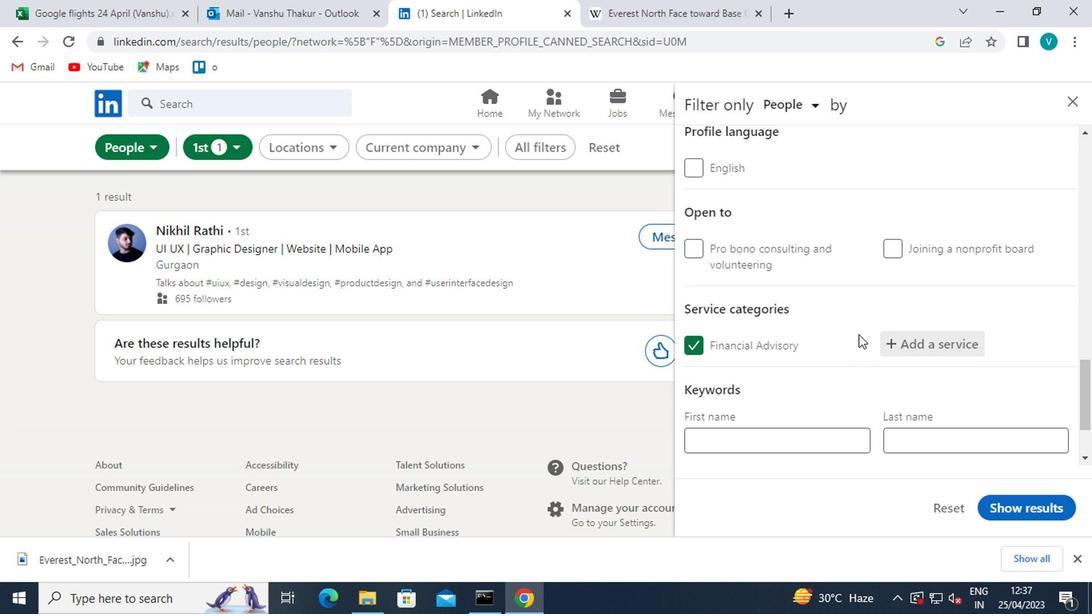 
Action: Mouse scrolled (852, 332) with delta (0, 0)
Screenshot: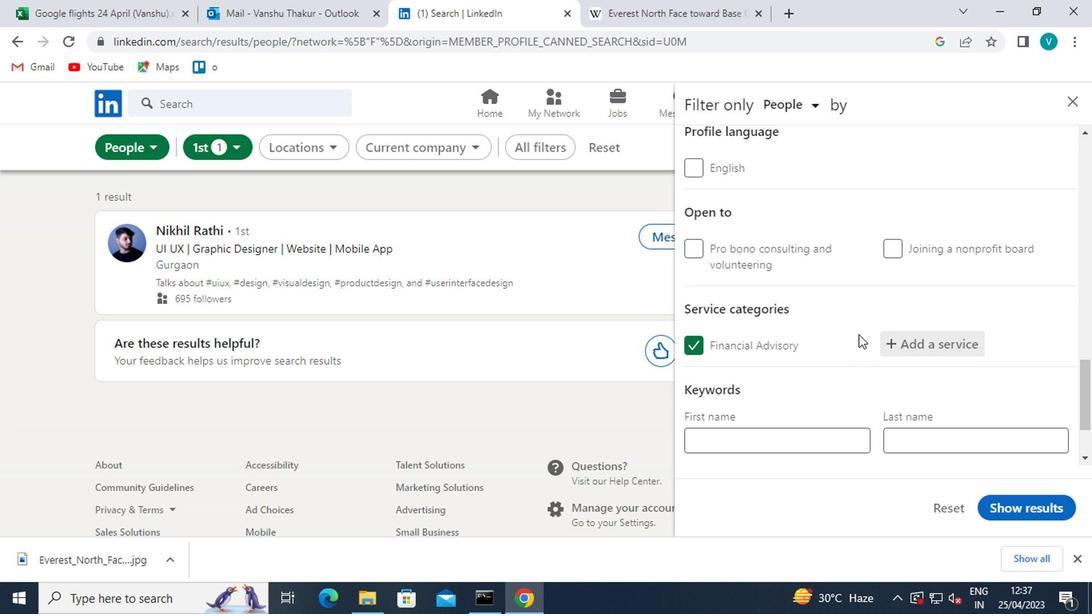 
Action: Mouse moved to (806, 398)
Screenshot: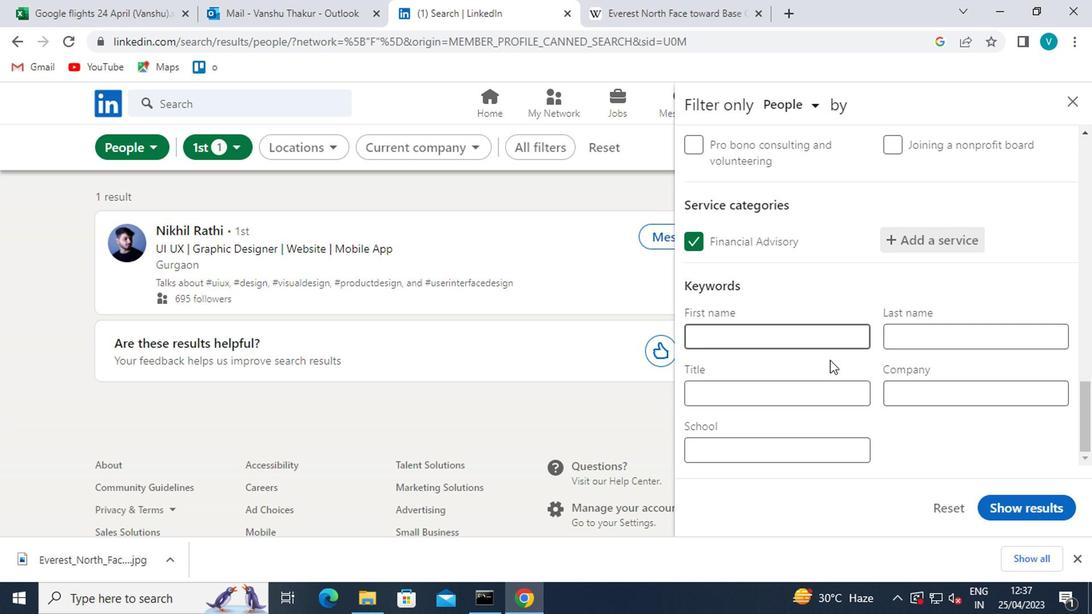 
Action: Mouse pressed left at (806, 398)
Screenshot: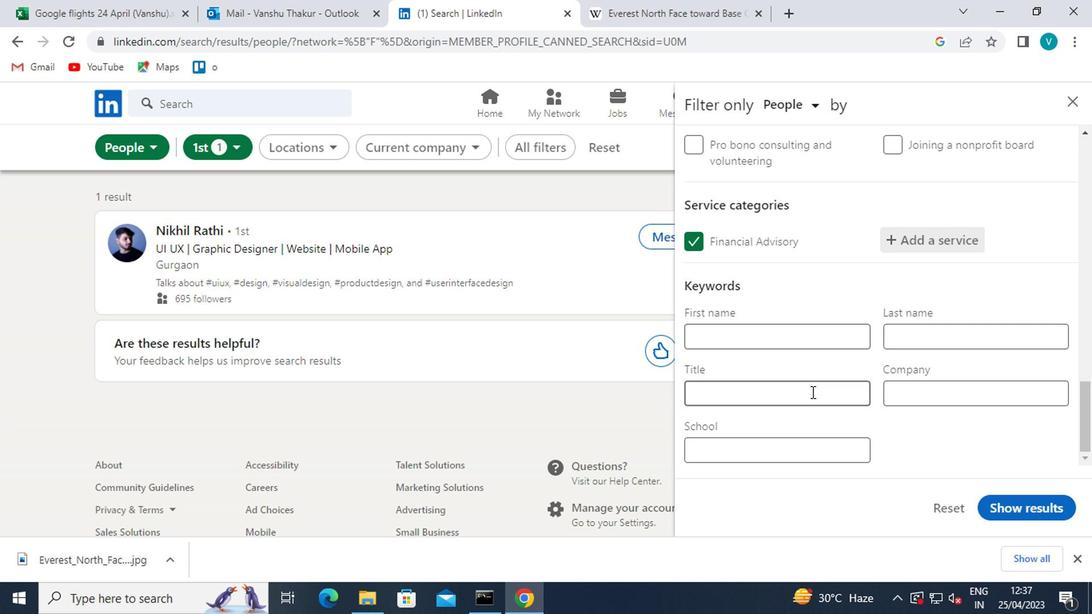 
Action: Mouse moved to (805, 400)
Screenshot: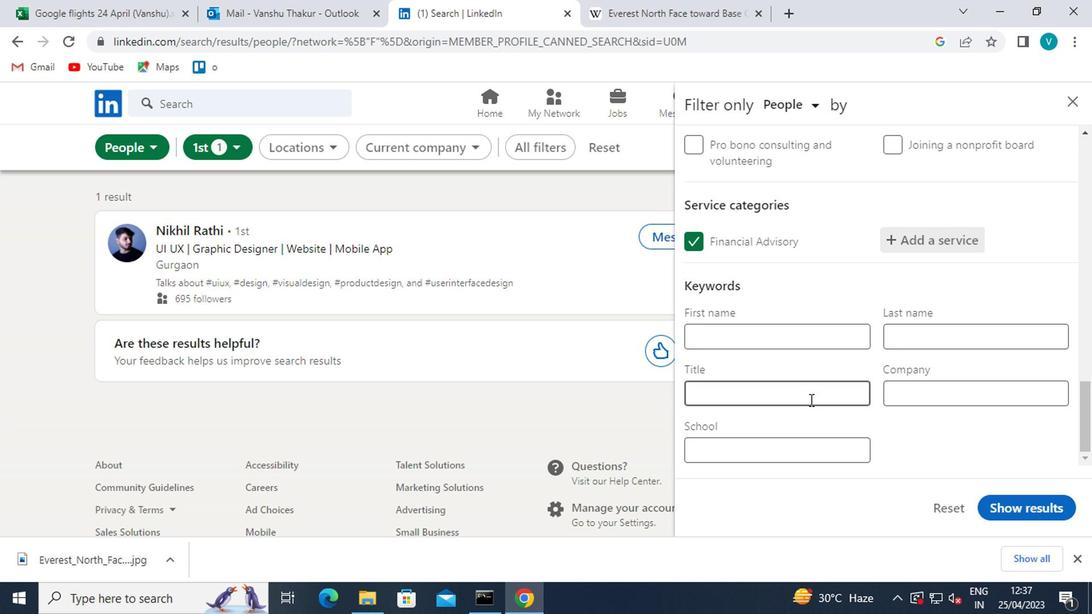 
Action: Key pressed <Key.shift>LINE<Key.space>
Screenshot: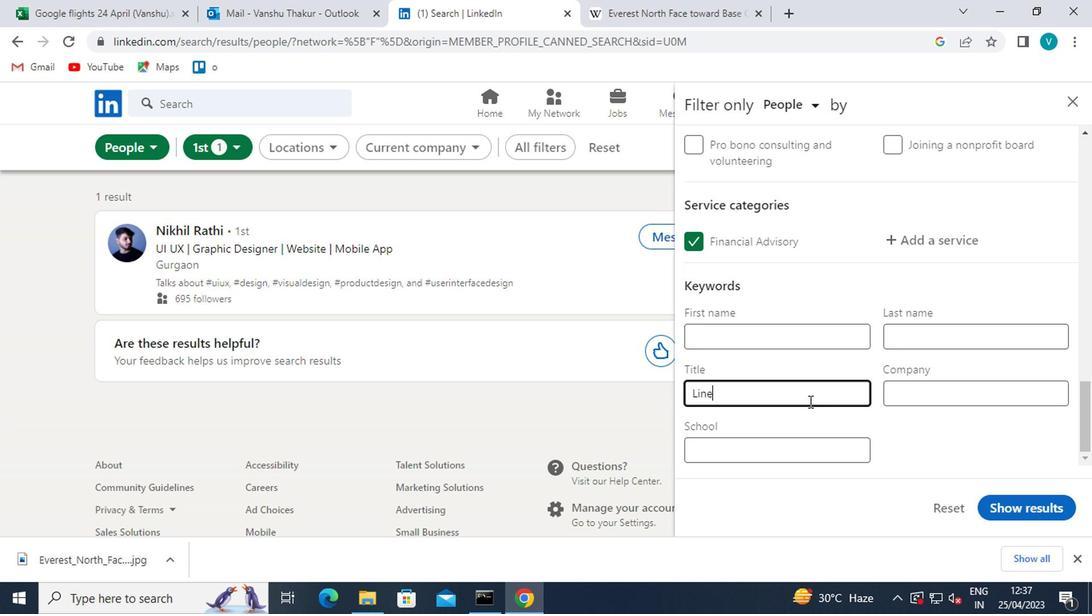 
Action: Mouse moved to (804, 400)
Screenshot: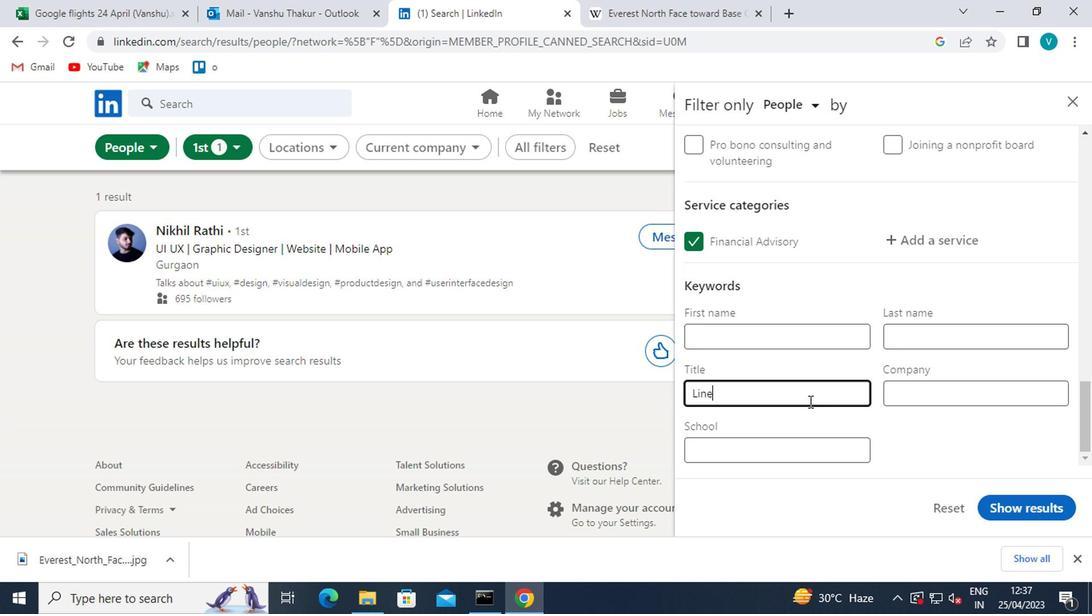 
Action: Key pressed <Key.shift>V<Key.backspace><Key.shift>COOK
Screenshot: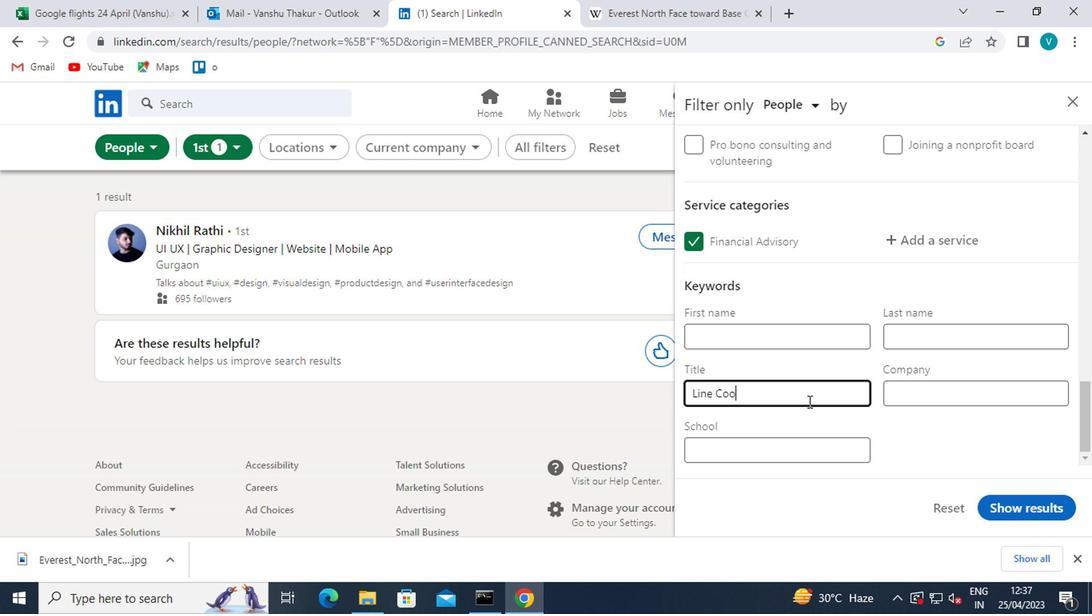 
Action: Mouse moved to (1057, 497)
Screenshot: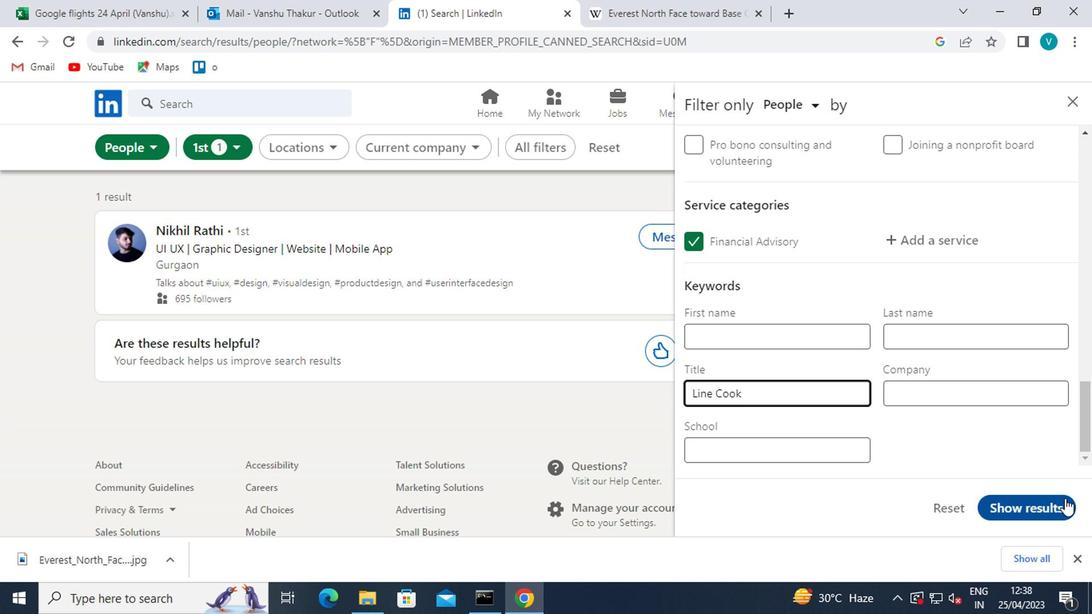 
Action: Mouse pressed left at (1057, 497)
Screenshot: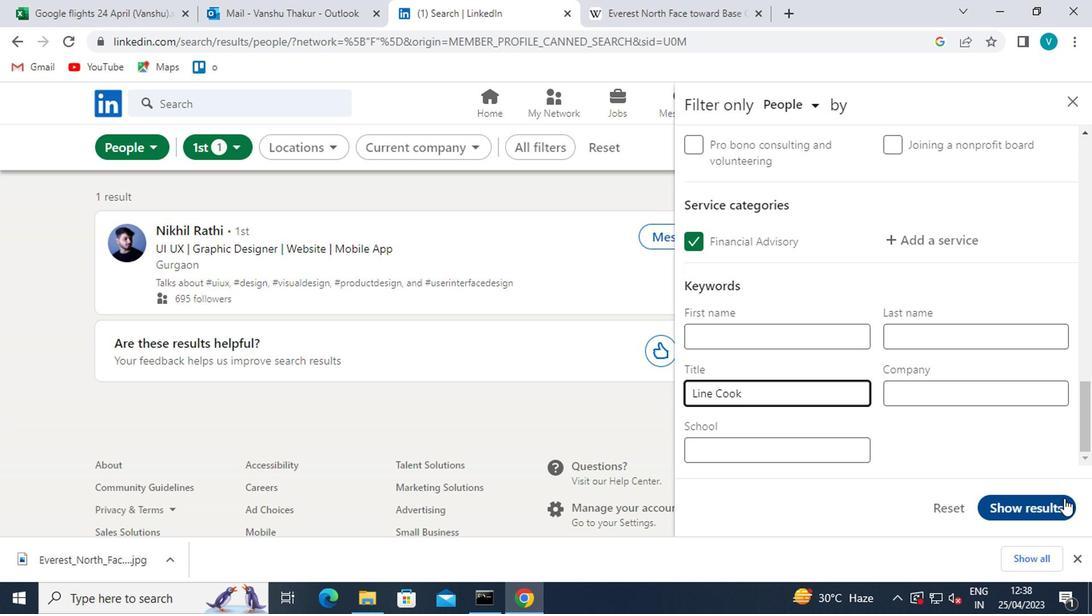 
Action: Mouse moved to (873, 355)
Screenshot: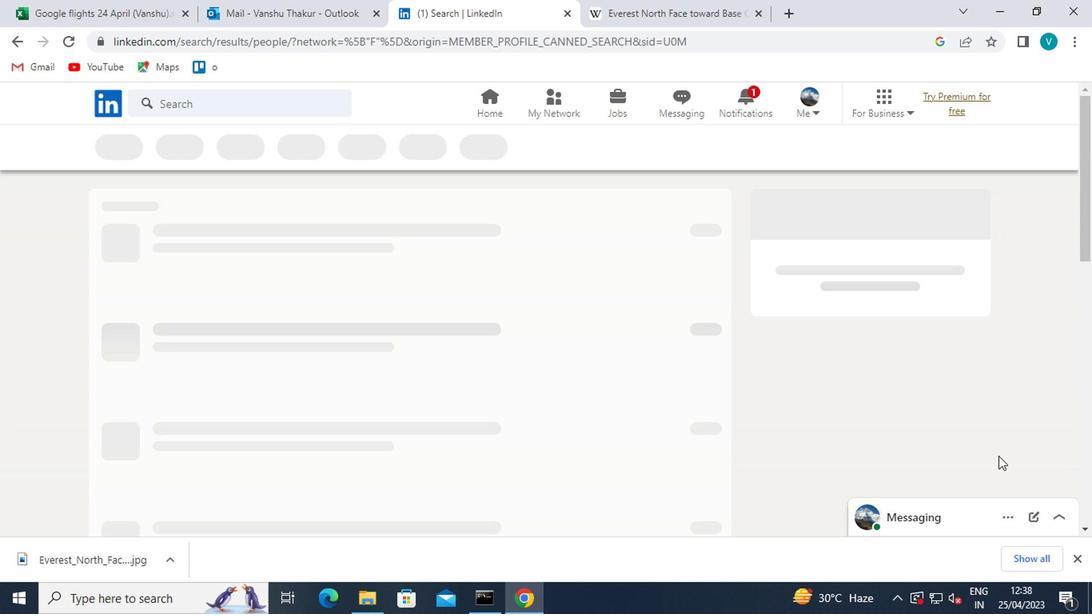 
